 Task: Research Airbnb properties in Lugazi, Uganda from 8th December, 2023 to 15th December, 2023 for 9 adults. Place can be shared room with 5 bedrooms having 9 beds and 5 bathrooms. Property type can be flat. Amenities needed are: wifi, TV, free parkinig on premises, gym, breakfast. Look for 4 properties as per requirement.
Action: Mouse moved to (405, 92)
Screenshot: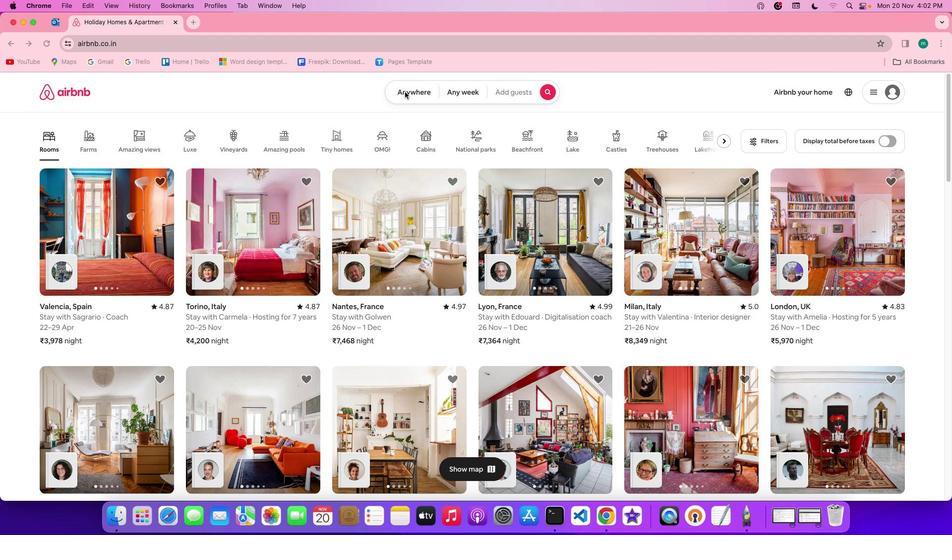 
Action: Mouse pressed left at (405, 92)
Screenshot: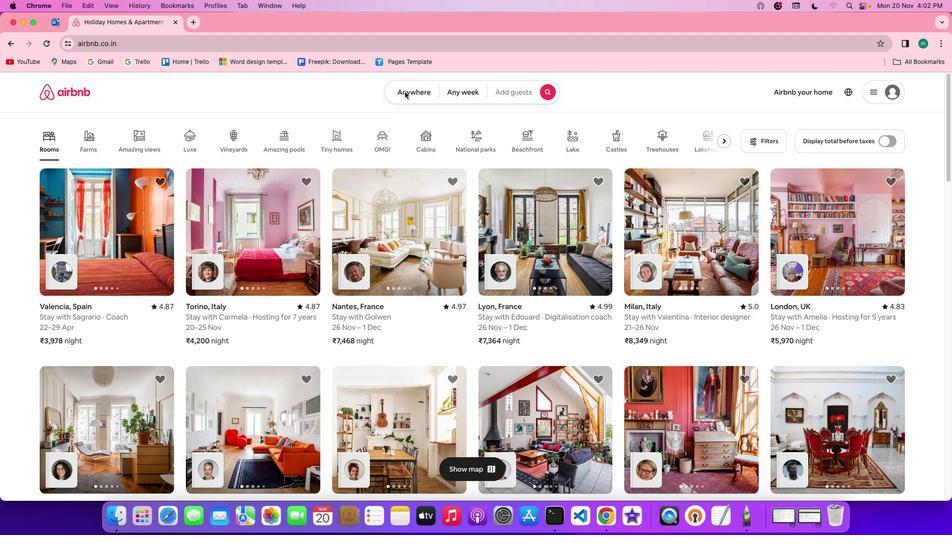
Action: Mouse pressed left at (405, 92)
Screenshot: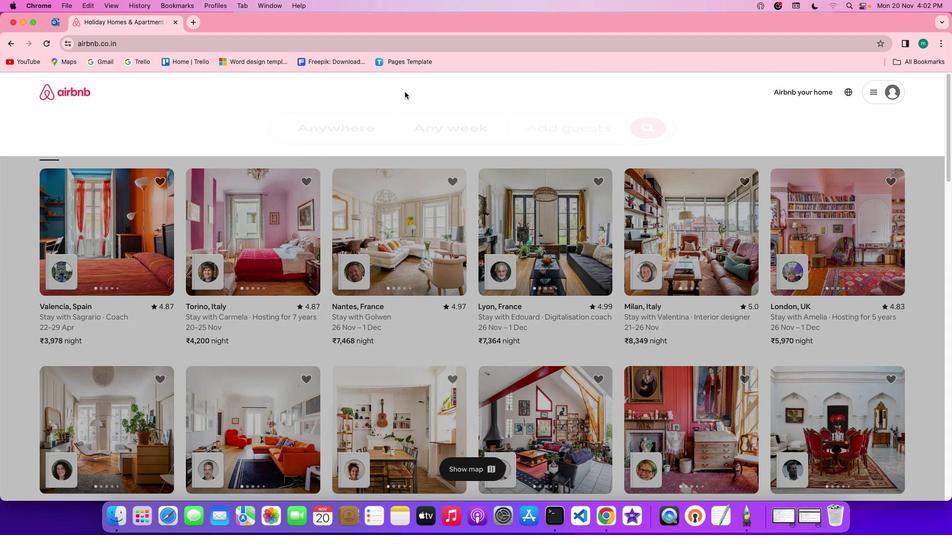 
Action: Mouse moved to (384, 135)
Screenshot: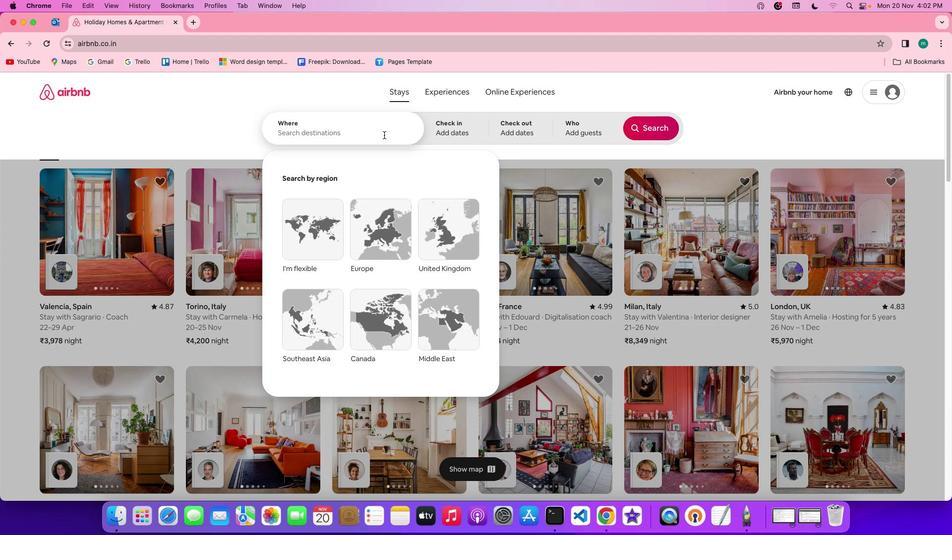 
Action: Mouse pressed left at (384, 135)
Screenshot: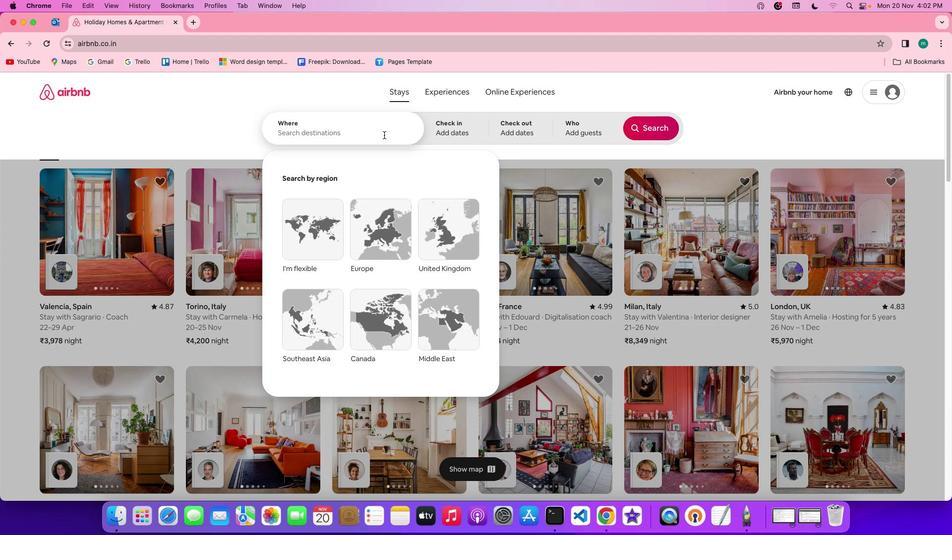 
Action: Key pressed Key.shift'L''u''g''a''z''i'','Key.spaceKey.shift'U''g''a''n''d''a'
Screenshot: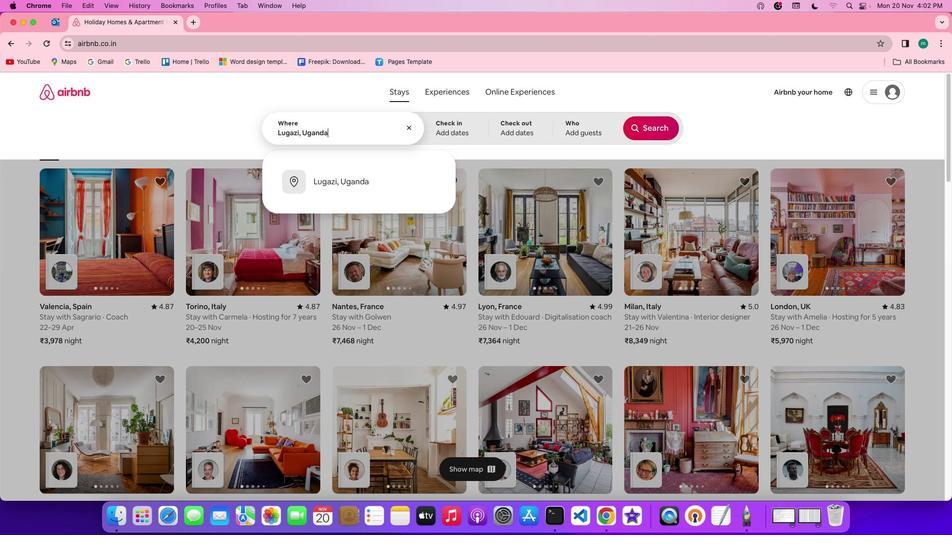 
Action: Mouse moved to (470, 128)
Screenshot: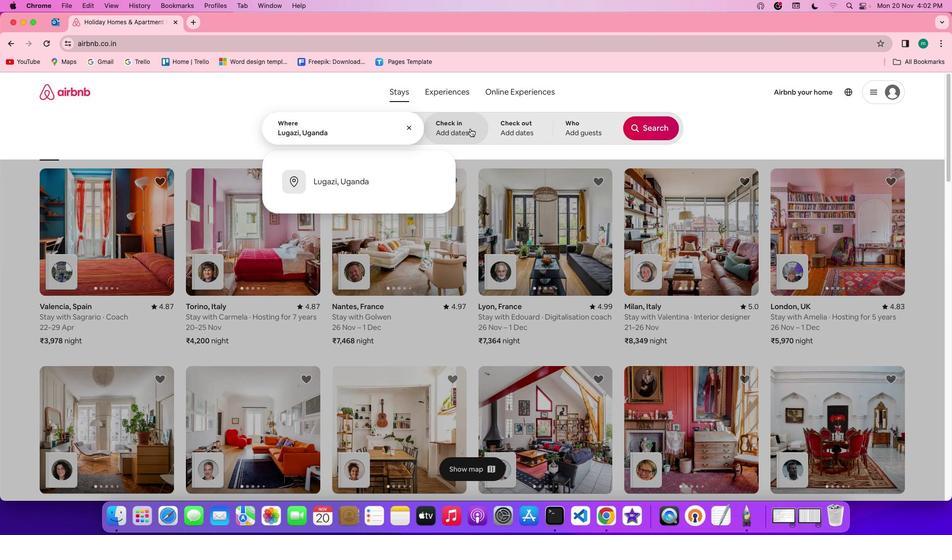 
Action: Mouse pressed left at (470, 128)
Screenshot: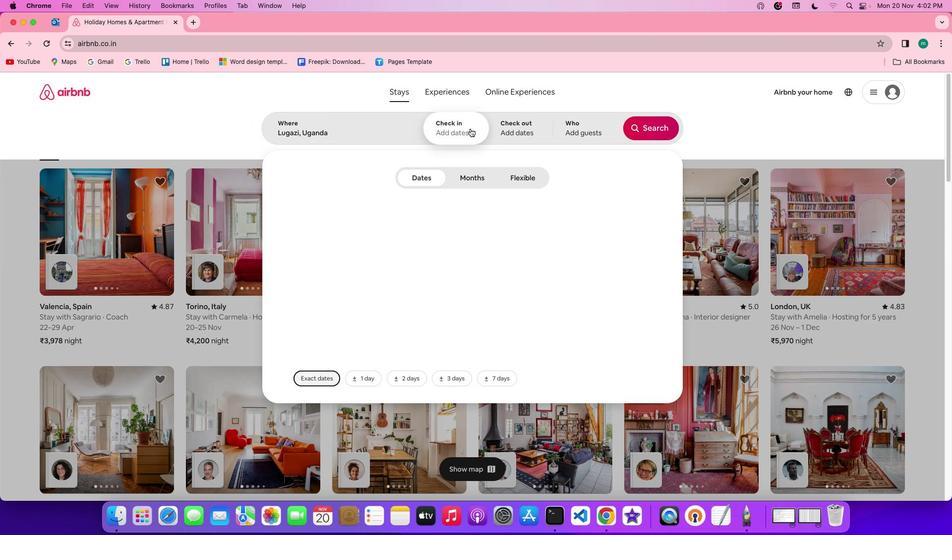 
Action: Mouse moved to (610, 268)
Screenshot: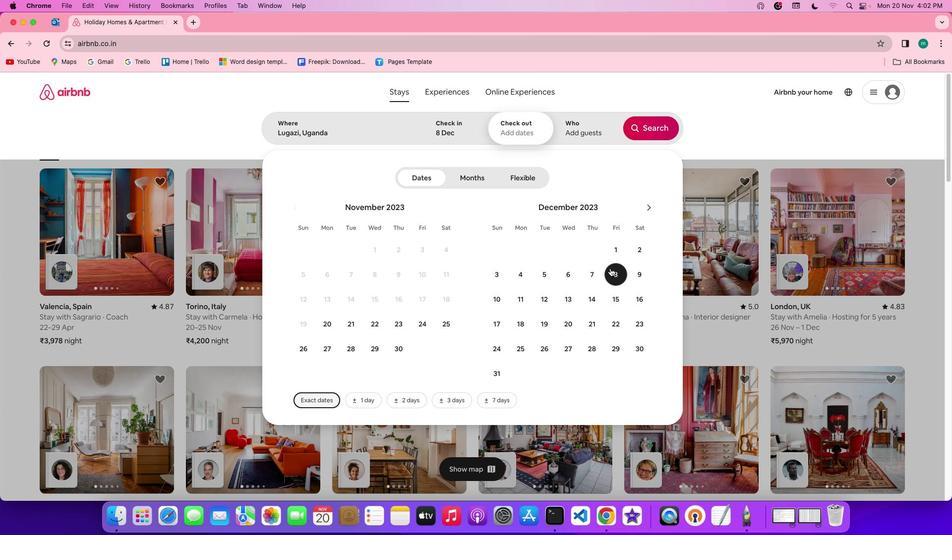 
Action: Mouse pressed left at (610, 268)
Screenshot: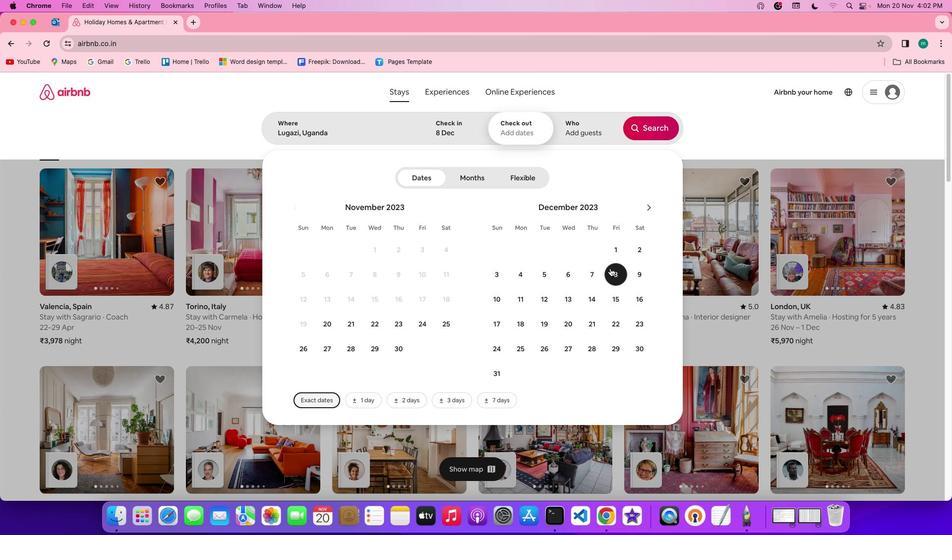 
Action: Mouse moved to (618, 303)
Screenshot: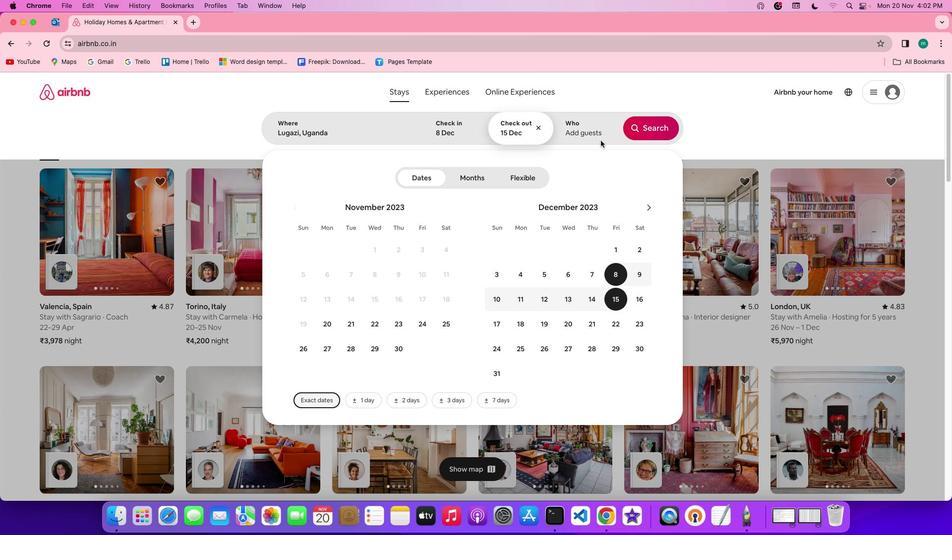 
Action: Mouse pressed left at (618, 303)
Screenshot: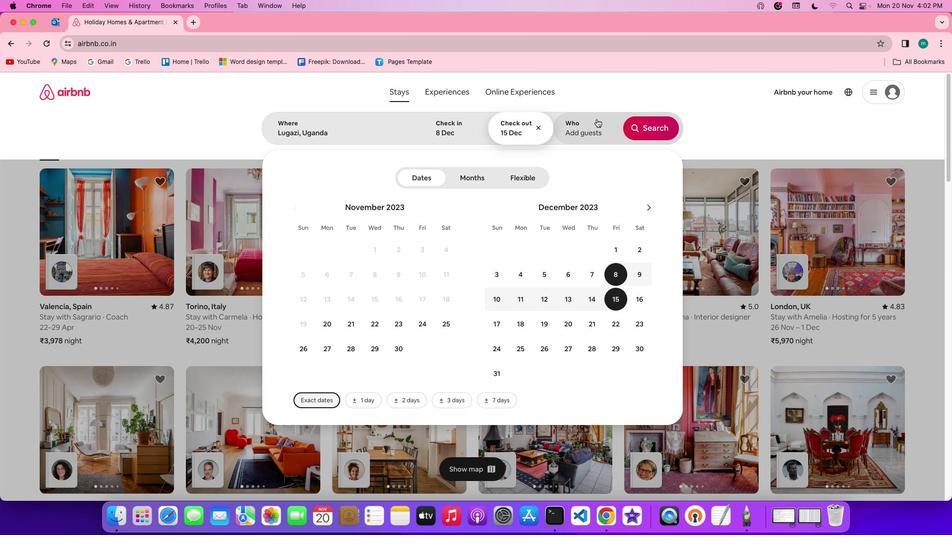 
Action: Mouse moved to (596, 117)
Screenshot: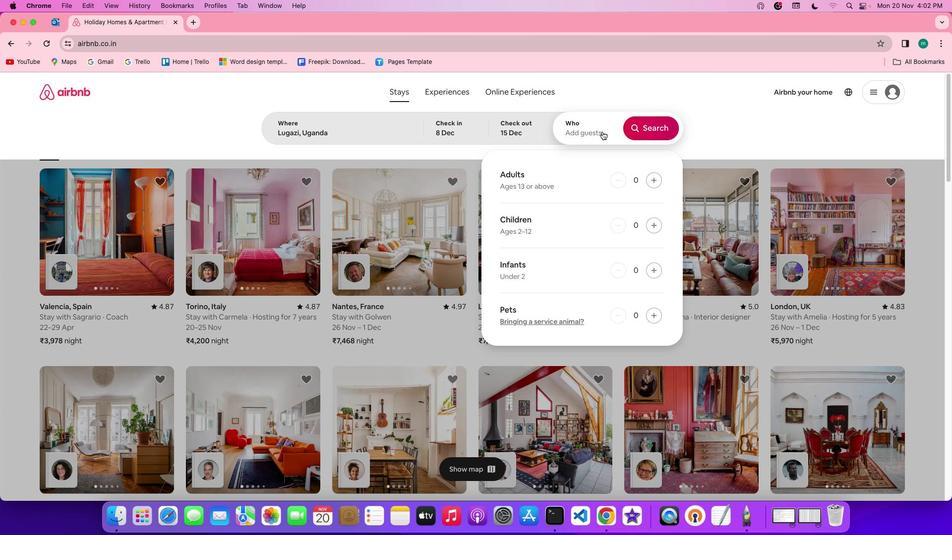 
Action: Mouse pressed left at (596, 117)
Screenshot: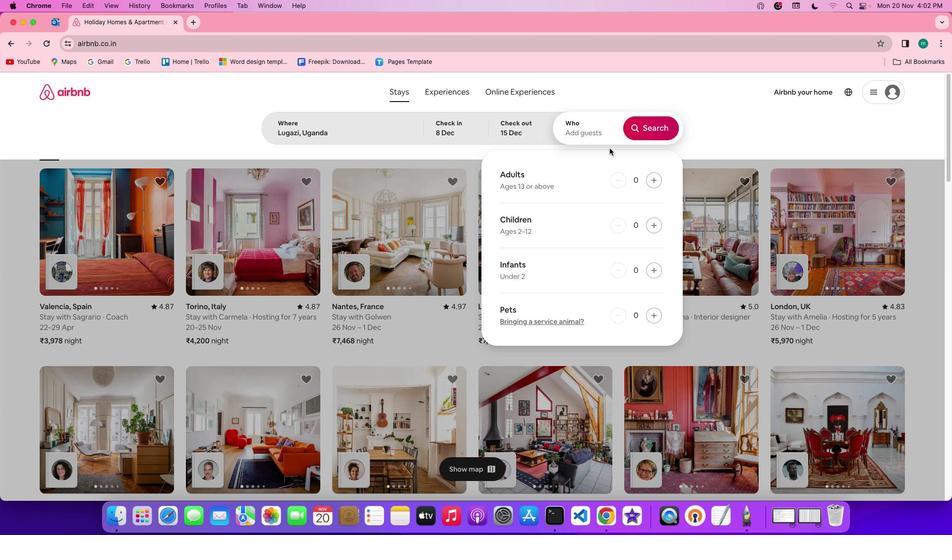 
Action: Mouse moved to (657, 181)
Screenshot: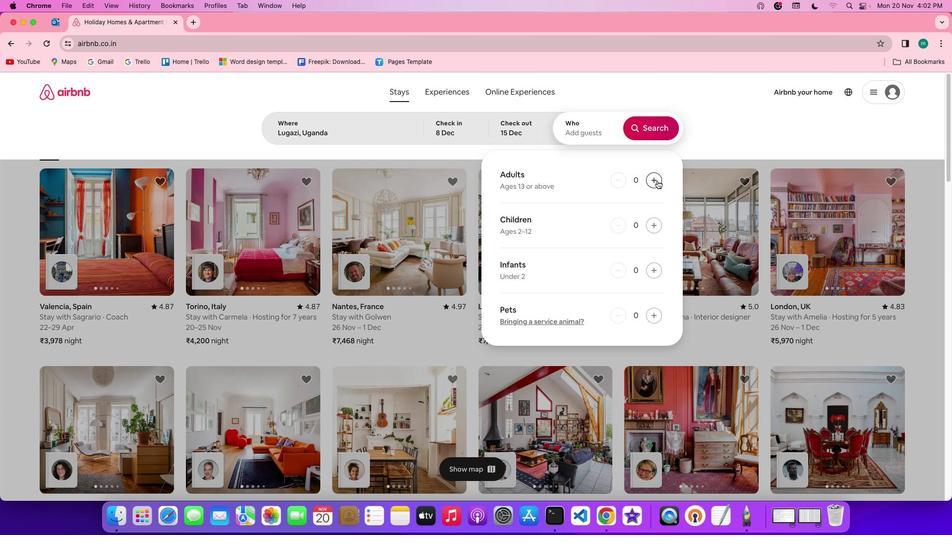 
Action: Mouse pressed left at (657, 181)
Screenshot: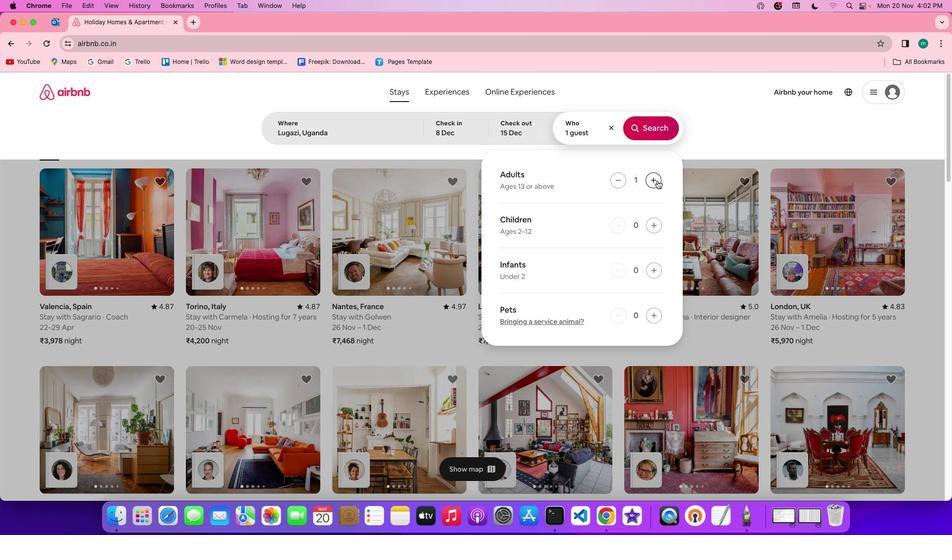 
Action: Mouse pressed left at (657, 181)
Screenshot: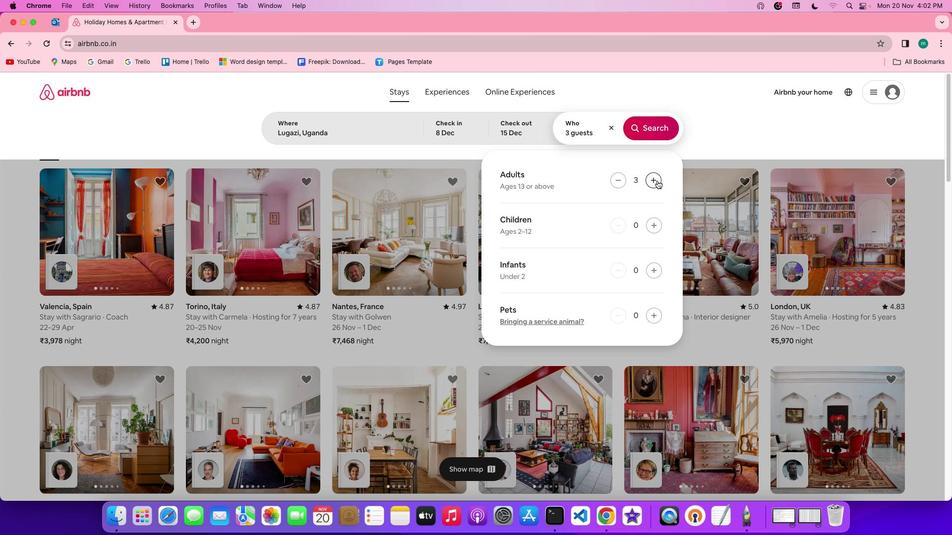 
Action: Mouse pressed left at (657, 181)
Screenshot: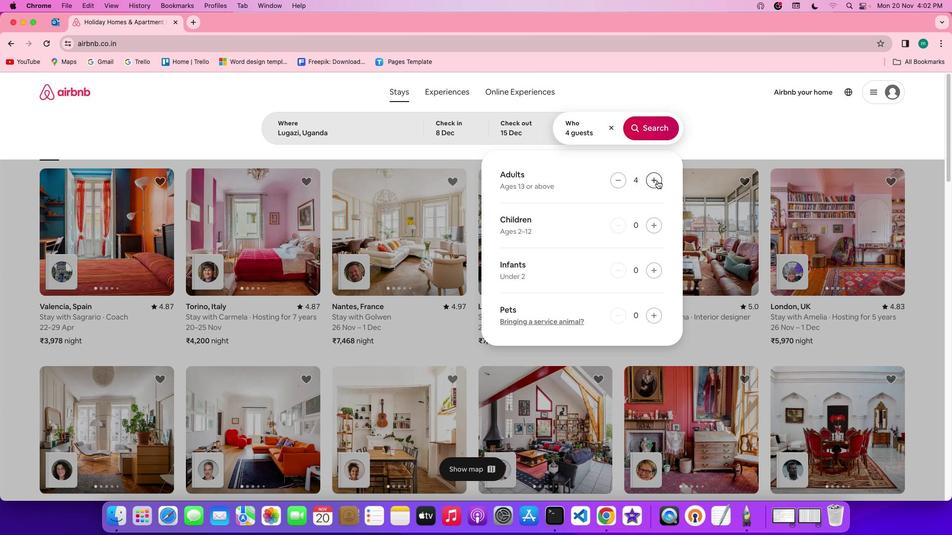 
Action: Mouse pressed left at (657, 181)
Screenshot: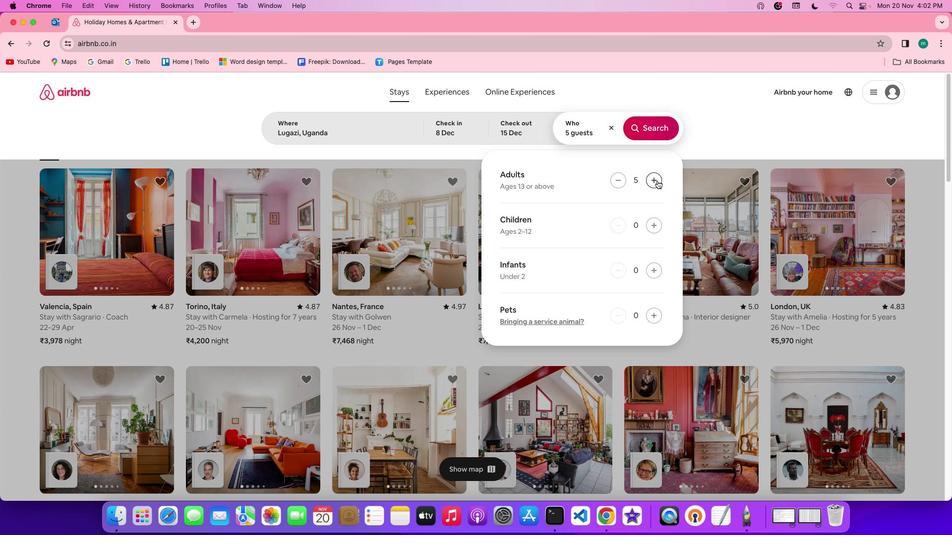 
Action: Mouse pressed left at (657, 181)
Screenshot: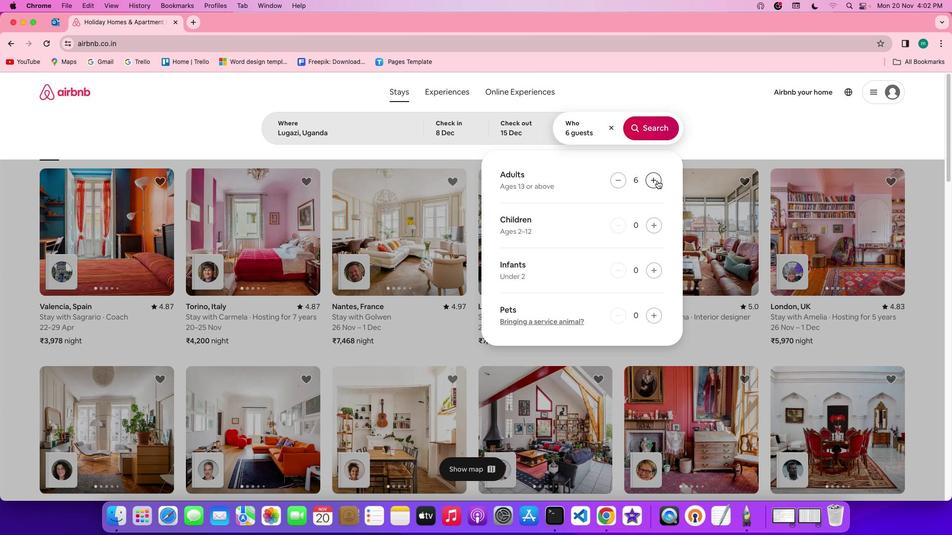 
Action: Mouse pressed left at (657, 181)
Screenshot: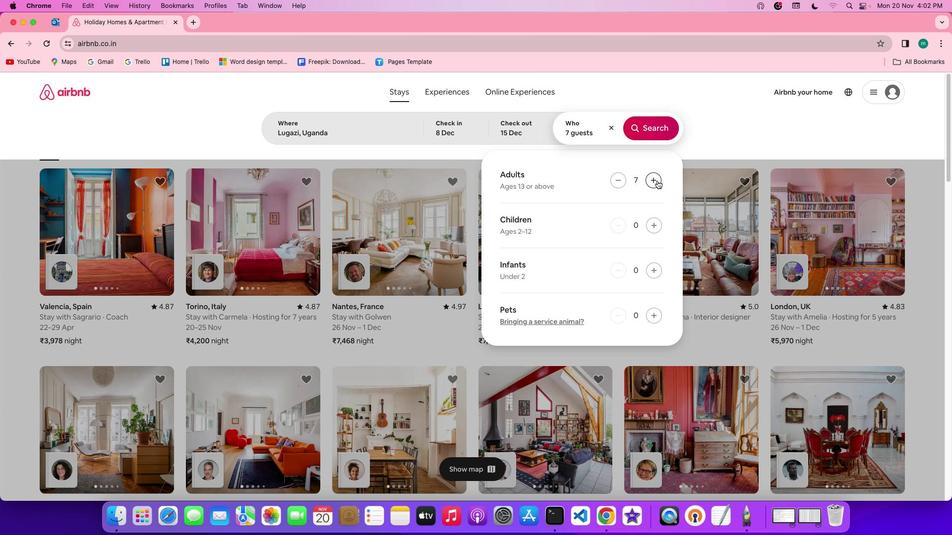 
Action: Mouse pressed left at (657, 181)
Screenshot: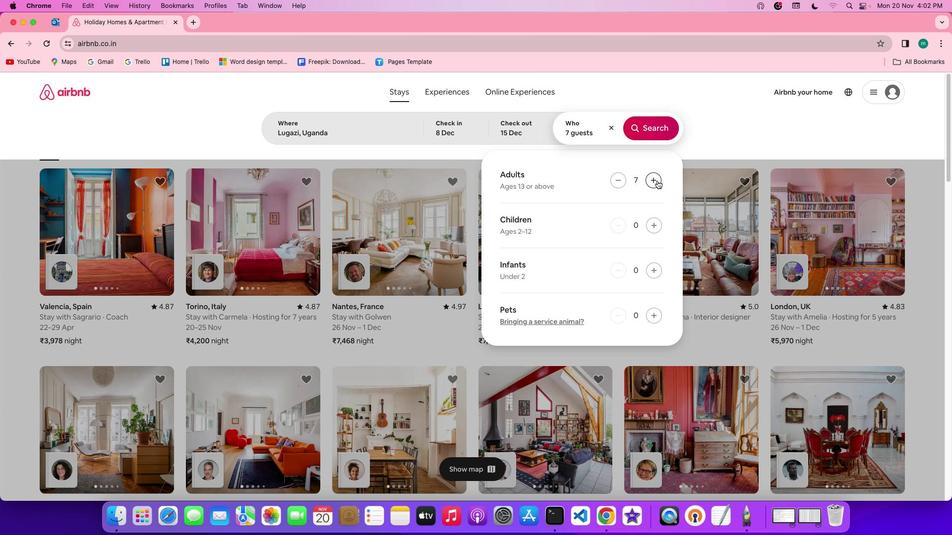 
Action: Mouse pressed left at (657, 181)
Screenshot: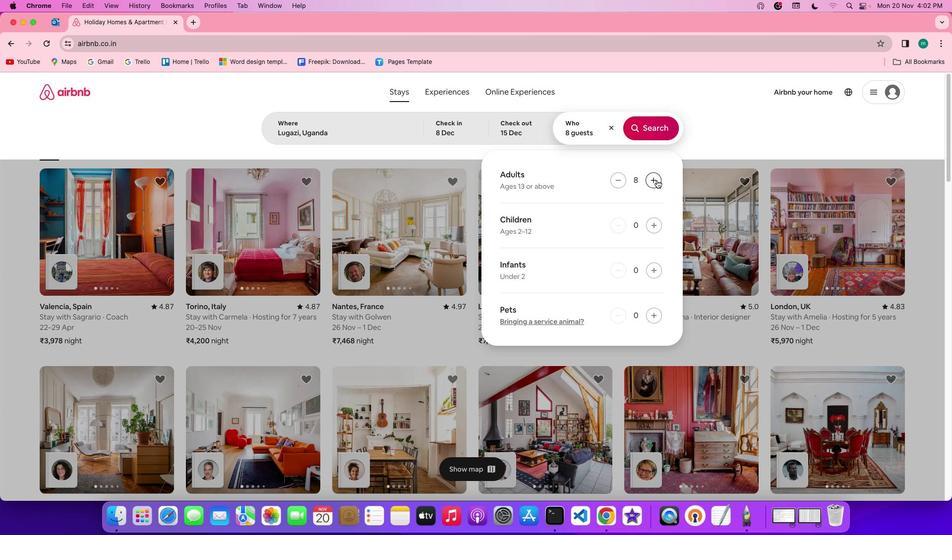 
Action: Mouse moved to (657, 180)
Screenshot: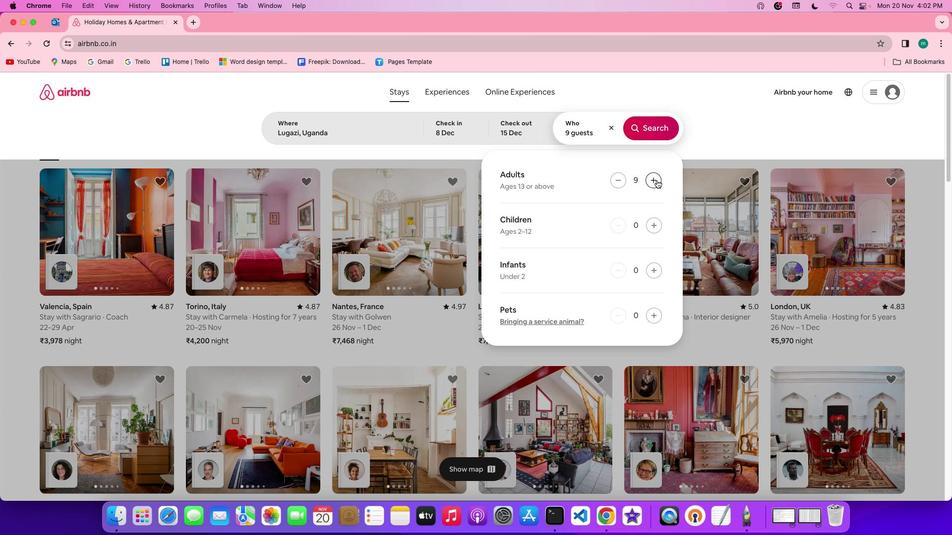 
Action: Mouse pressed left at (657, 180)
Screenshot: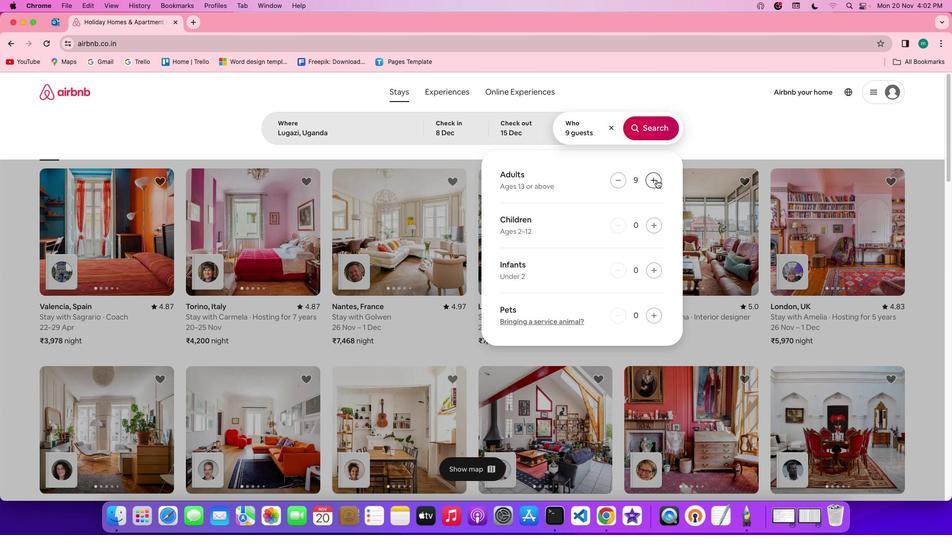 
Action: Mouse moved to (670, 132)
Screenshot: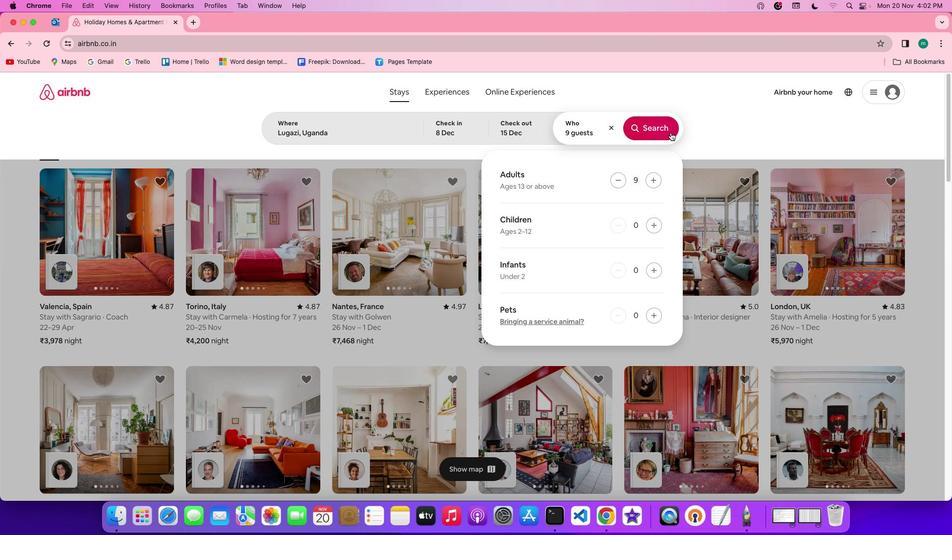 
Action: Mouse pressed left at (670, 132)
Screenshot: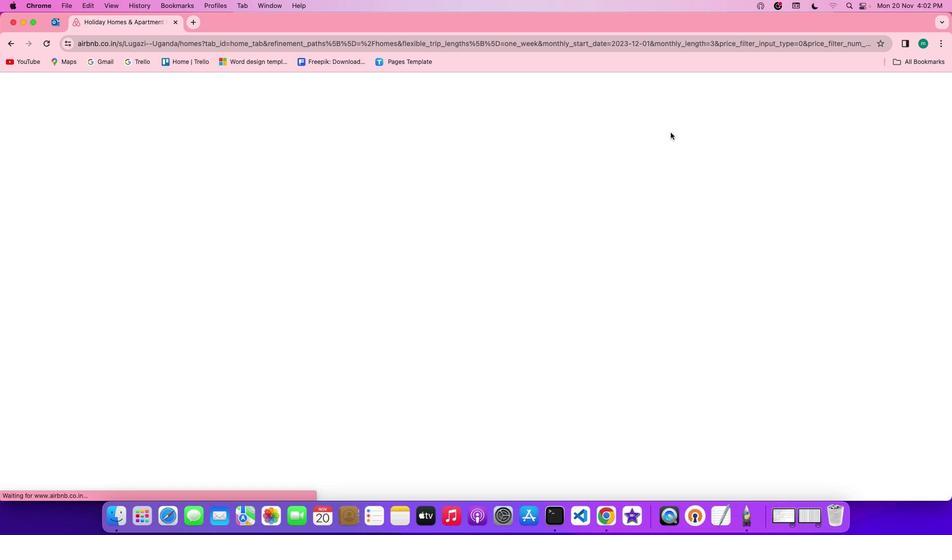 
Action: Mouse moved to (802, 128)
Screenshot: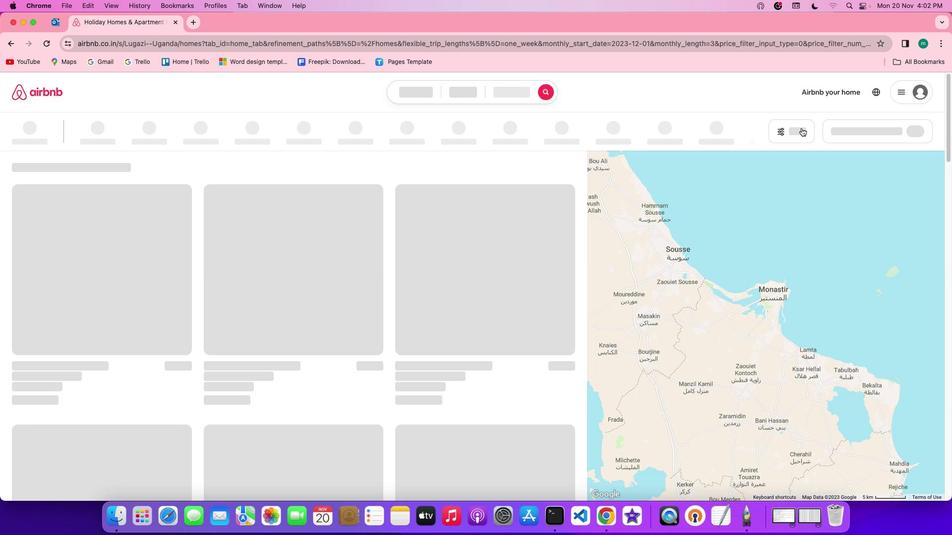 
Action: Mouse pressed left at (802, 128)
Screenshot: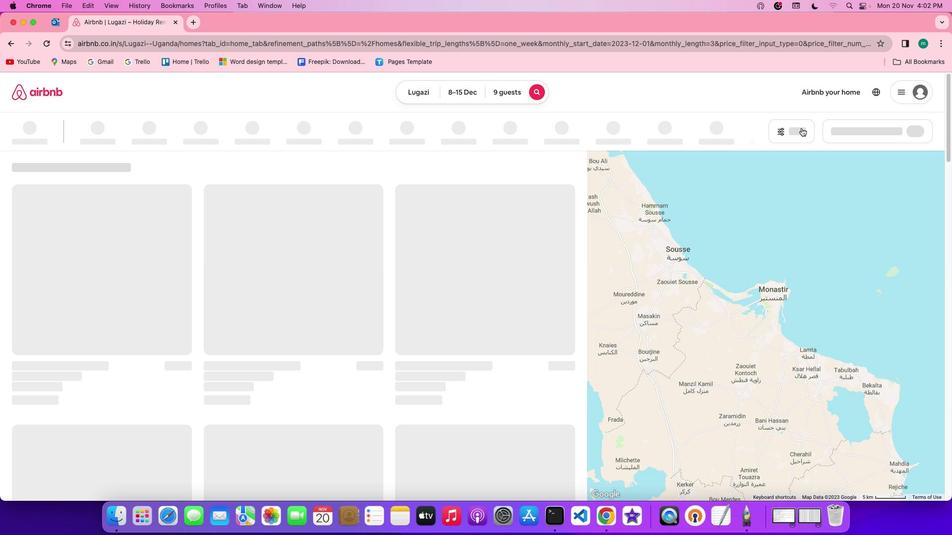 
Action: Mouse moved to (795, 130)
Screenshot: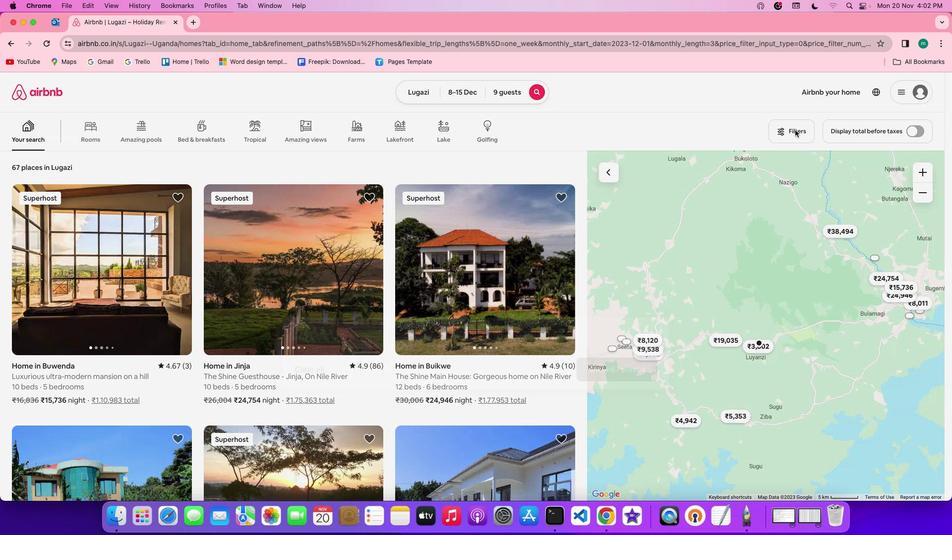 
Action: Mouse pressed left at (795, 130)
Screenshot: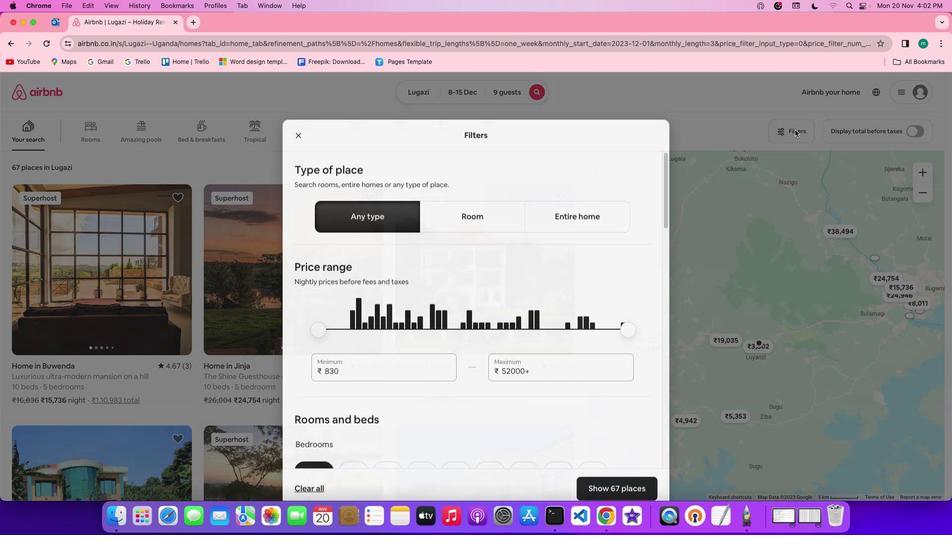 
Action: Mouse moved to (794, 130)
Screenshot: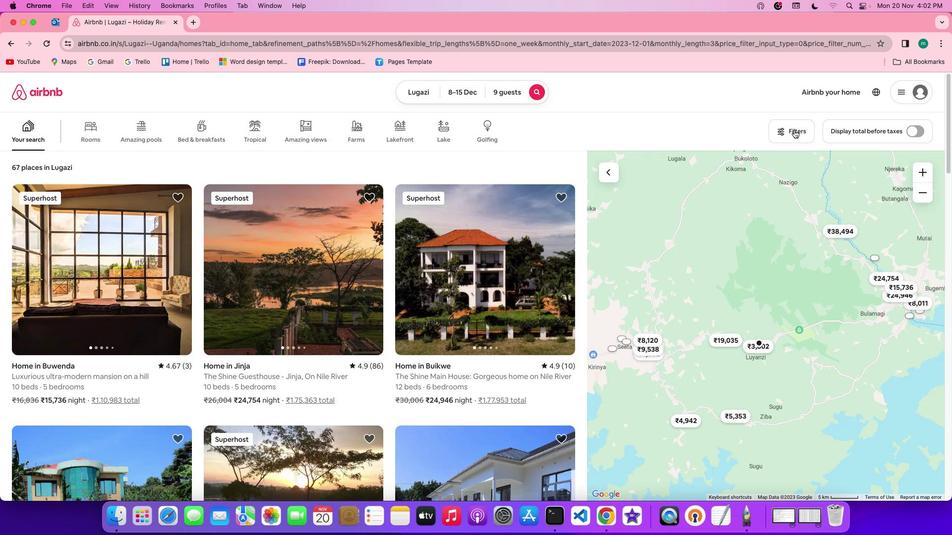 
Action: Mouse pressed left at (794, 130)
Screenshot: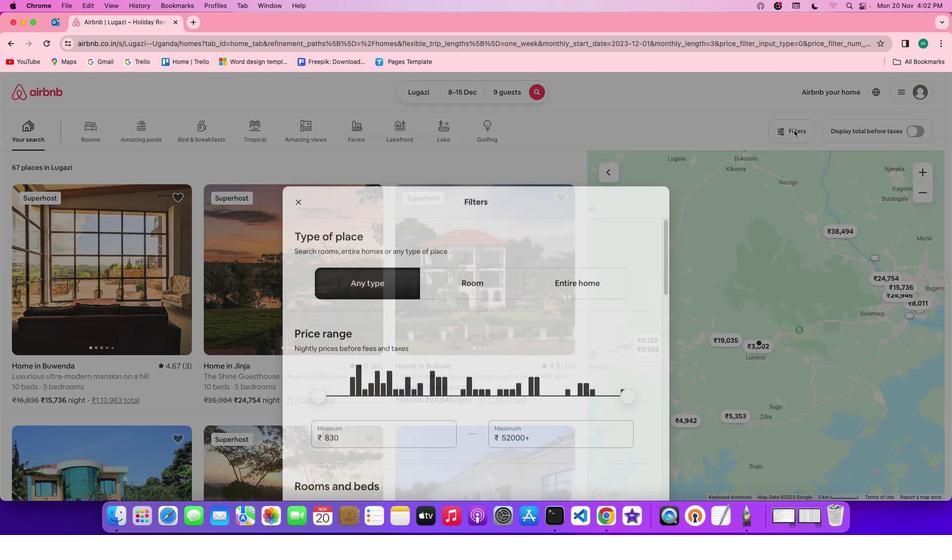 
Action: Mouse moved to (516, 288)
Screenshot: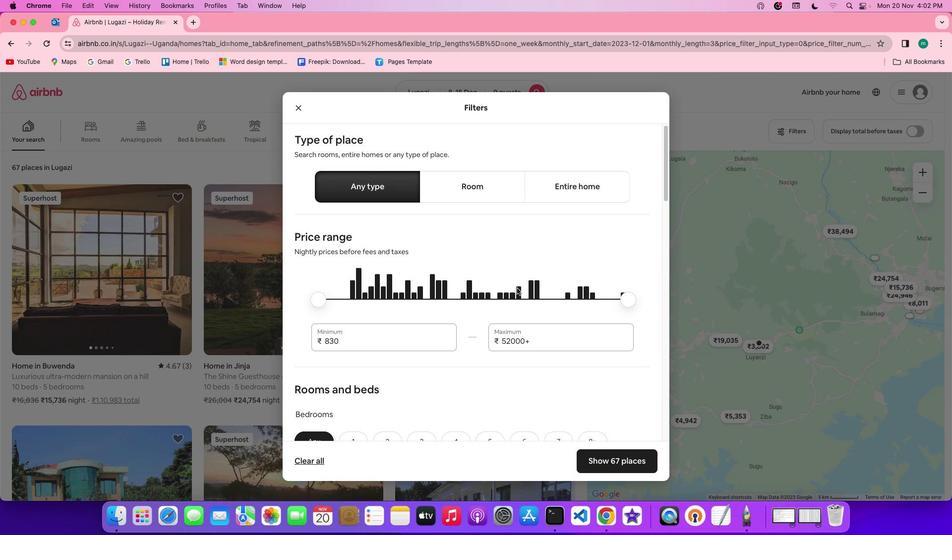 
Action: Mouse scrolled (516, 288) with delta (0, 0)
Screenshot: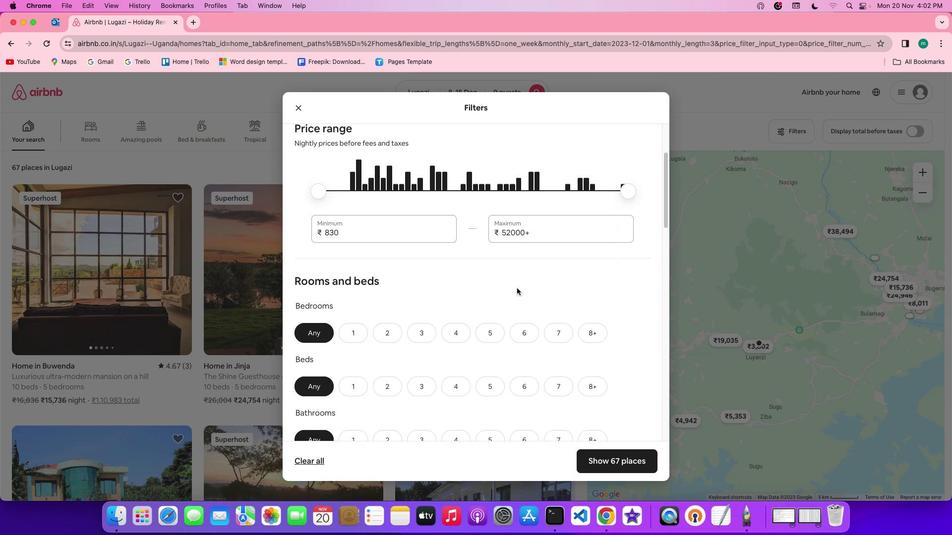 
Action: Mouse scrolled (516, 288) with delta (0, 0)
Screenshot: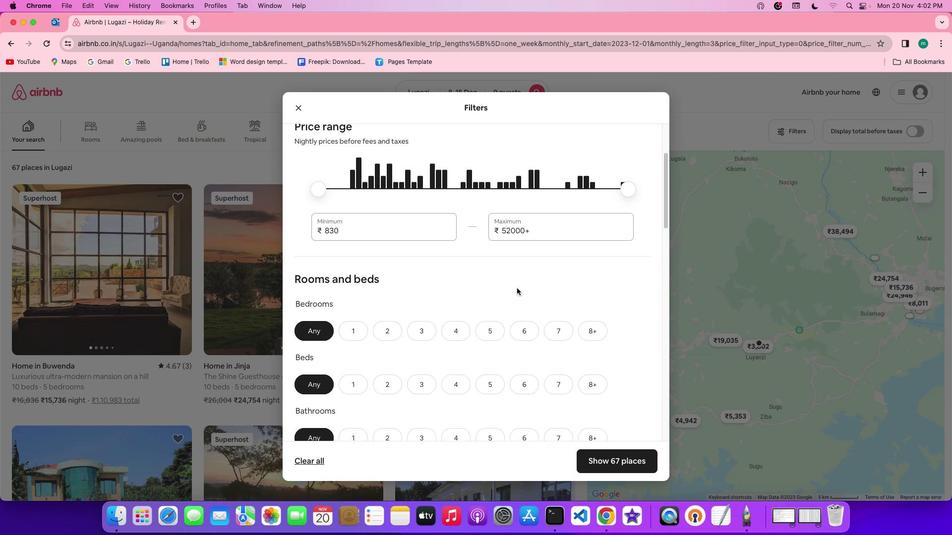 
Action: Mouse scrolled (516, 288) with delta (0, 0)
Screenshot: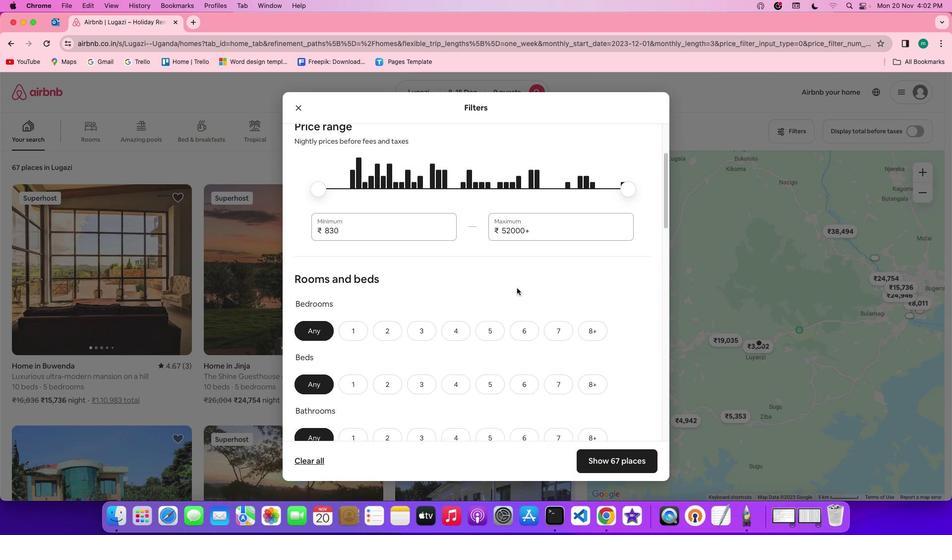 
Action: Mouse scrolled (516, 288) with delta (0, 0)
Screenshot: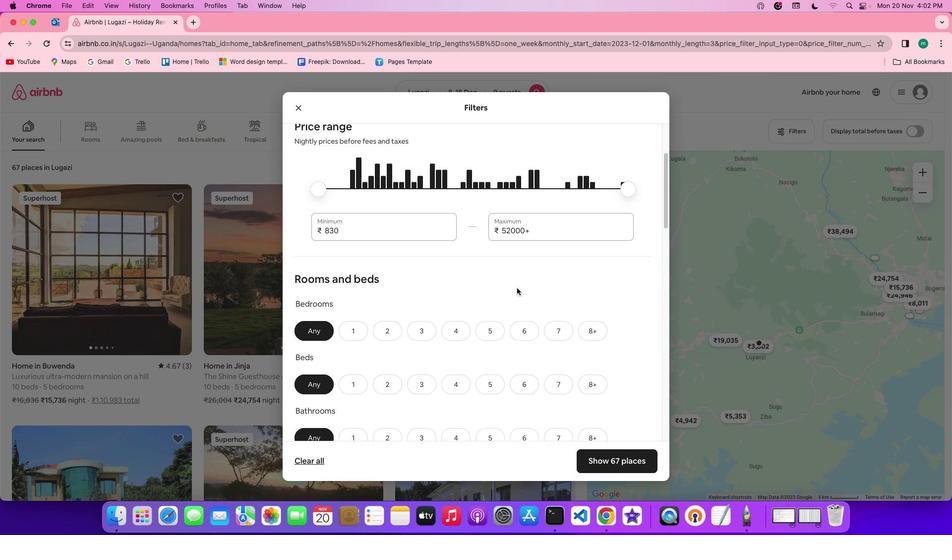
Action: Mouse scrolled (516, 288) with delta (0, 0)
Screenshot: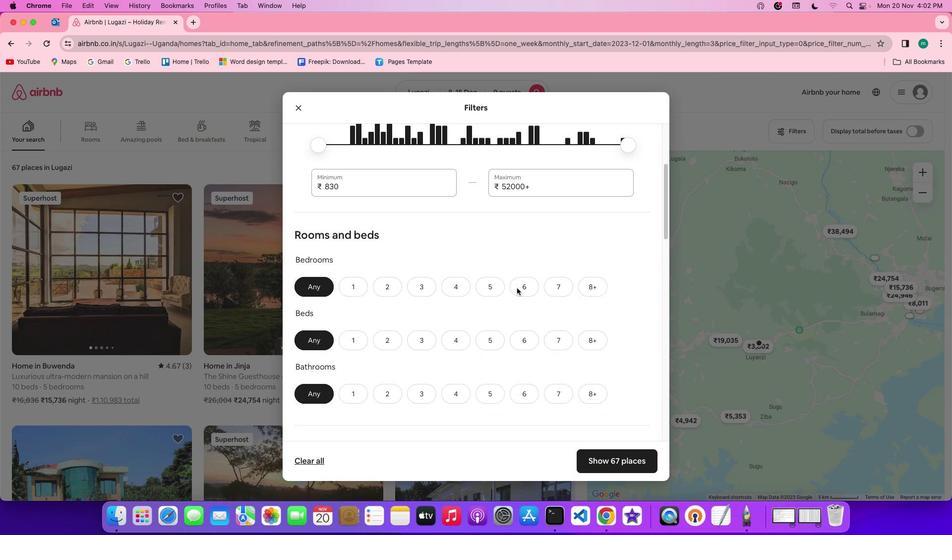 
Action: Mouse scrolled (516, 288) with delta (0, 0)
Screenshot: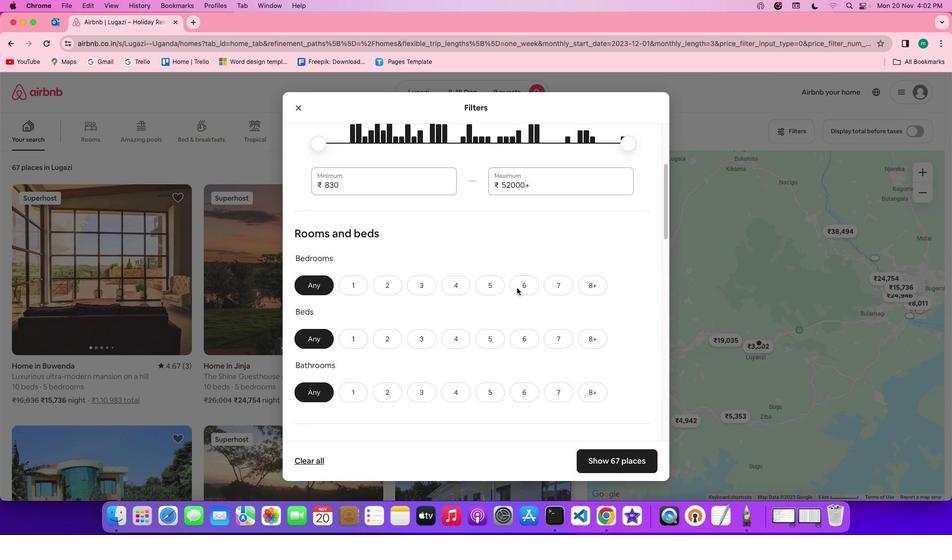 
Action: Mouse scrolled (516, 288) with delta (0, 0)
Screenshot: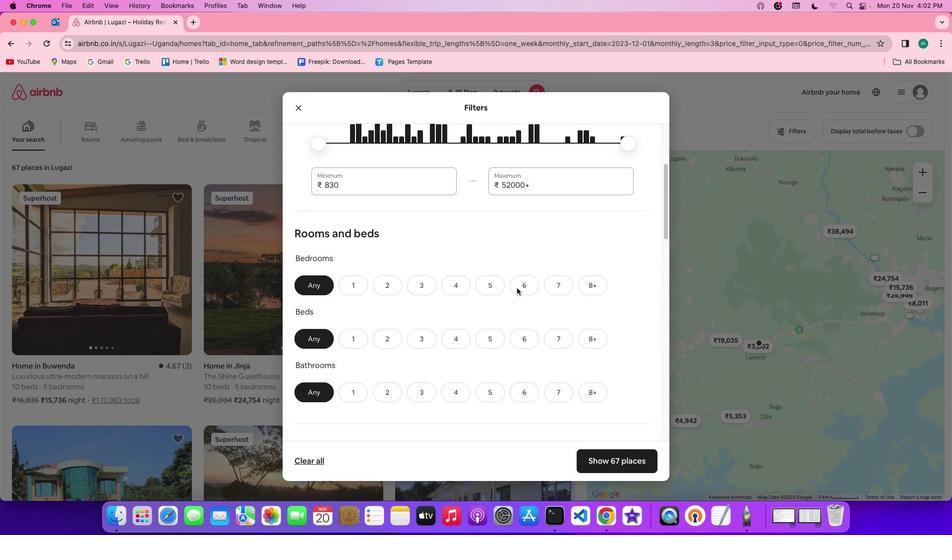 
Action: Mouse scrolled (516, 288) with delta (0, 0)
Screenshot: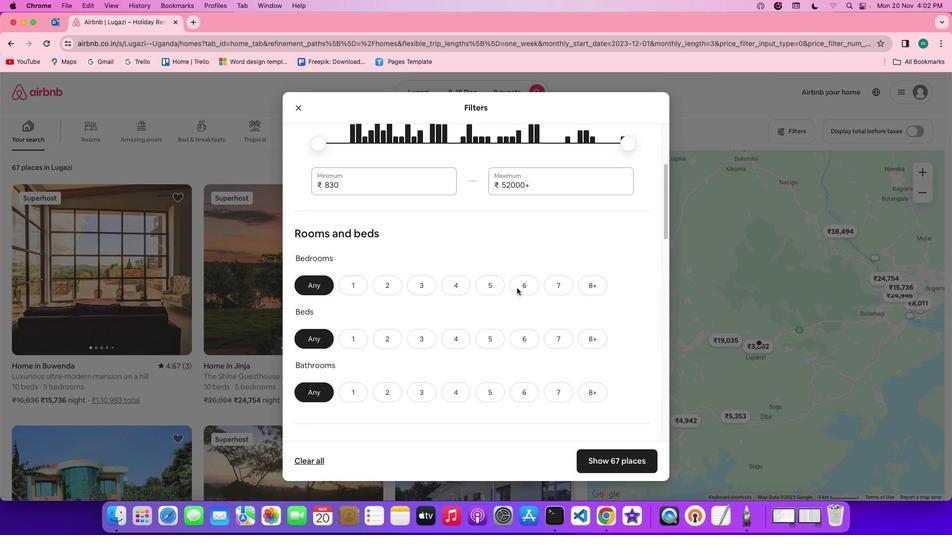
Action: Mouse scrolled (516, 288) with delta (0, 0)
Screenshot: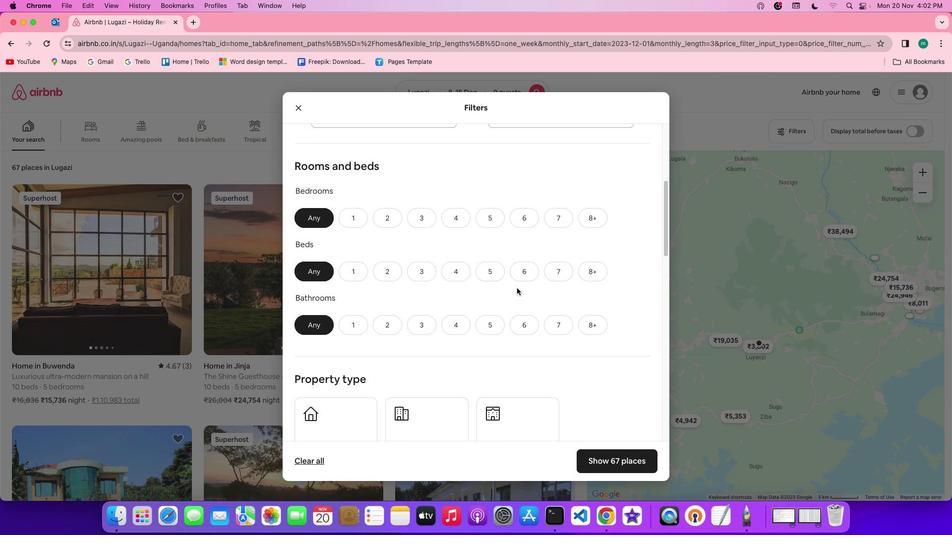 
Action: Mouse scrolled (516, 288) with delta (0, 0)
Screenshot: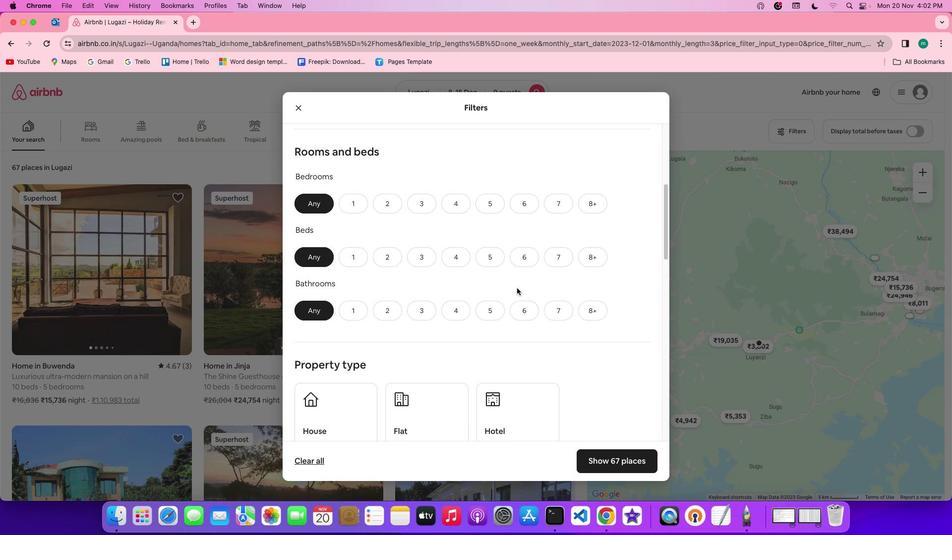 
Action: Mouse scrolled (516, 288) with delta (0, 0)
Screenshot: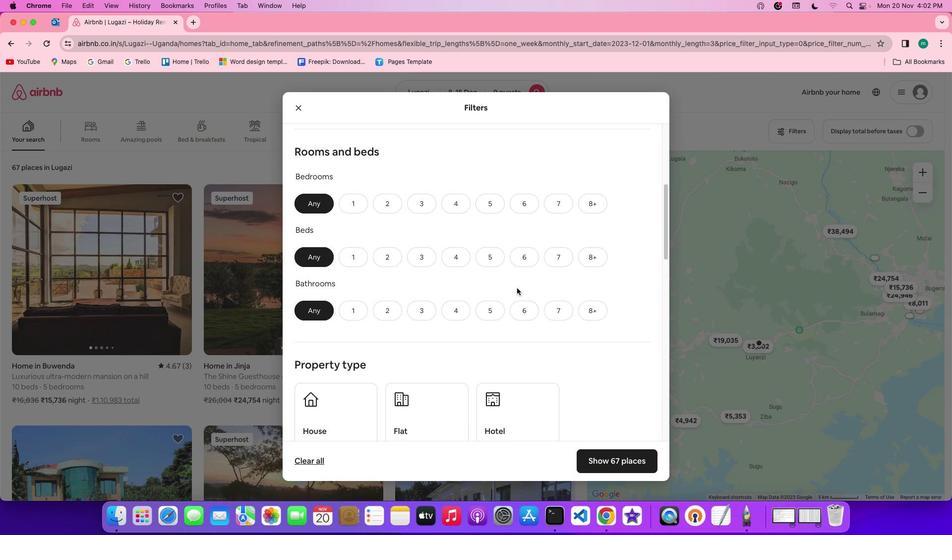 
Action: Mouse scrolled (516, 288) with delta (0, 0)
Screenshot: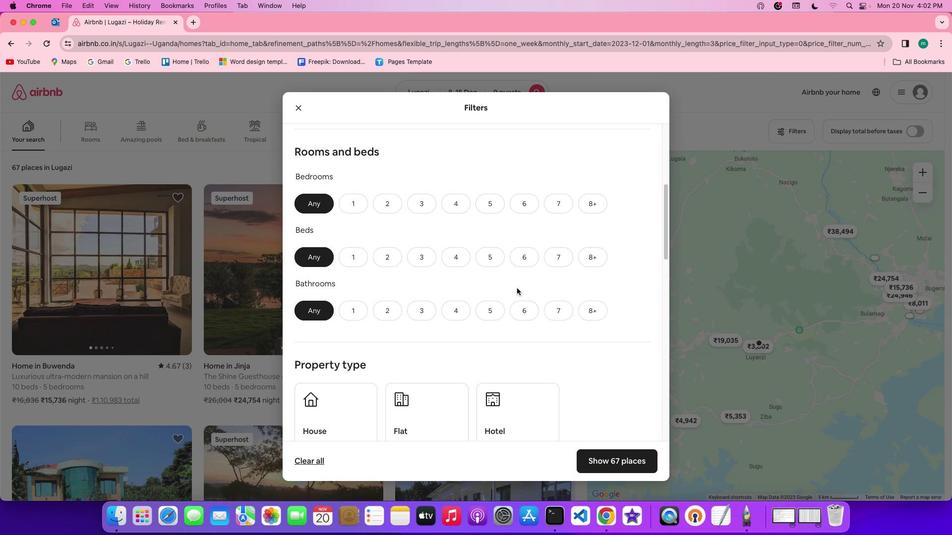 
Action: Mouse scrolled (516, 288) with delta (0, 0)
Screenshot: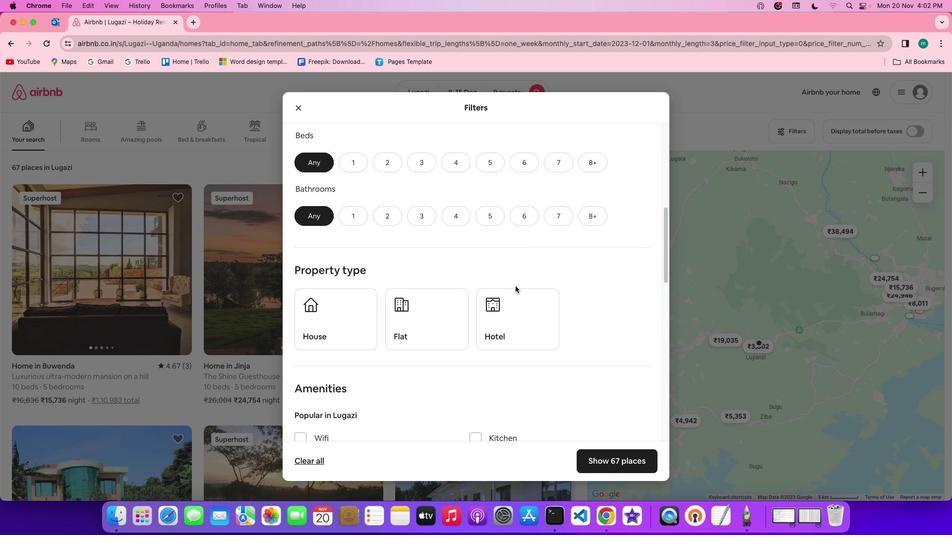 
Action: Mouse scrolled (516, 288) with delta (0, 0)
Screenshot: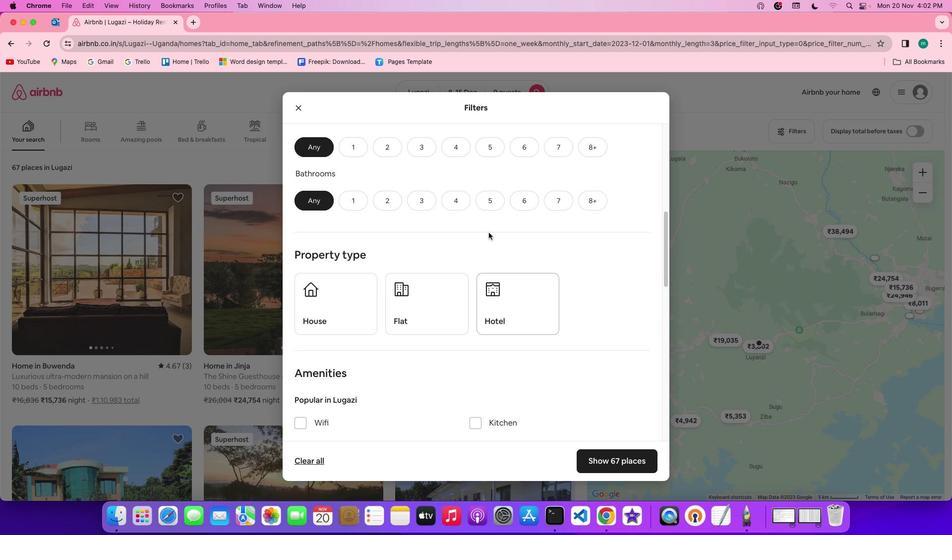 
Action: Mouse scrolled (516, 288) with delta (0, 0)
Screenshot: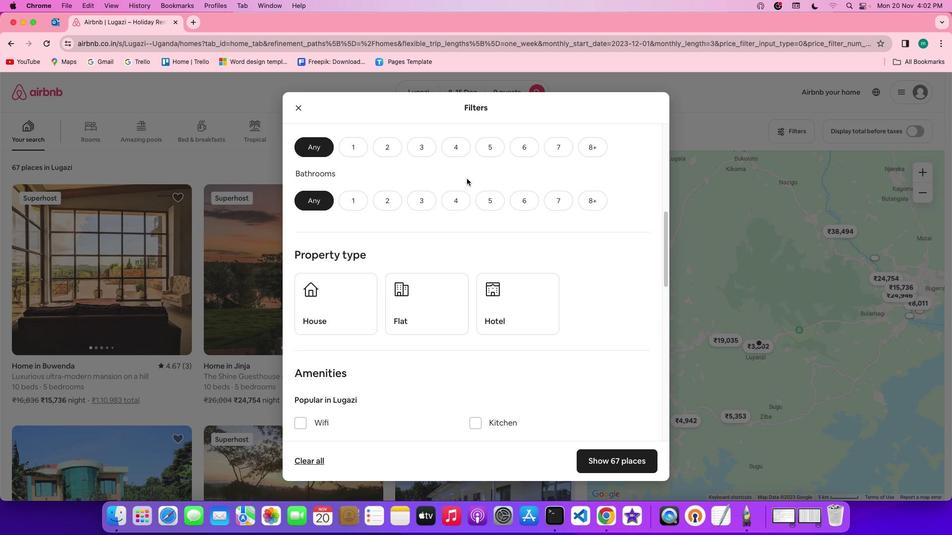 
Action: Mouse scrolled (516, 288) with delta (0, 0)
Screenshot: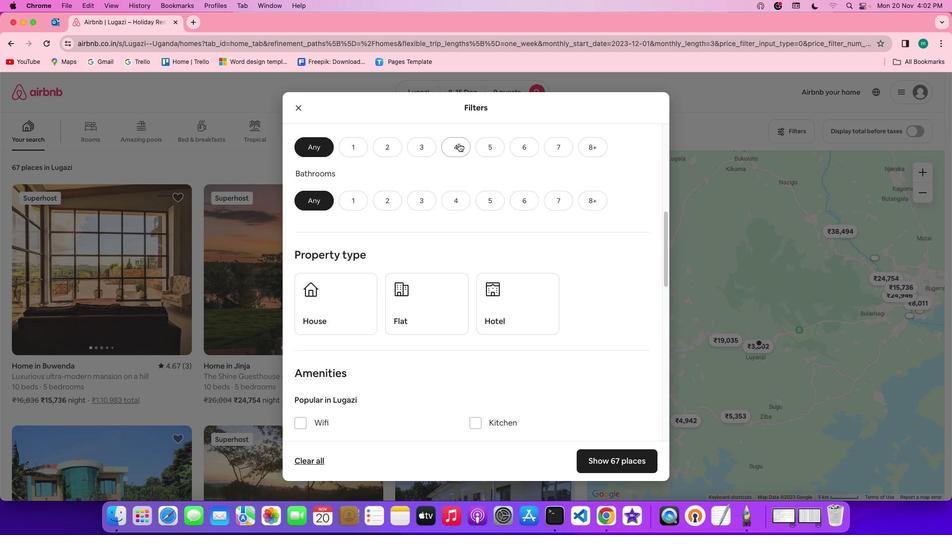 
Action: Mouse moved to (460, 153)
Screenshot: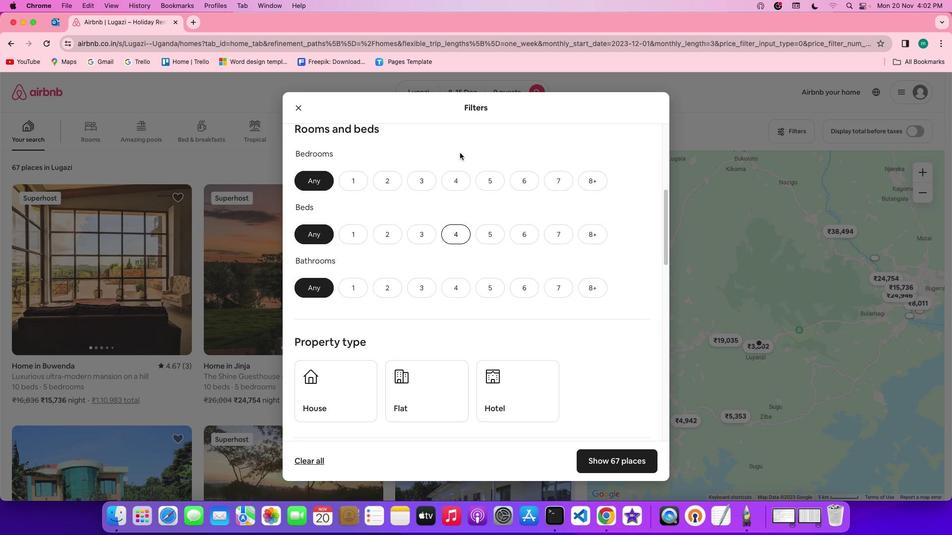 
Action: Mouse scrolled (460, 153) with delta (0, 0)
Screenshot: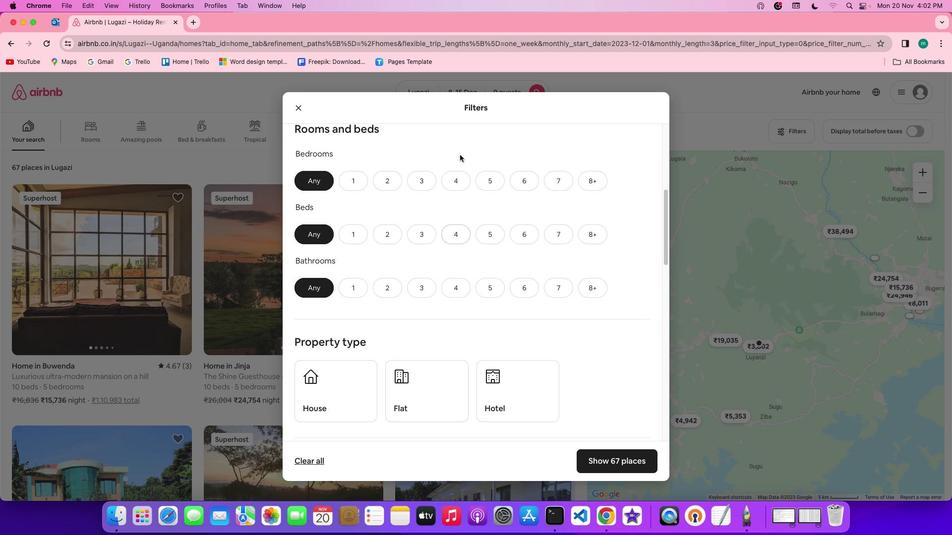 
Action: Mouse scrolled (460, 153) with delta (0, 0)
Screenshot: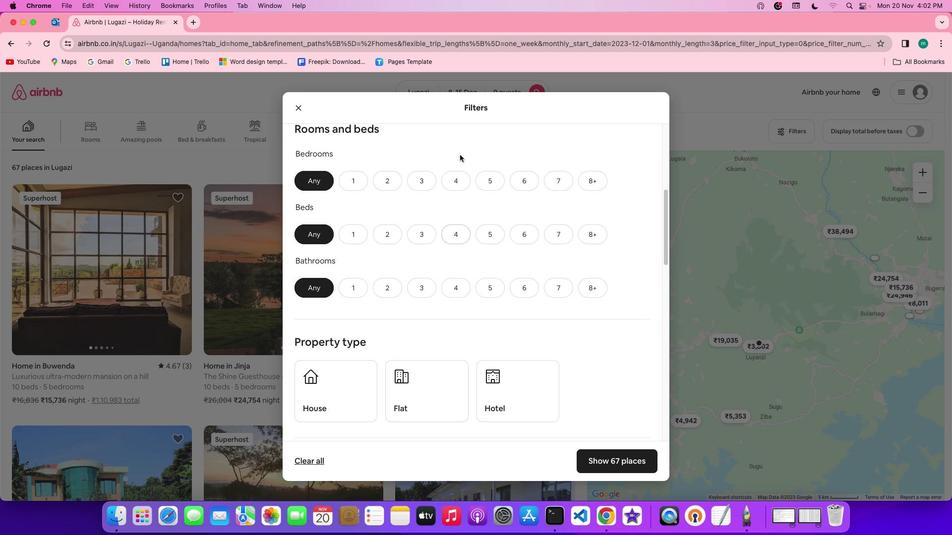 
Action: Mouse scrolled (460, 153) with delta (0, 1)
Screenshot: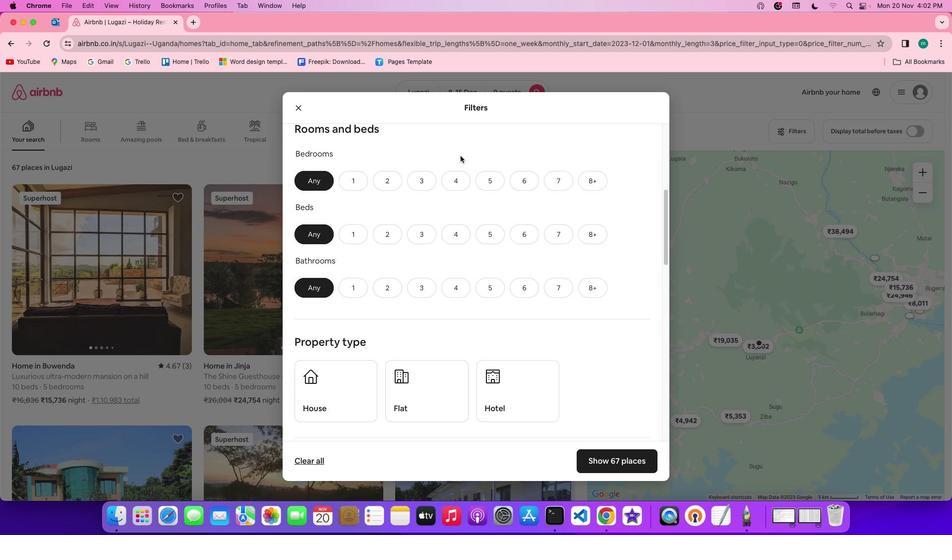 
Action: Mouse moved to (484, 179)
Screenshot: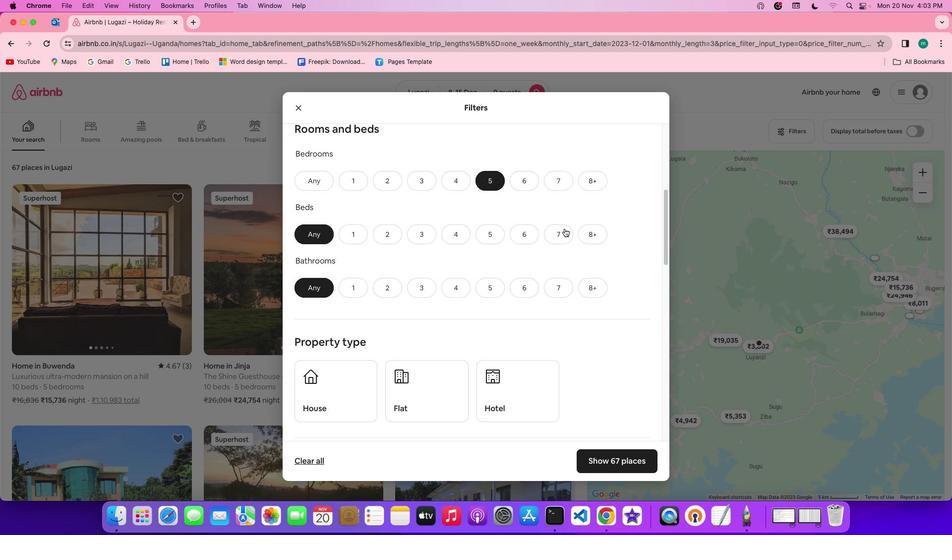
Action: Mouse pressed left at (484, 179)
Screenshot: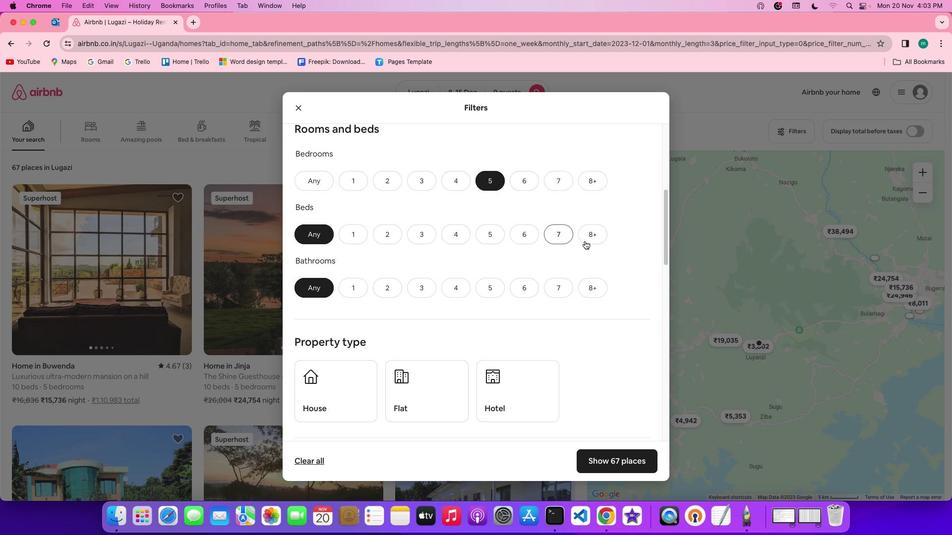 
Action: Mouse moved to (589, 241)
Screenshot: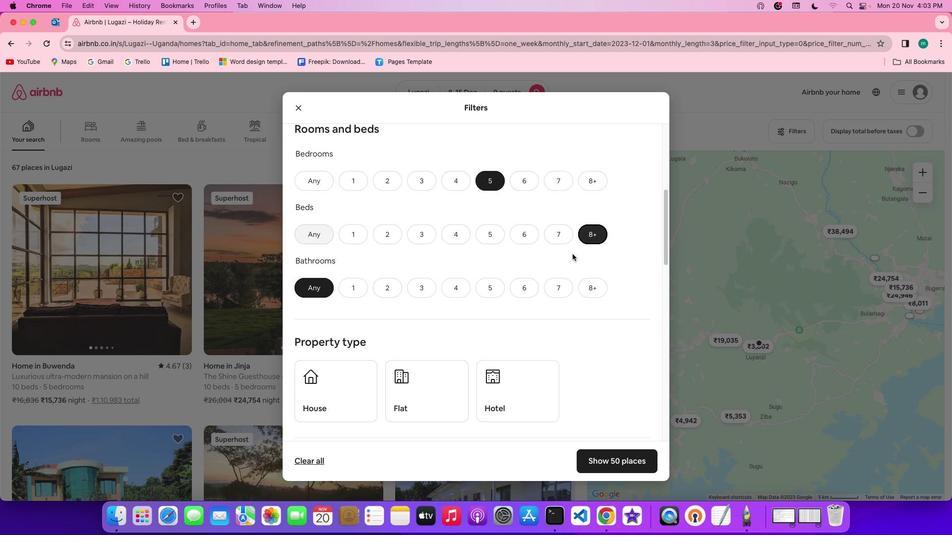 
Action: Mouse pressed left at (589, 241)
Screenshot: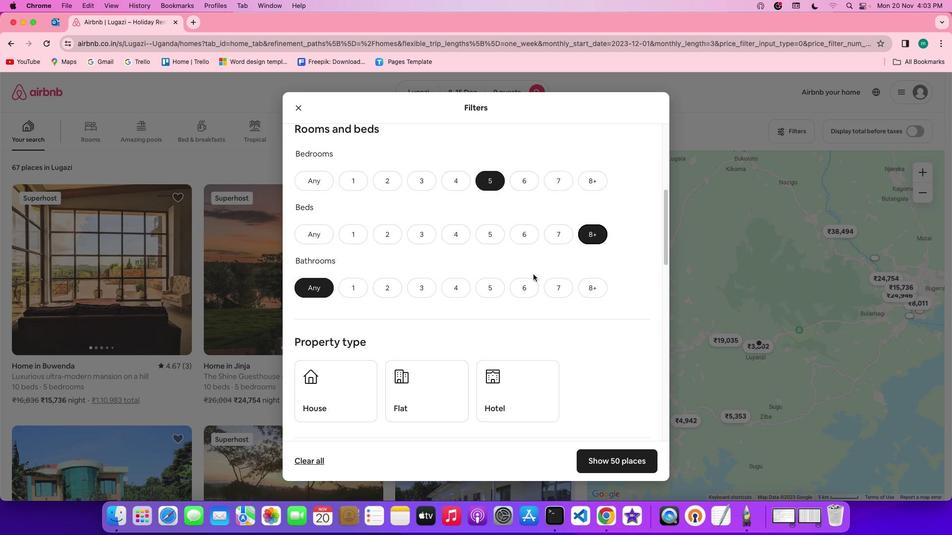 
Action: Mouse moved to (496, 289)
Screenshot: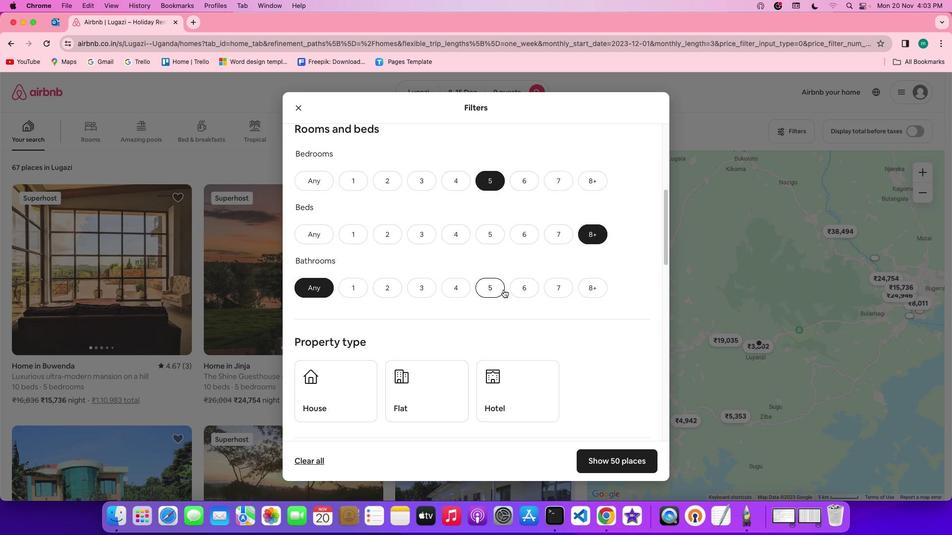
Action: Mouse pressed left at (496, 289)
Screenshot: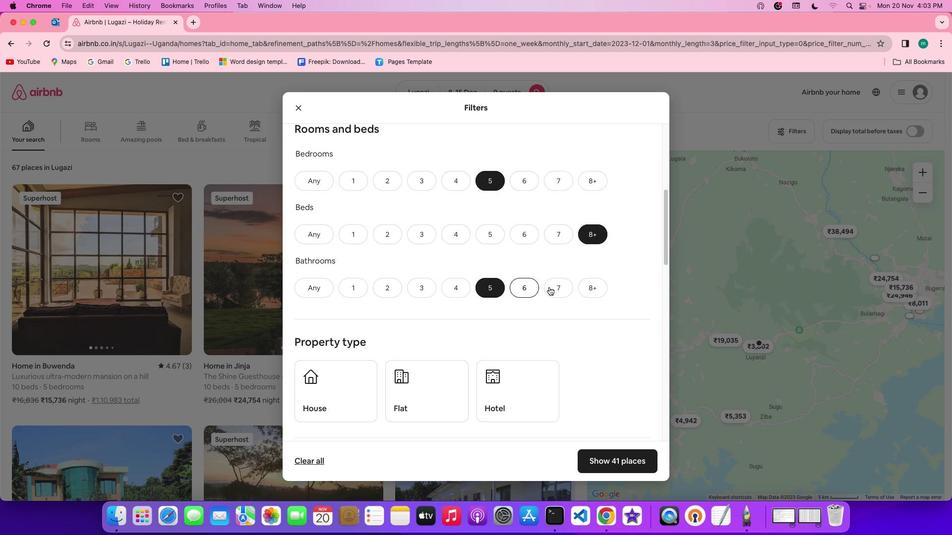 
Action: Mouse moved to (549, 287)
Screenshot: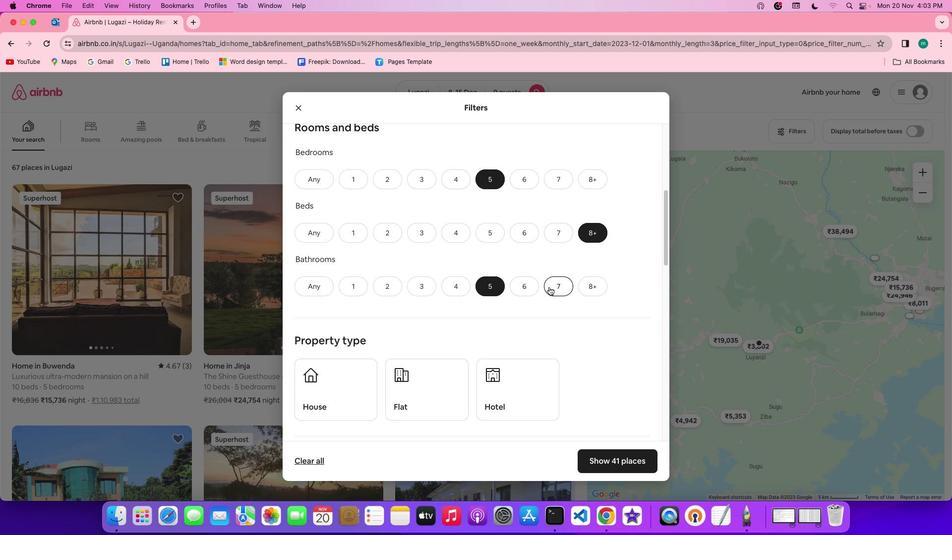
Action: Mouse scrolled (549, 287) with delta (0, 0)
Screenshot: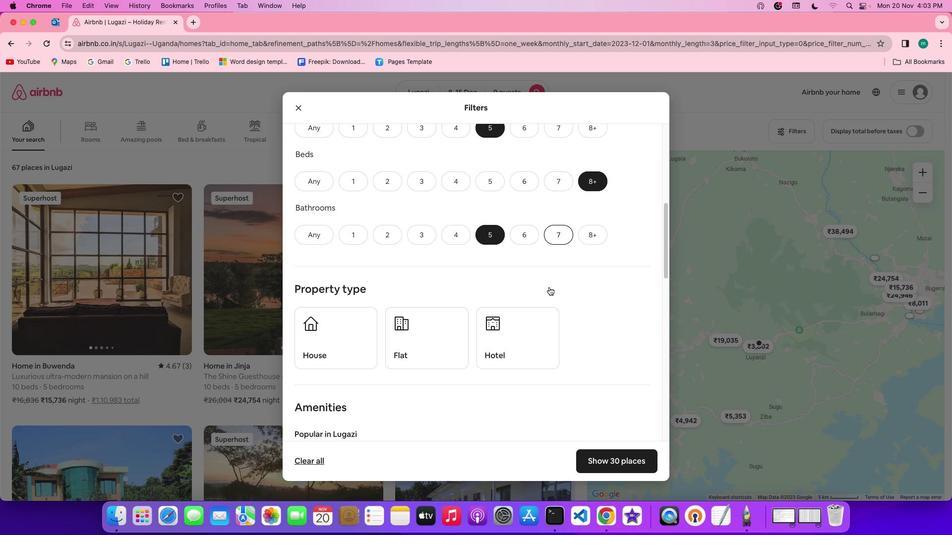 
Action: Mouse scrolled (549, 287) with delta (0, 0)
Screenshot: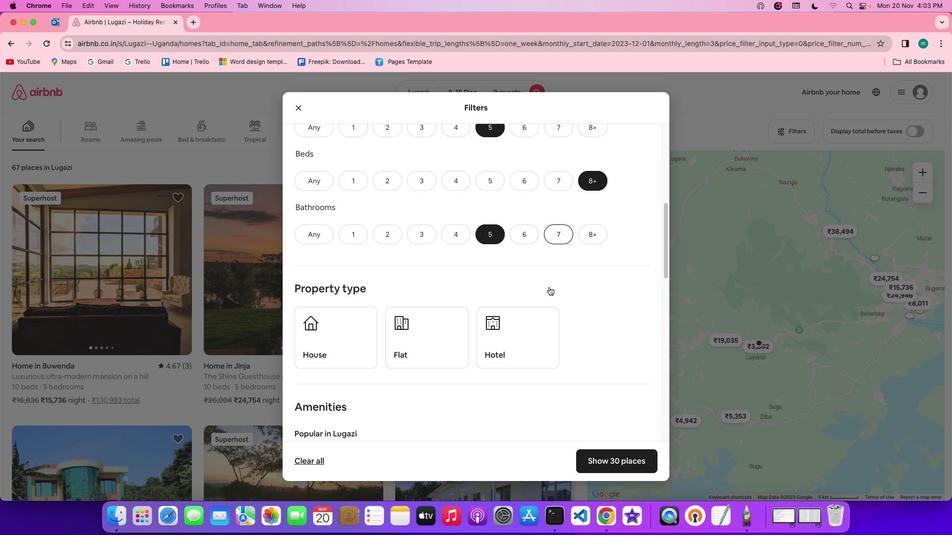 
Action: Mouse scrolled (549, 287) with delta (0, 0)
Screenshot: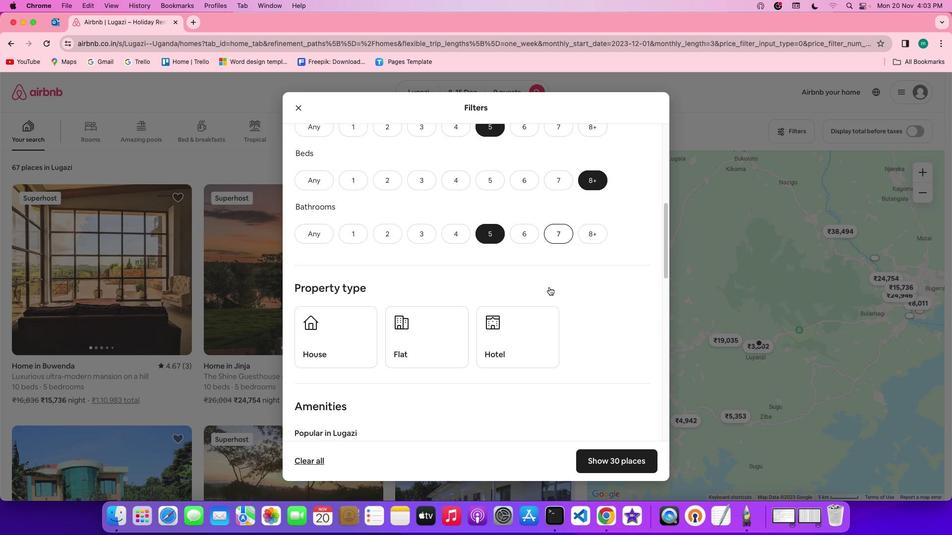 
Action: Mouse scrolled (549, 287) with delta (0, 0)
Screenshot: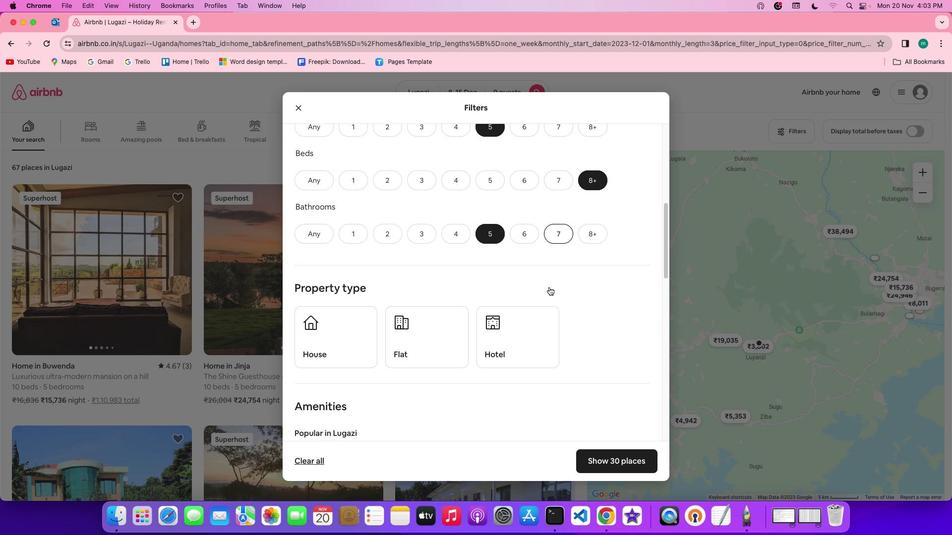 
Action: Mouse scrolled (549, 287) with delta (0, 0)
Screenshot: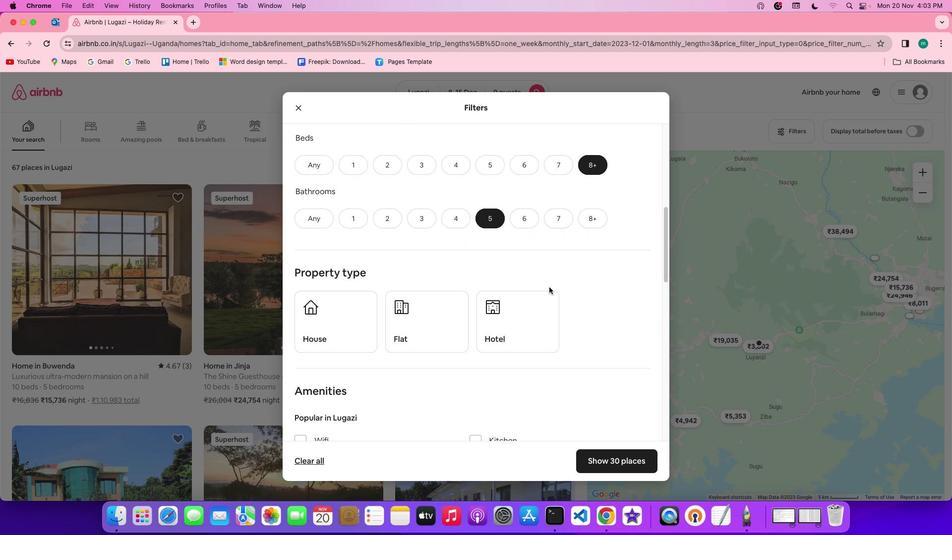 
Action: Mouse scrolled (549, 287) with delta (0, 0)
Screenshot: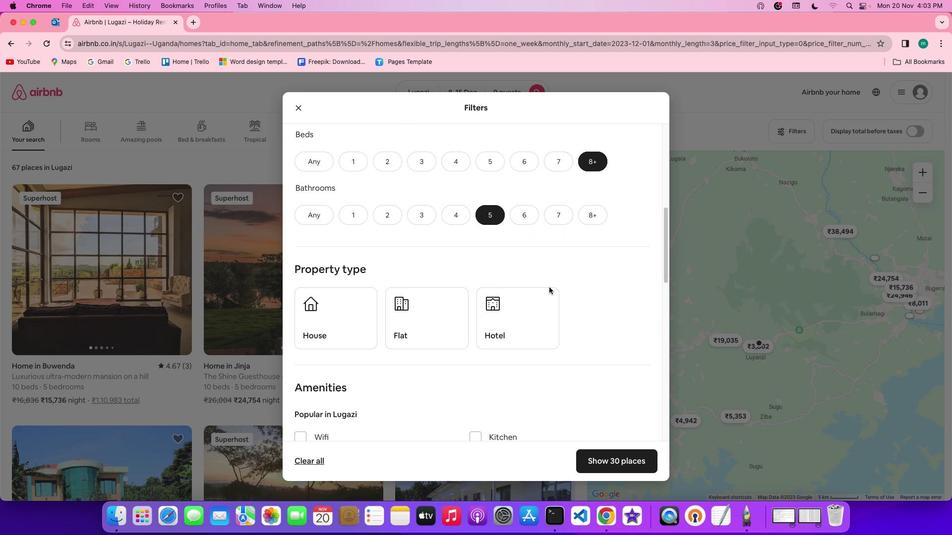 
Action: Mouse scrolled (549, 287) with delta (0, 0)
Screenshot: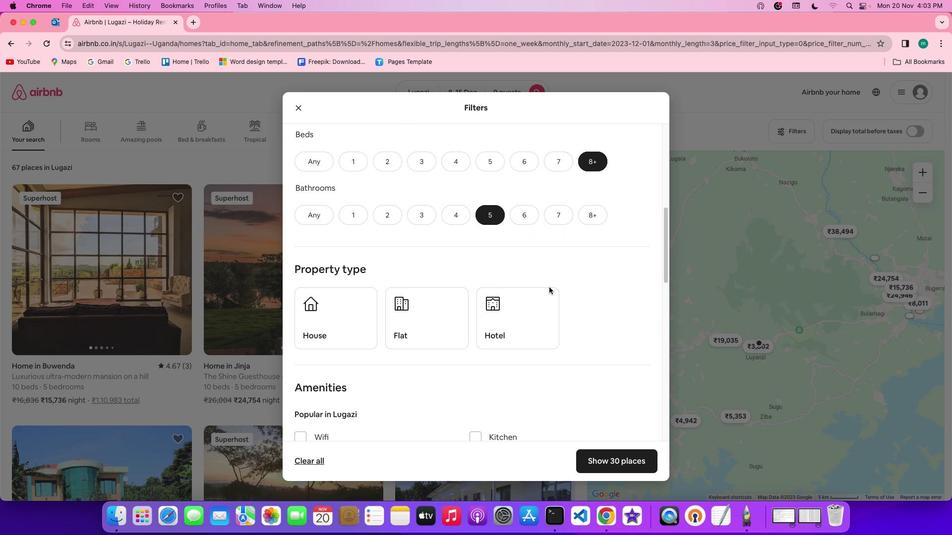 
Action: Mouse scrolled (549, 287) with delta (0, 0)
Screenshot: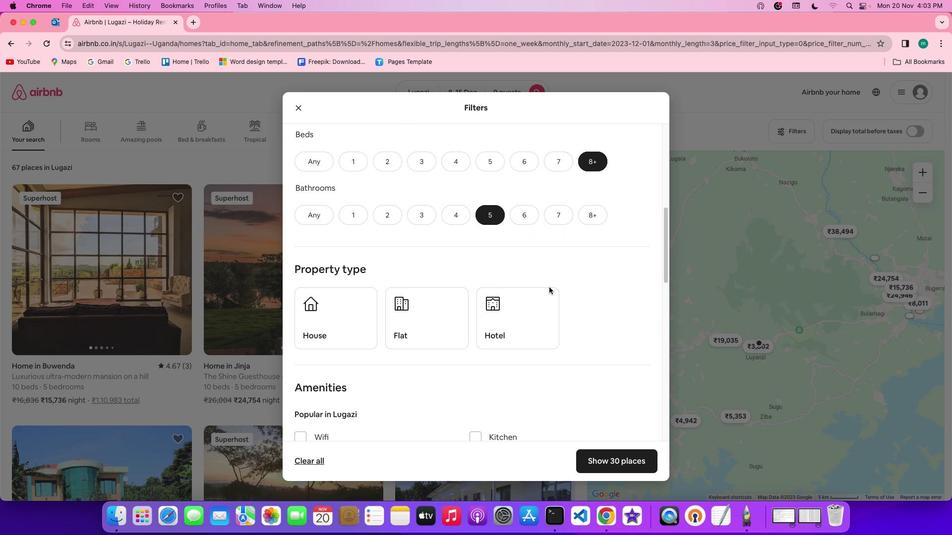 
Action: Mouse scrolled (549, 287) with delta (0, 0)
Screenshot: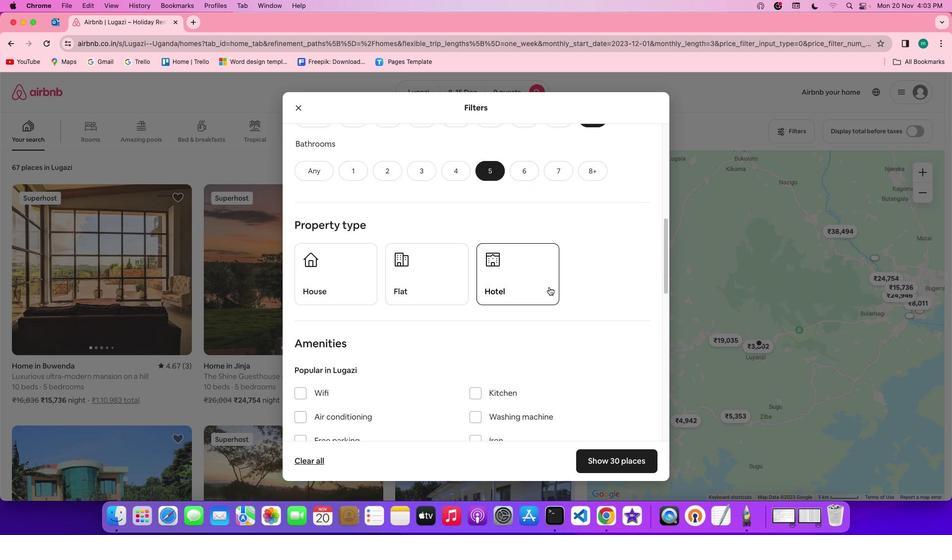 
Action: Mouse scrolled (549, 287) with delta (0, 0)
Screenshot: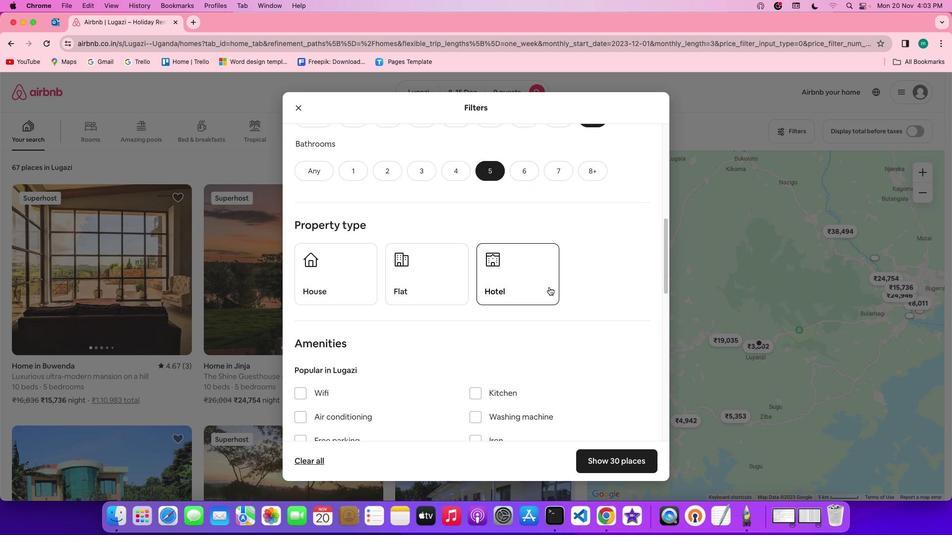 
Action: Mouse scrolled (549, 287) with delta (0, 0)
Screenshot: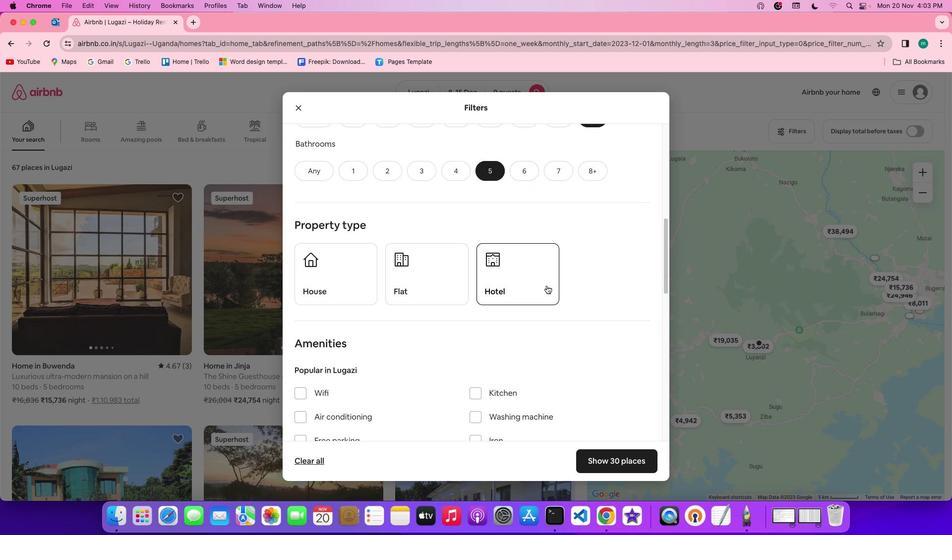 
Action: Mouse moved to (414, 269)
Screenshot: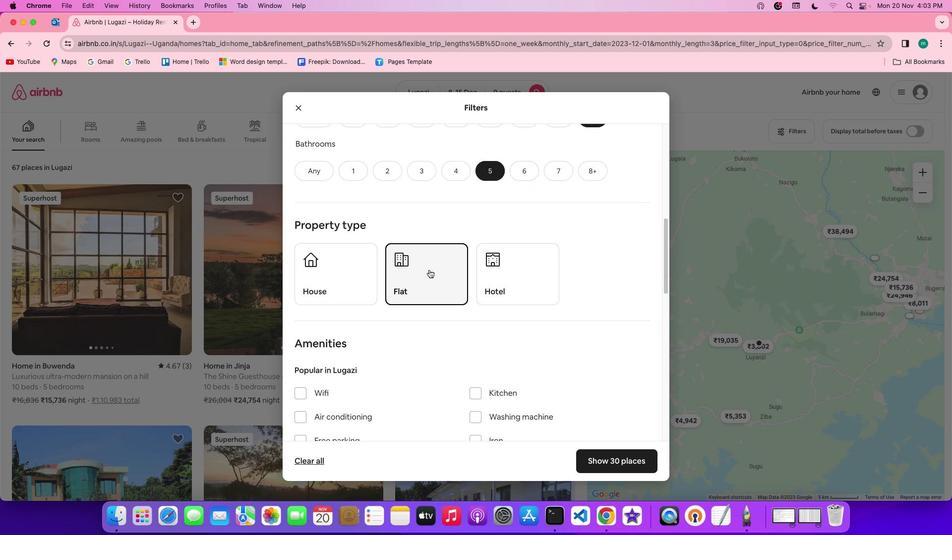 
Action: Mouse pressed left at (414, 269)
Screenshot: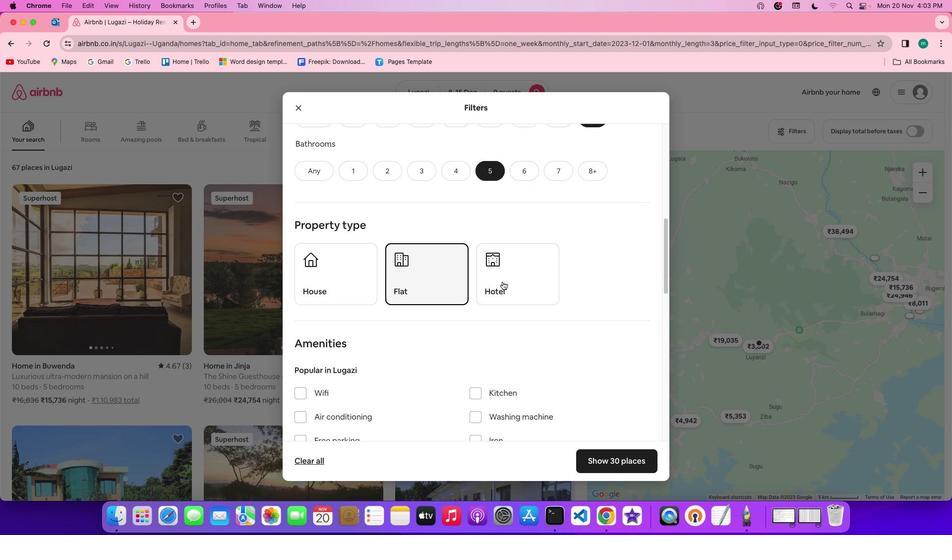 
Action: Mouse moved to (544, 295)
Screenshot: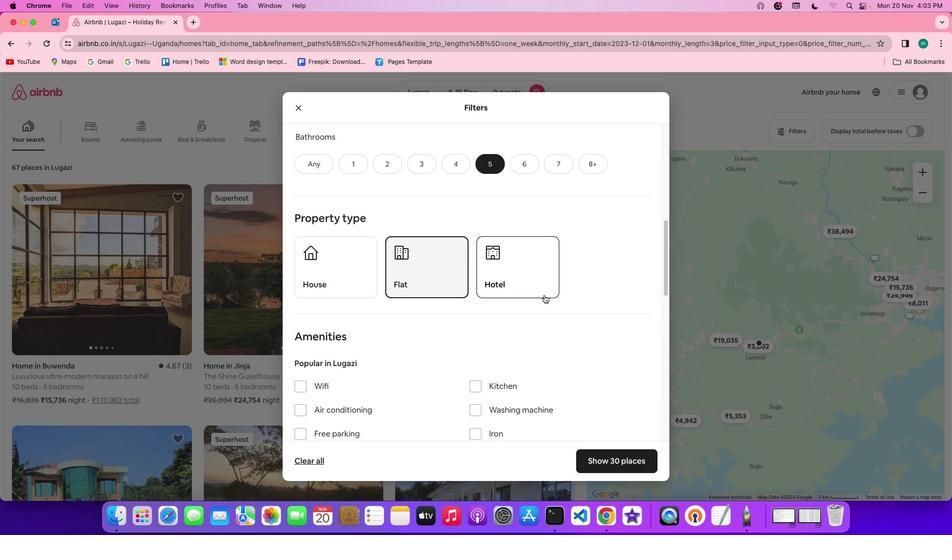 
Action: Mouse scrolled (544, 295) with delta (0, 0)
Screenshot: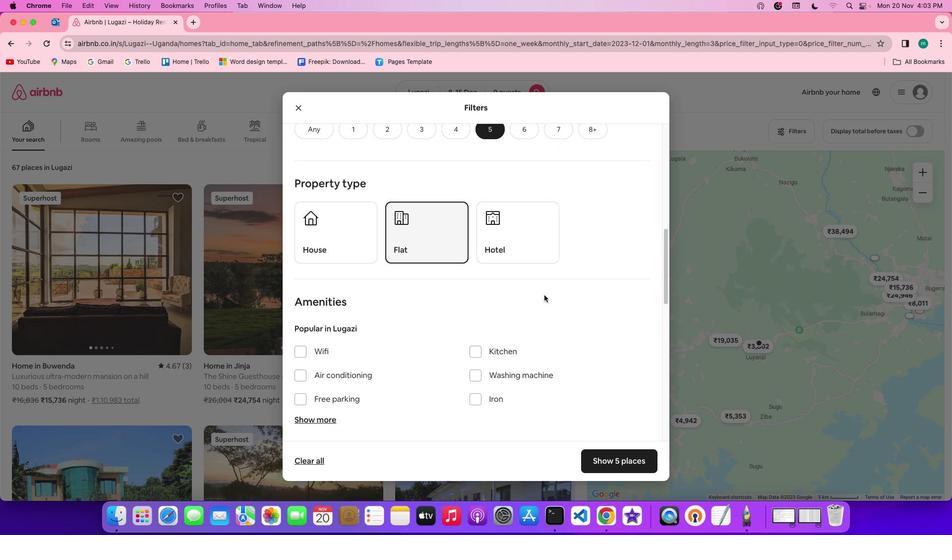 
Action: Mouse scrolled (544, 295) with delta (0, 0)
Screenshot: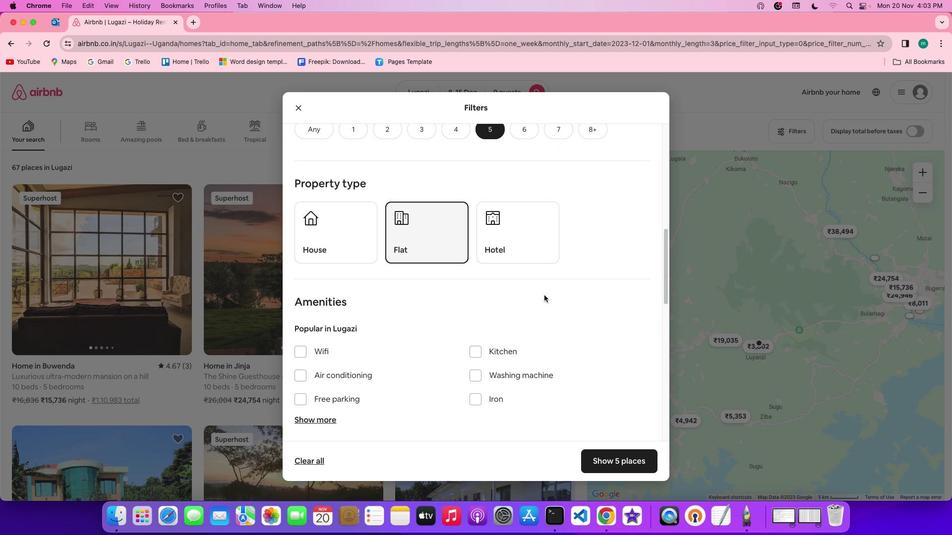 
Action: Mouse scrolled (544, 295) with delta (0, 0)
Screenshot: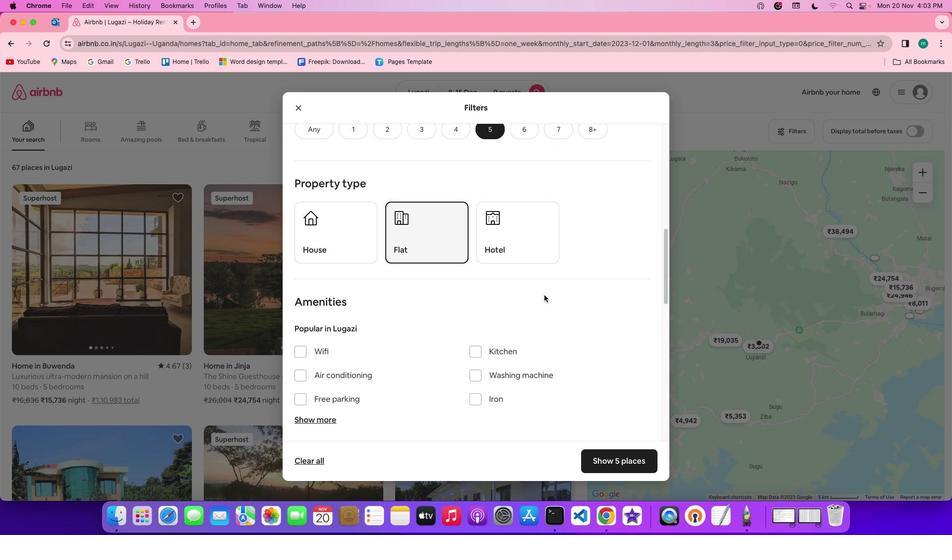 
Action: Mouse scrolled (544, 295) with delta (0, 0)
Screenshot: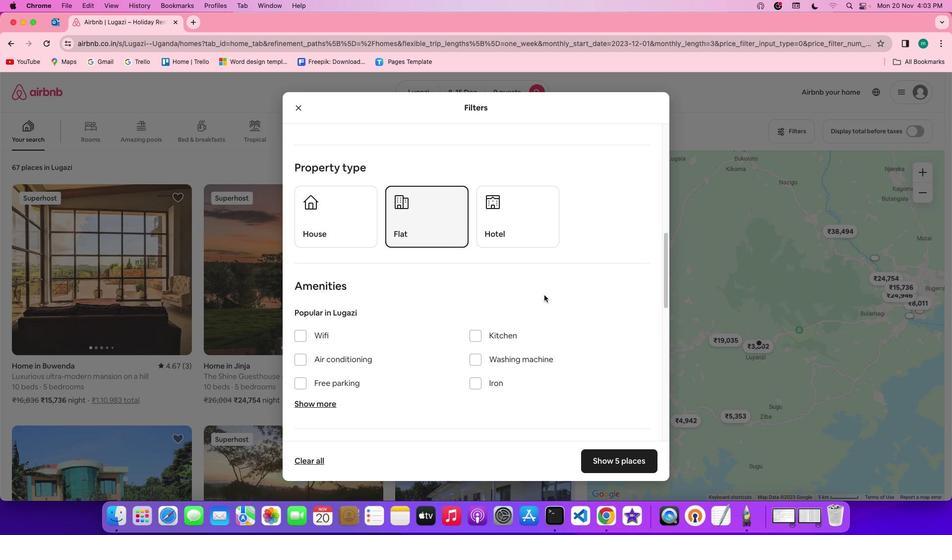 
Action: Mouse scrolled (544, 295) with delta (0, 0)
Screenshot: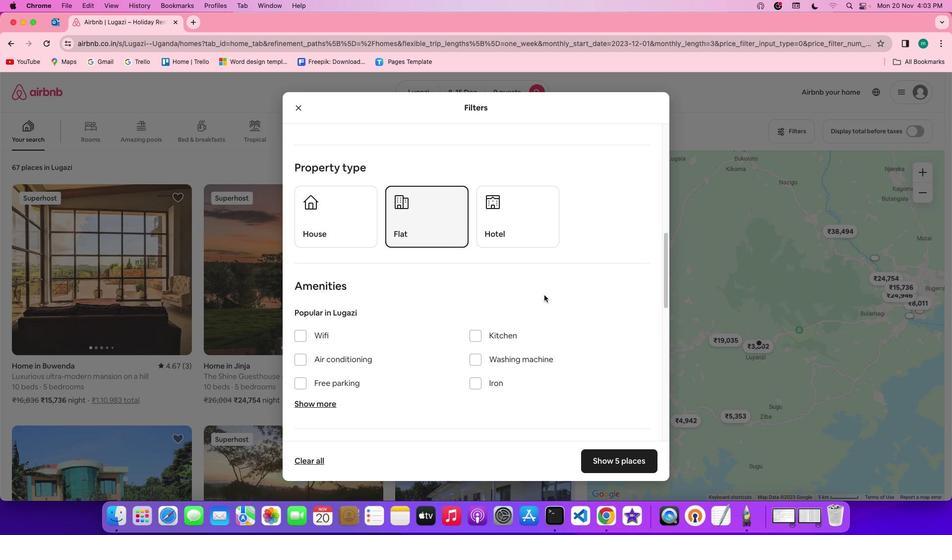 
Action: Mouse scrolled (544, 295) with delta (0, 0)
Screenshot: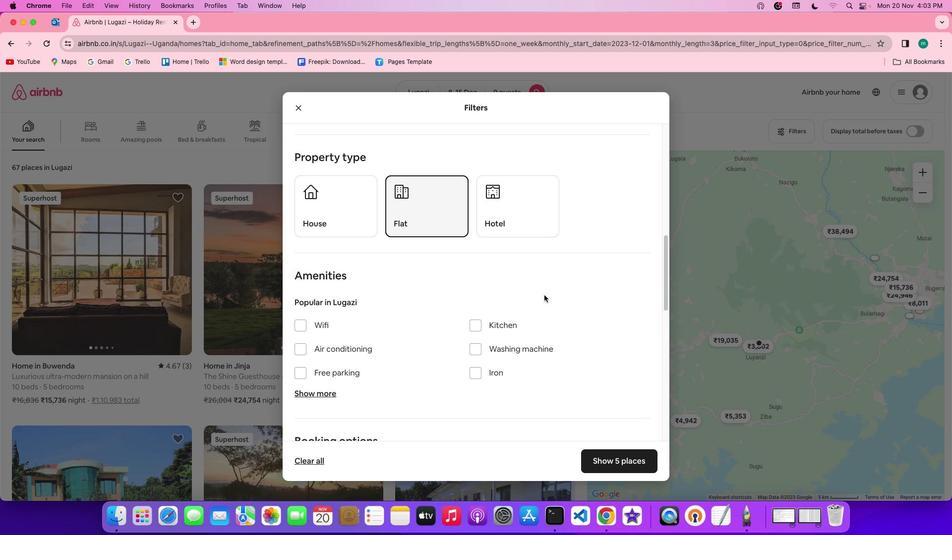 
Action: Mouse scrolled (544, 295) with delta (0, 0)
Screenshot: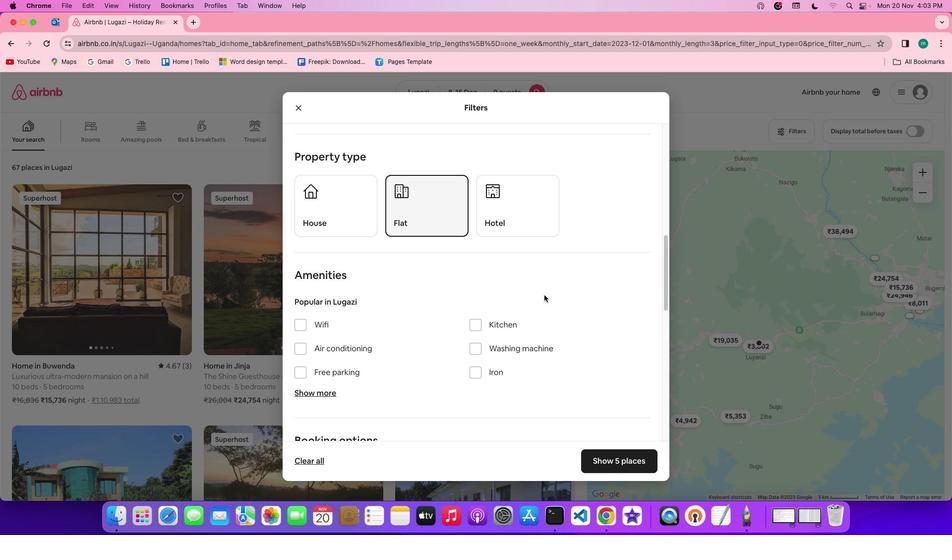 
Action: Mouse scrolled (544, 295) with delta (0, 0)
Screenshot: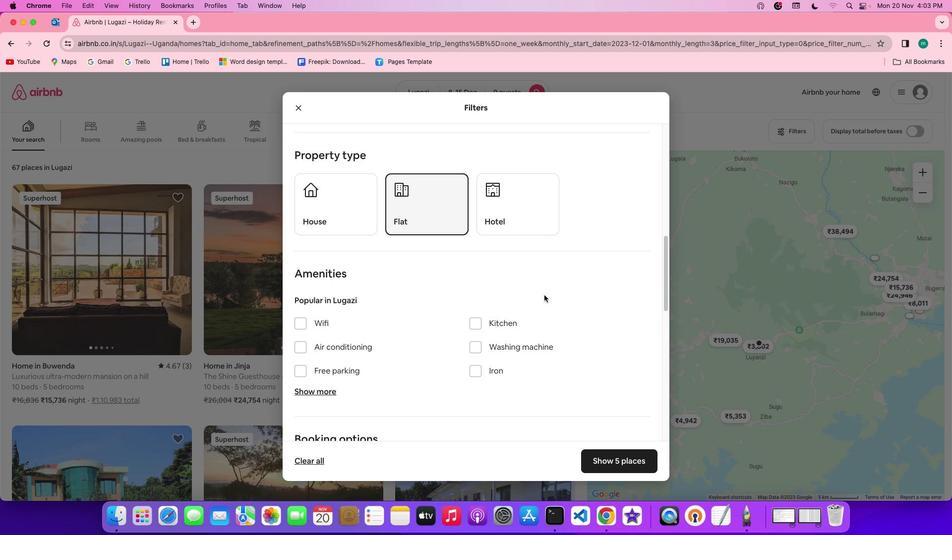 
Action: Mouse scrolled (544, 295) with delta (0, 0)
Screenshot: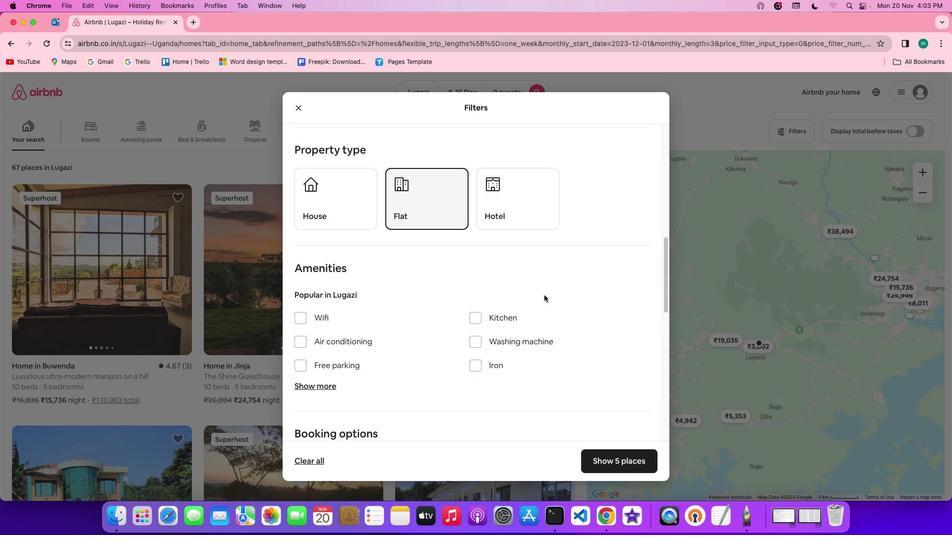 
Action: Mouse scrolled (544, 295) with delta (0, 0)
Screenshot: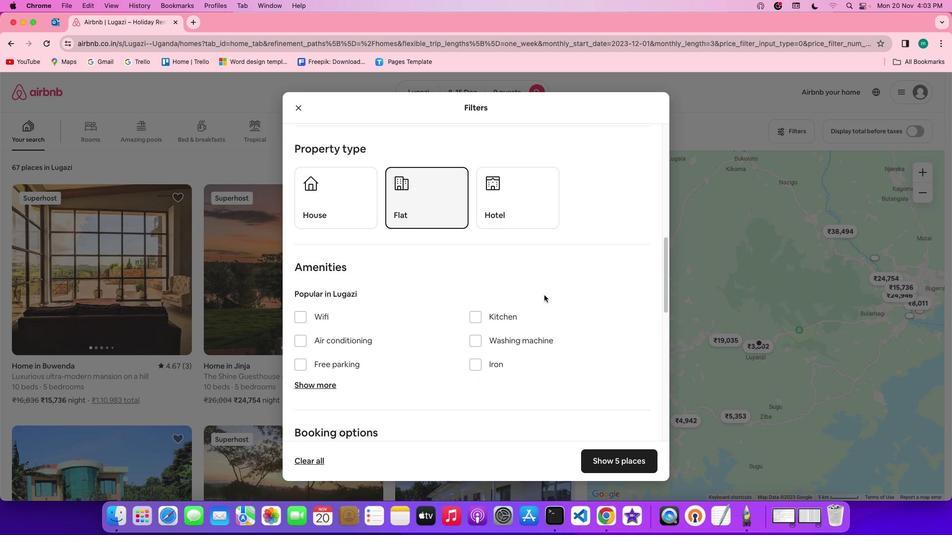 
Action: Mouse scrolled (544, 295) with delta (0, 0)
Screenshot: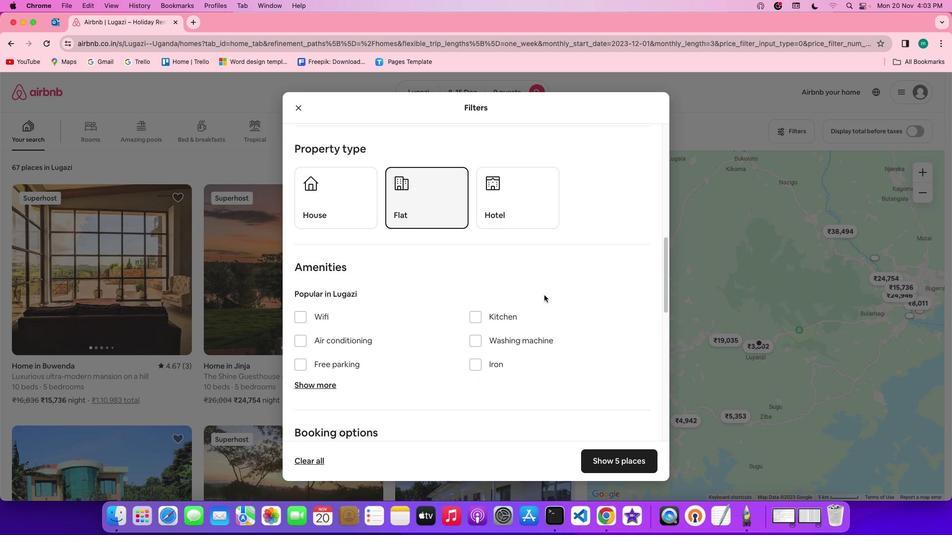 
Action: Mouse scrolled (544, 295) with delta (0, 0)
Screenshot: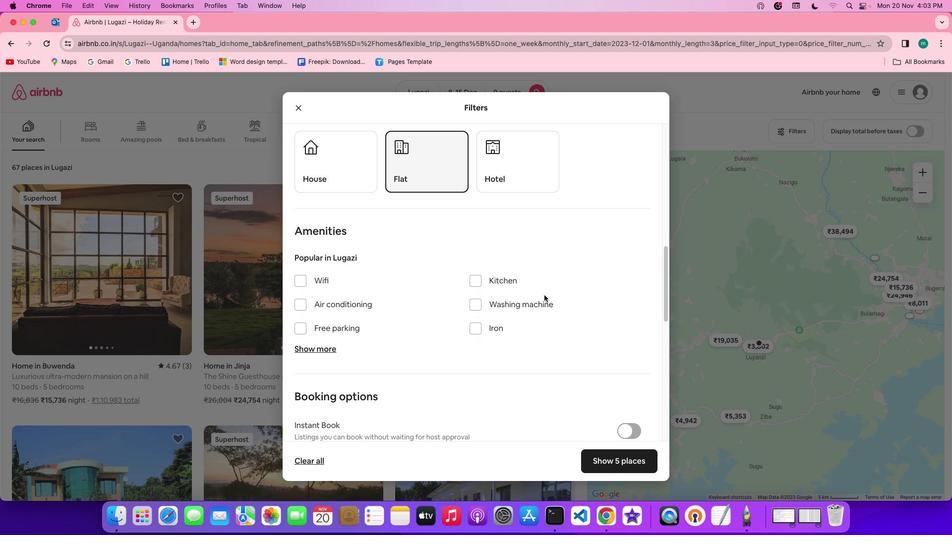
Action: Mouse scrolled (544, 295) with delta (0, 0)
Screenshot: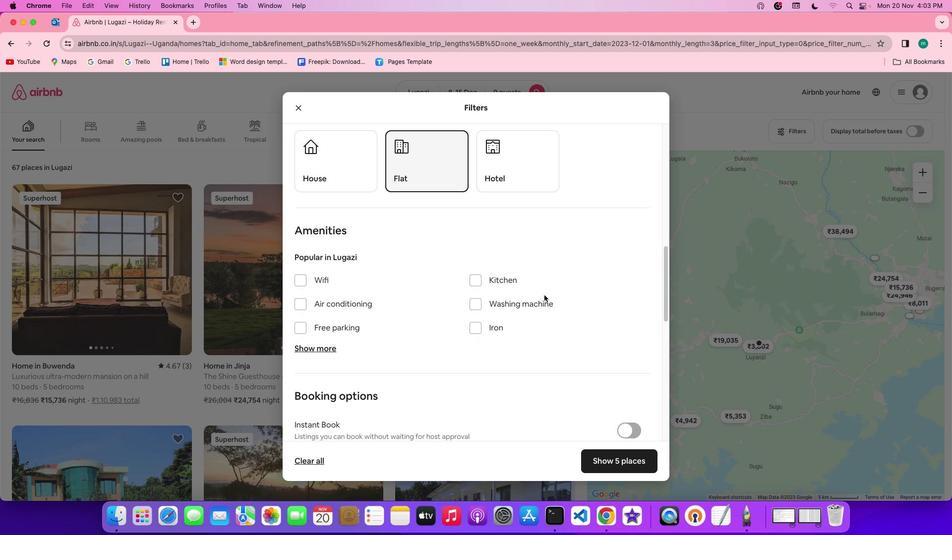
Action: Mouse scrolled (544, 295) with delta (0, 0)
Screenshot: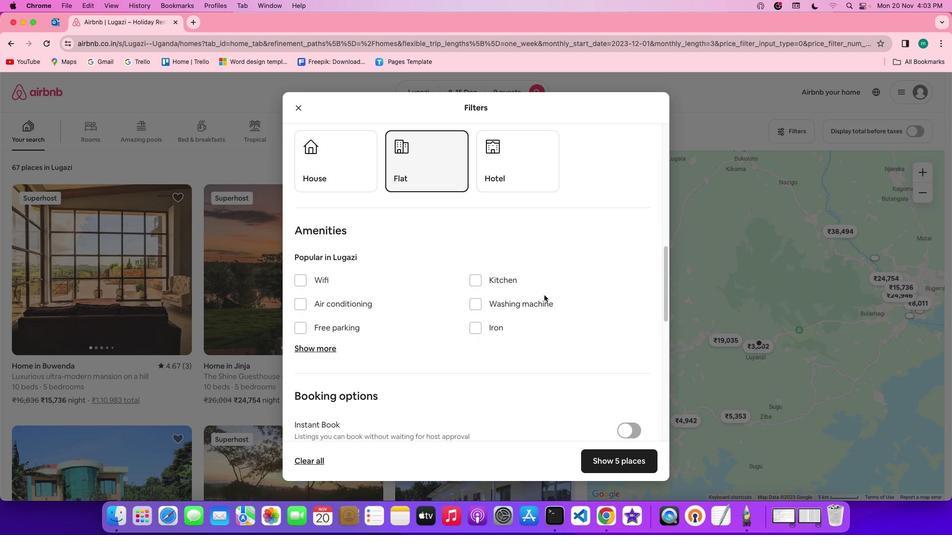 
Action: Mouse scrolled (544, 295) with delta (0, 0)
Screenshot: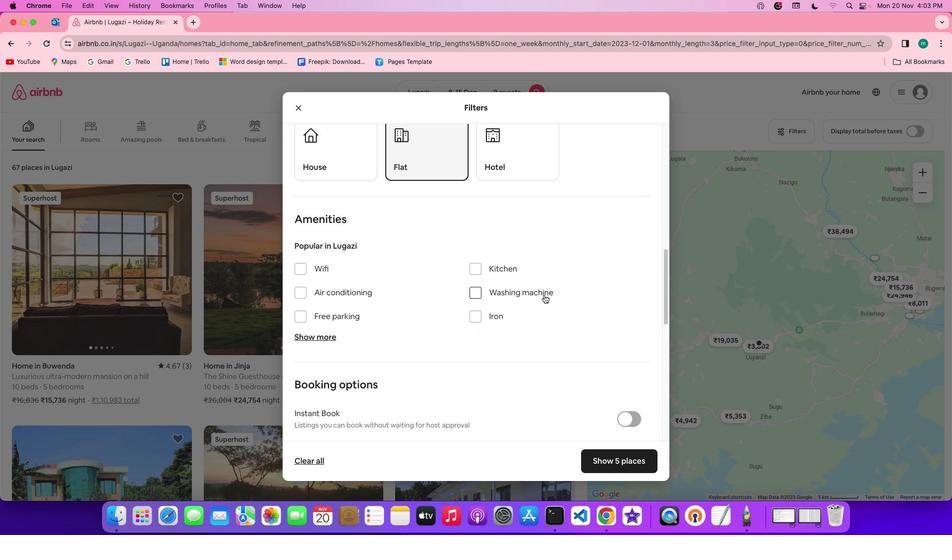 
Action: Mouse scrolled (544, 295) with delta (0, 0)
Screenshot: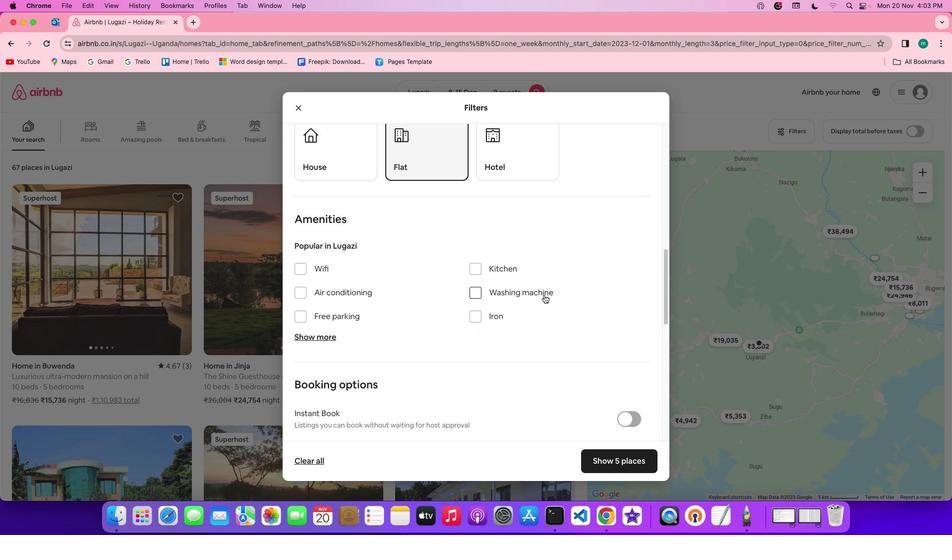 
Action: Mouse moved to (544, 295)
Screenshot: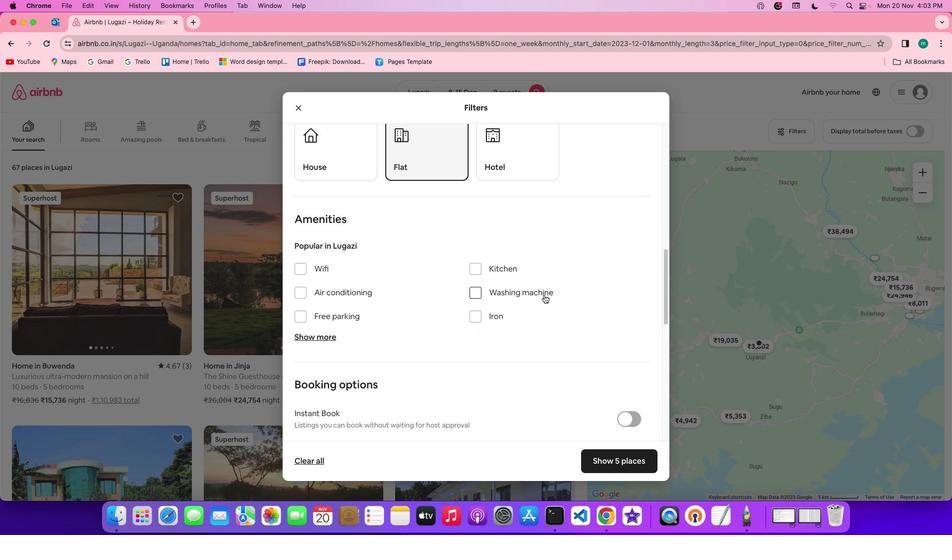 
Action: Mouse scrolled (544, 295) with delta (0, 0)
Screenshot: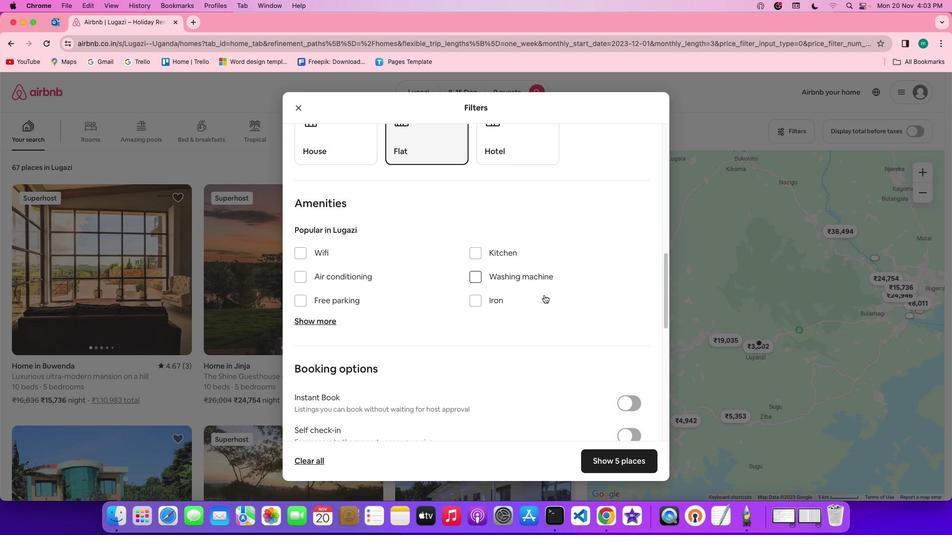 
Action: Mouse scrolled (544, 295) with delta (0, 0)
Screenshot: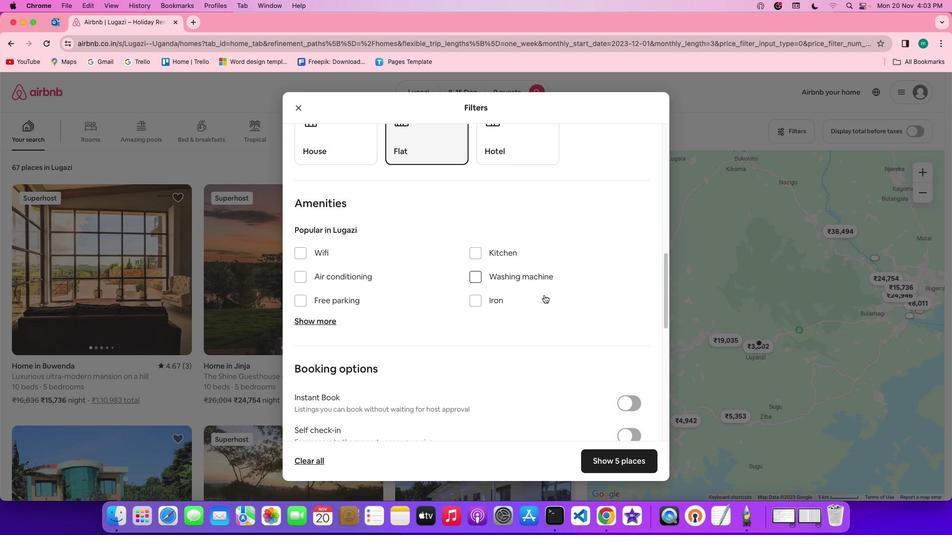 
Action: Mouse scrolled (544, 295) with delta (0, 0)
Screenshot: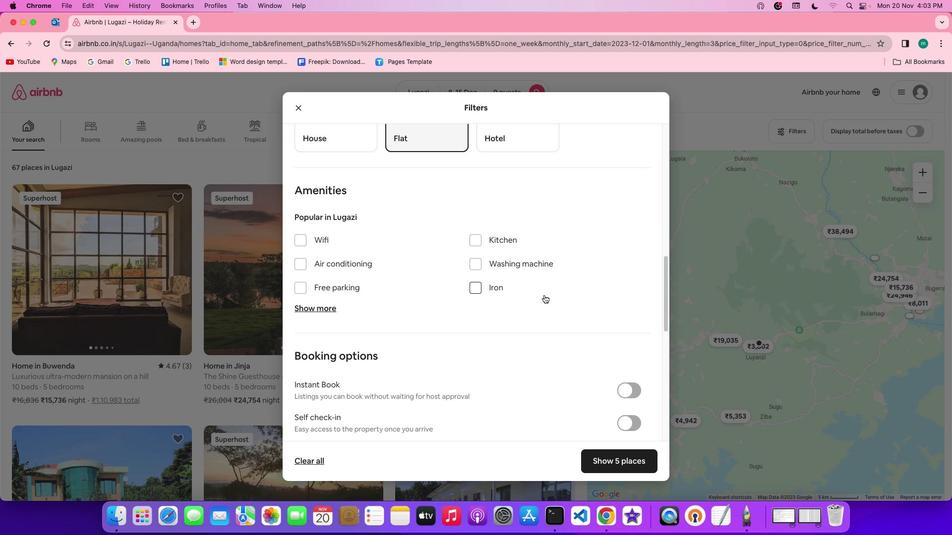 
Action: Mouse scrolled (544, 295) with delta (0, 0)
Screenshot: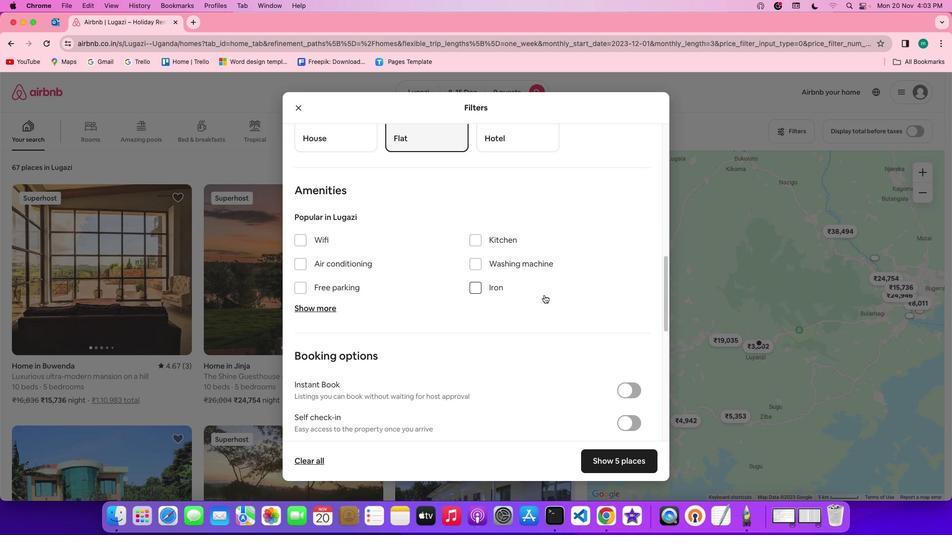 
Action: Mouse moved to (305, 240)
Screenshot: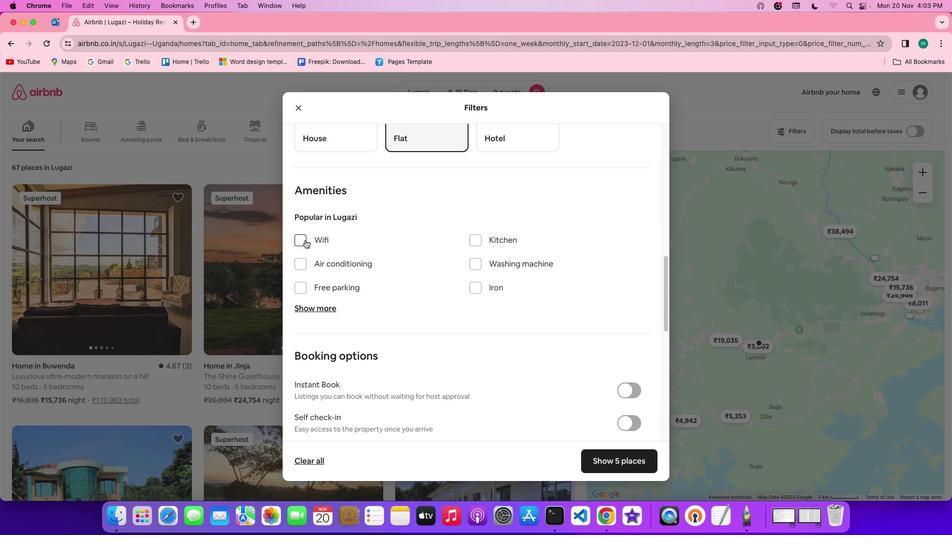 
Action: Mouse pressed left at (305, 240)
Screenshot: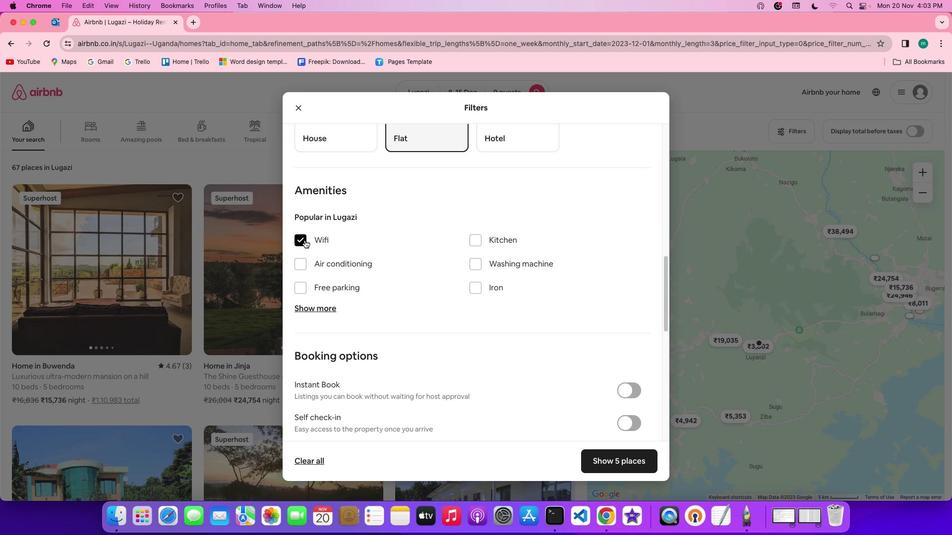 
Action: Mouse moved to (452, 266)
Screenshot: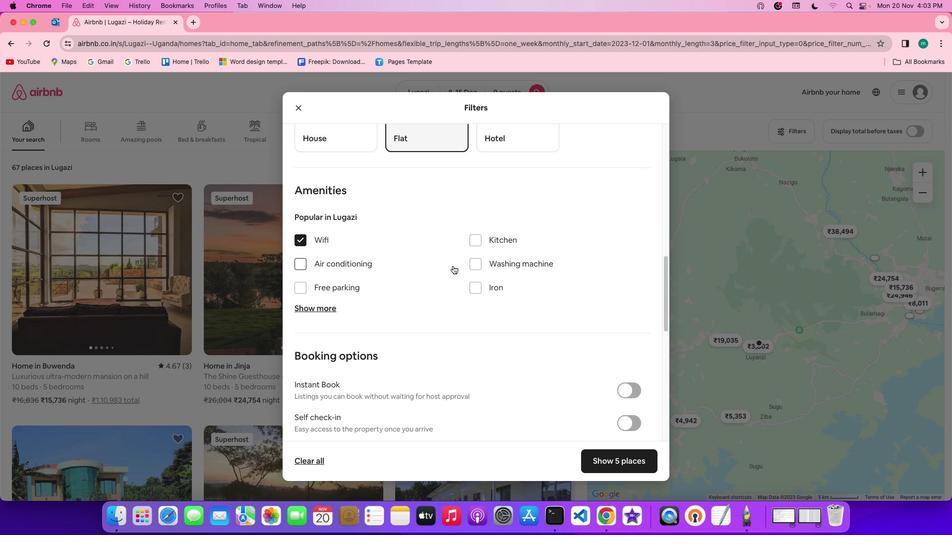 
Action: Mouse scrolled (452, 266) with delta (0, 0)
Screenshot: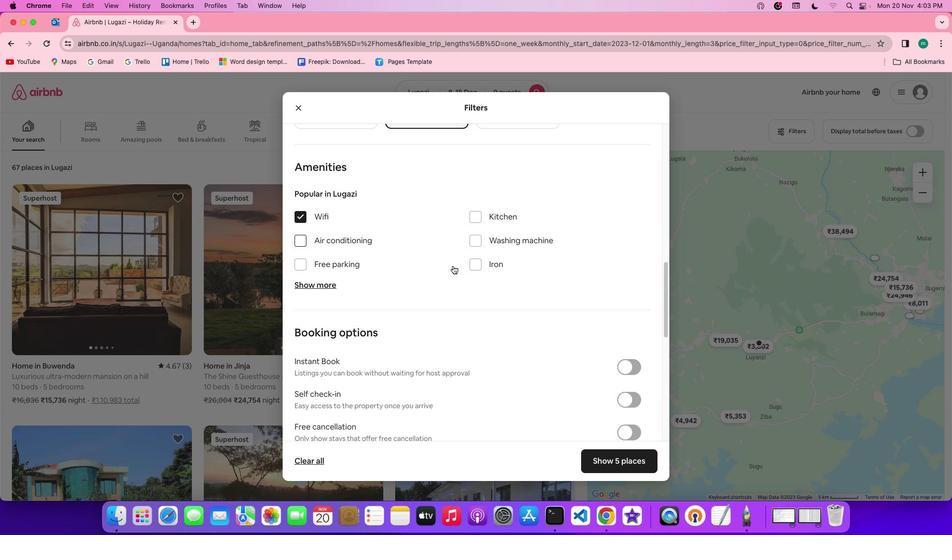 
Action: Mouse scrolled (452, 266) with delta (0, 0)
Screenshot: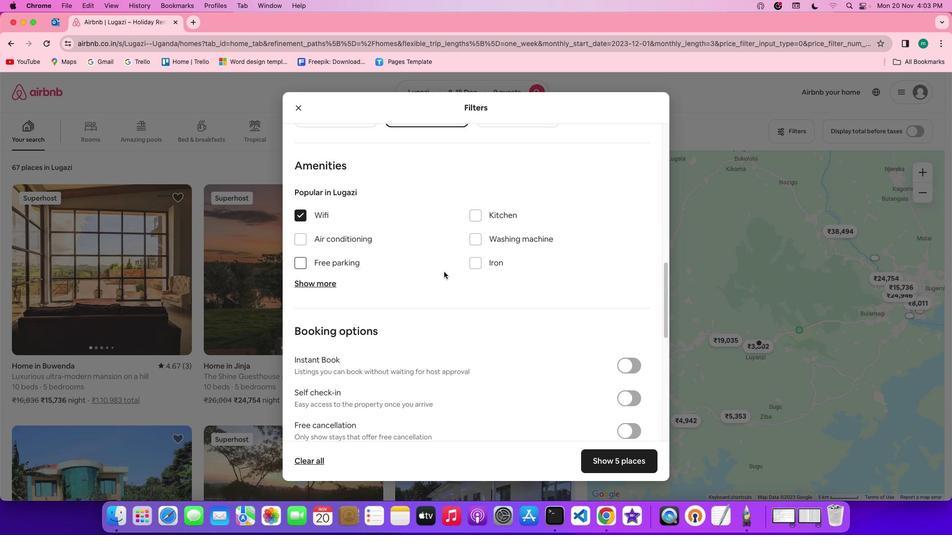 
Action: Mouse scrolled (452, 266) with delta (0, 0)
Screenshot: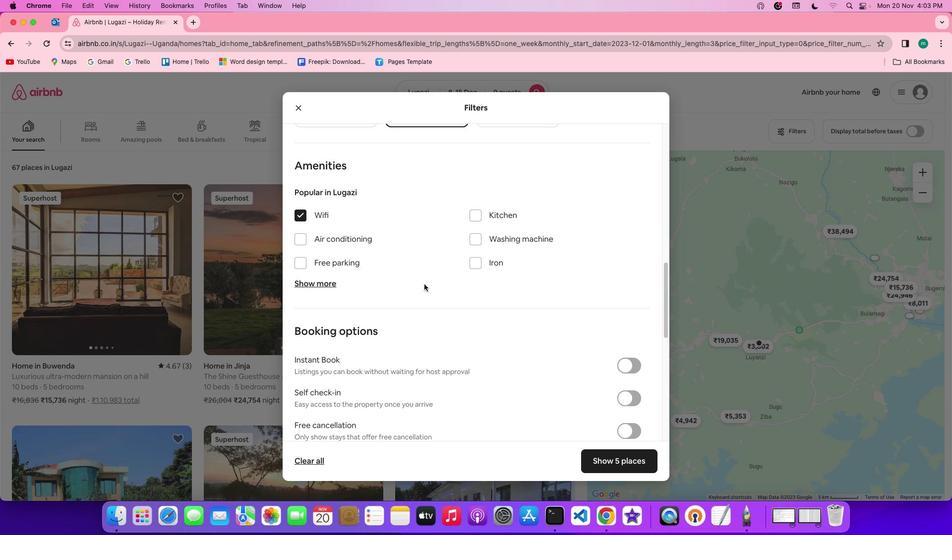 
Action: Mouse moved to (314, 283)
Screenshot: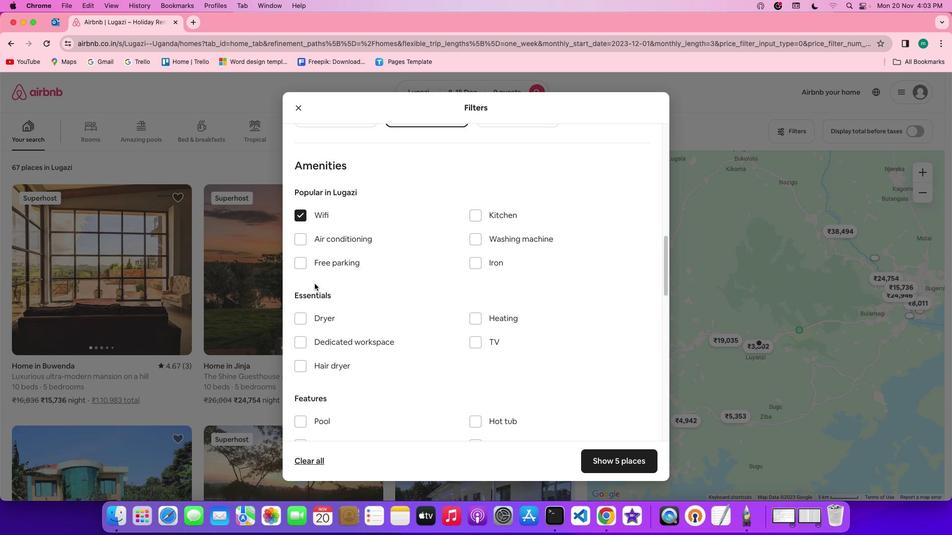 
Action: Mouse pressed left at (314, 283)
Screenshot: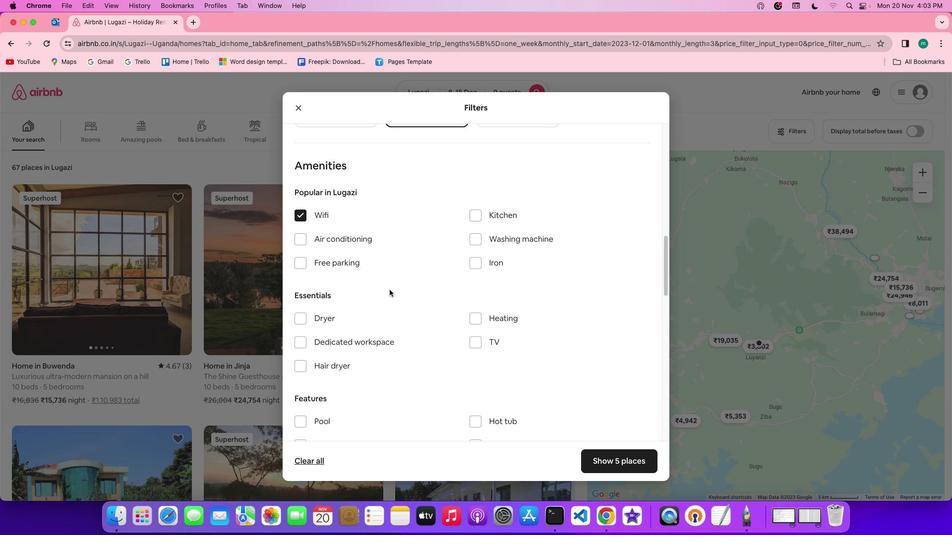 
Action: Mouse moved to (467, 302)
Screenshot: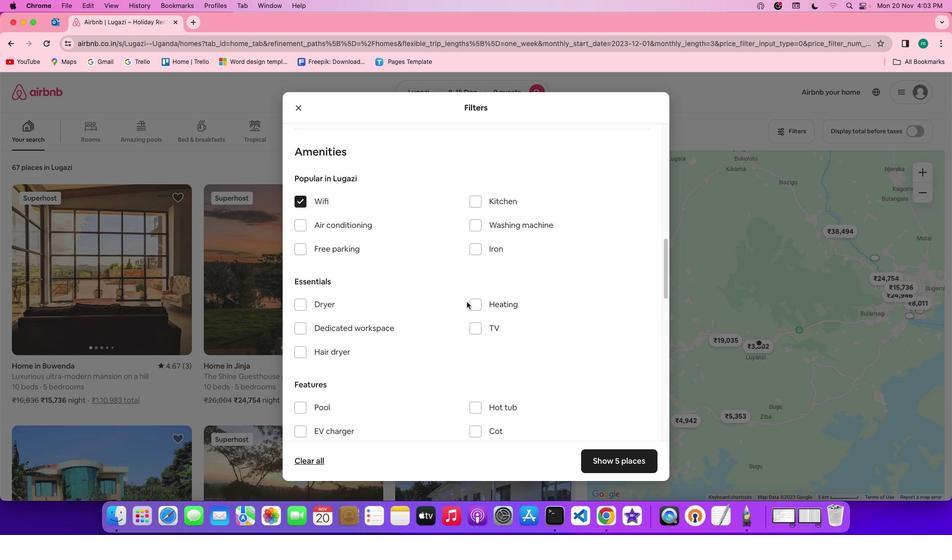 
Action: Mouse scrolled (467, 302) with delta (0, 0)
Screenshot: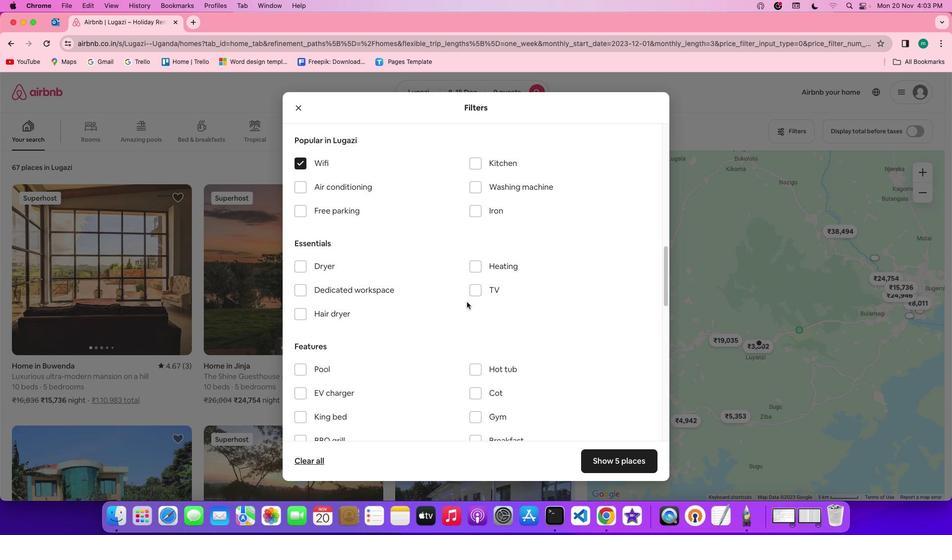 
Action: Mouse scrolled (467, 302) with delta (0, 0)
Screenshot: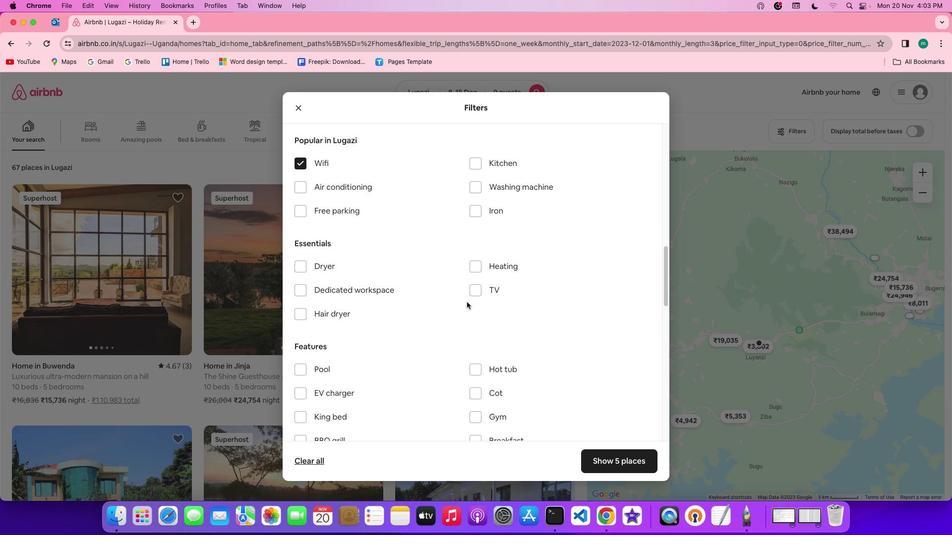 
Action: Mouse scrolled (467, 302) with delta (0, 0)
Screenshot: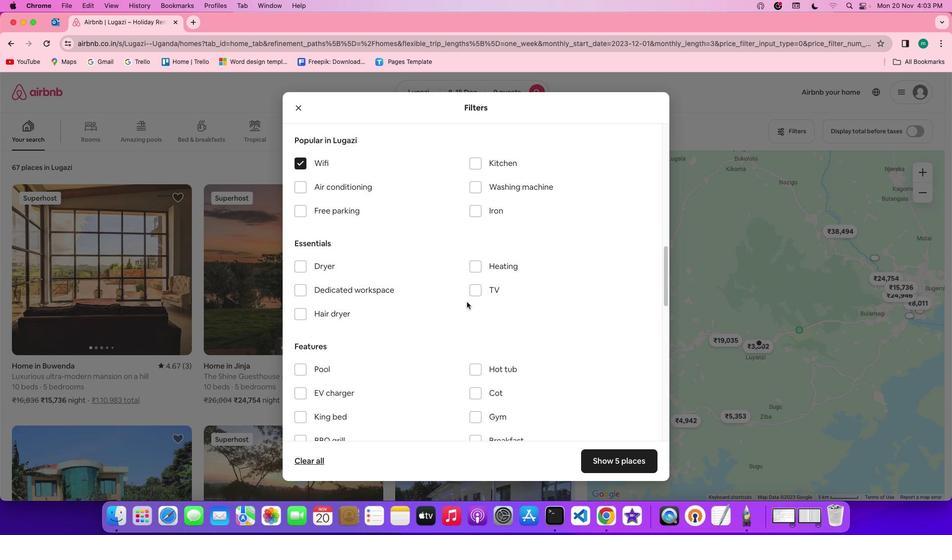 
Action: Mouse scrolled (467, 302) with delta (0, 0)
Screenshot: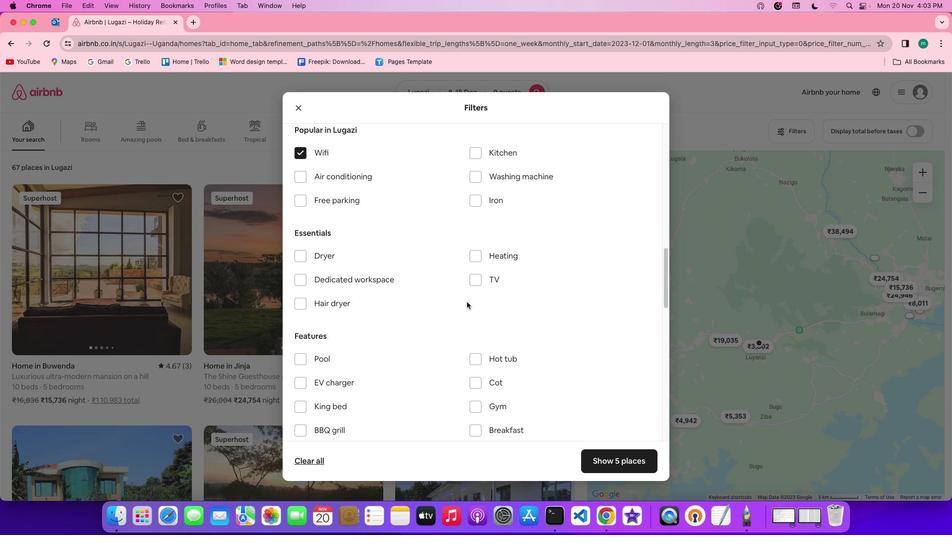 
Action: Mouse scrolled (467, 302) with delta (0, 0)
Screenshot: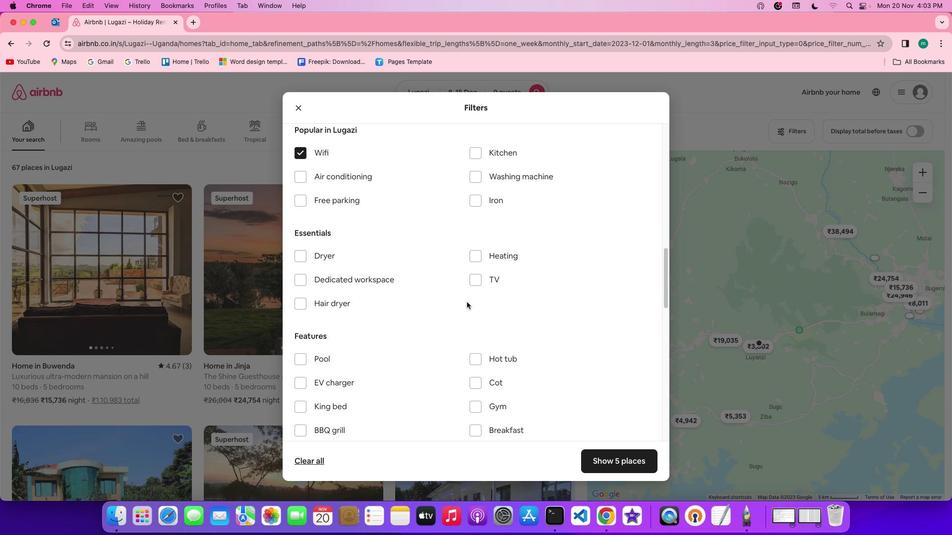 
Action: Mouse scrolled (467, 302) with delta (0, 0)
Screenshot: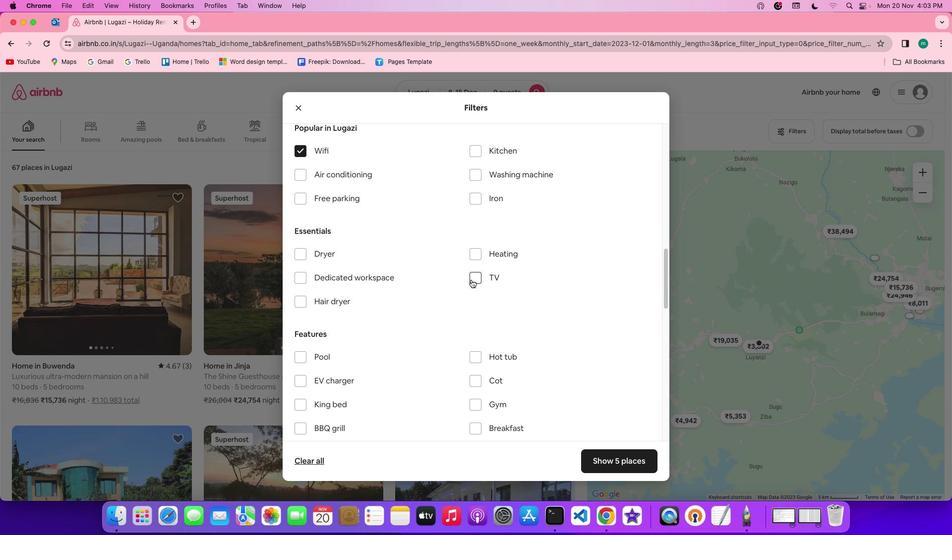 
Action: Mouse moved to (471, 279)
Screenshot: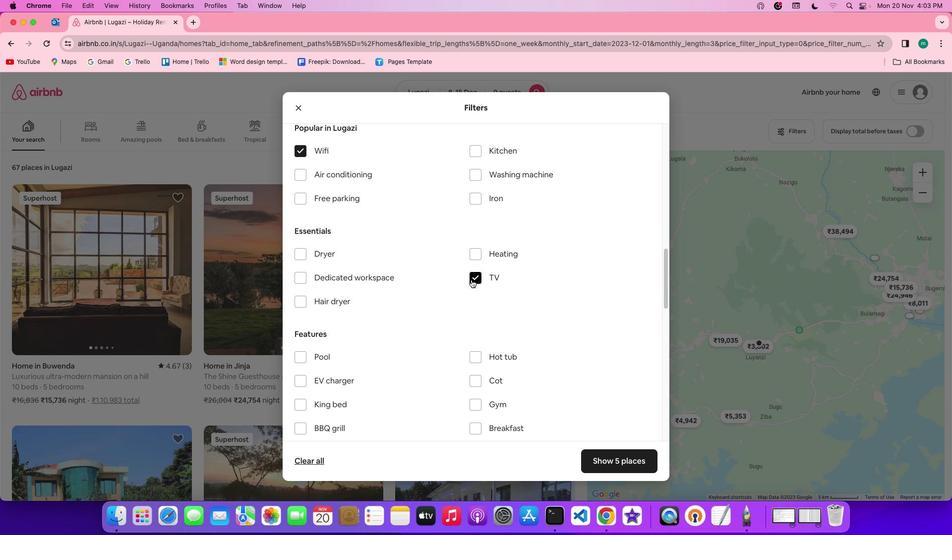 
Action: Mouse pressed left at (471, 279)
Screenshot: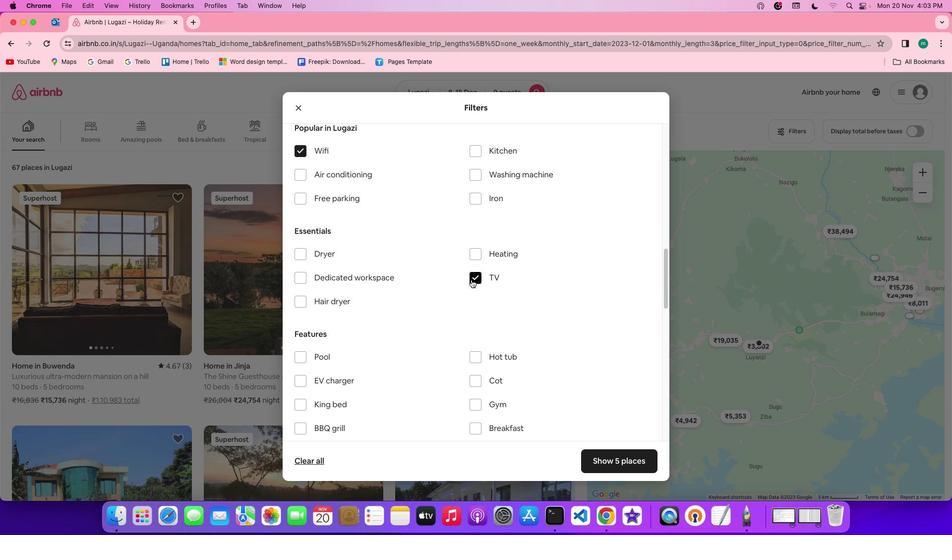 
Action: Mouse moved to (414, 291)
Screenshot: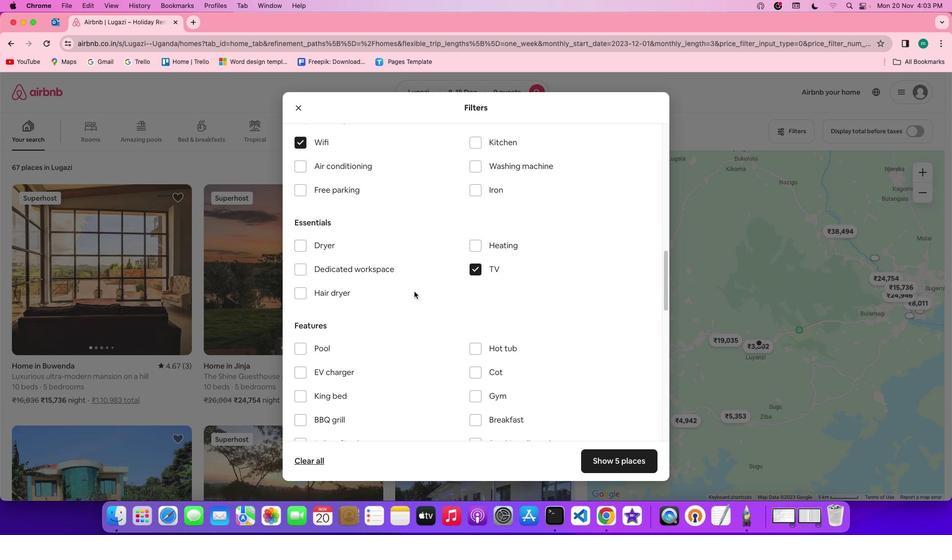 
Action: Mouse scrolled (414, 291) with delta (0, 0)
Screenshot: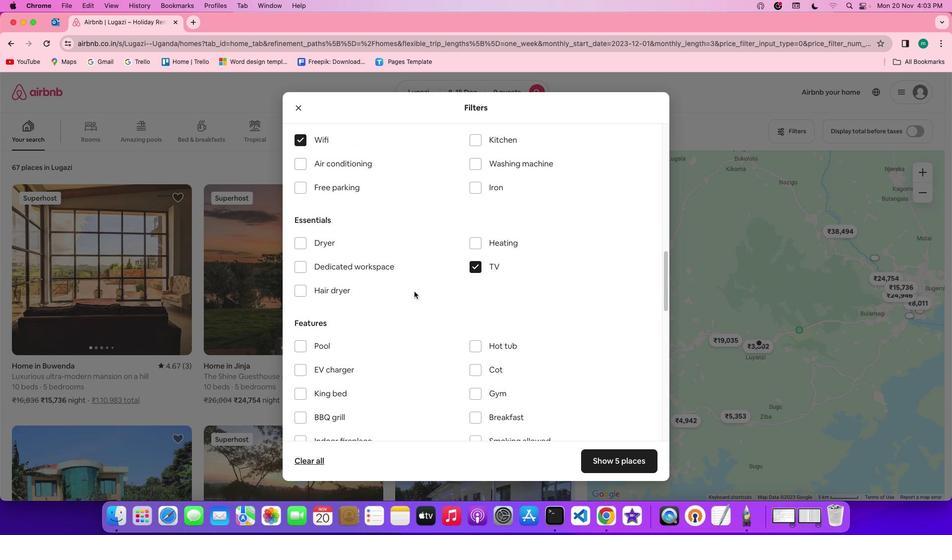 
Action: Mouse scrolled (414, 291) with delta (0, 0)
Screenshot: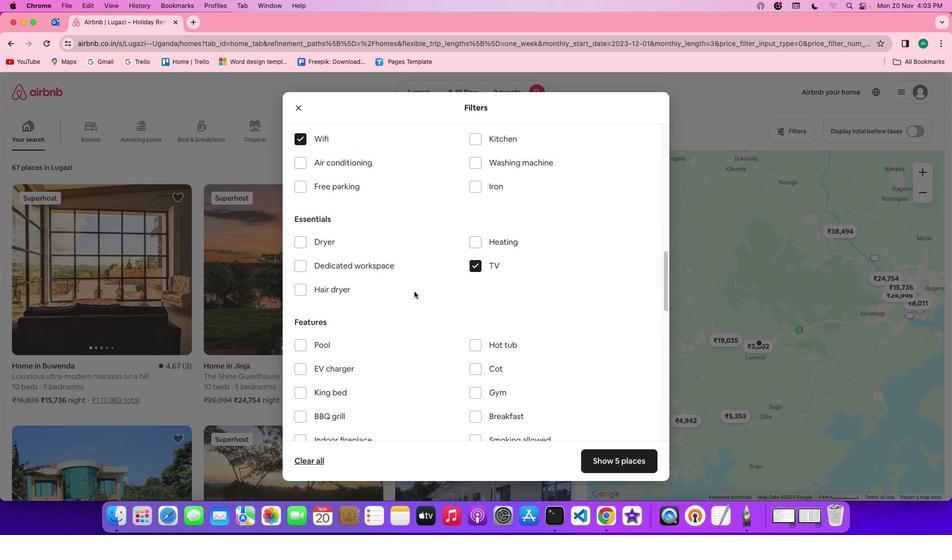 
Action: Mouse scrolled (414, 291) with delta (0, 0)
Screenshot: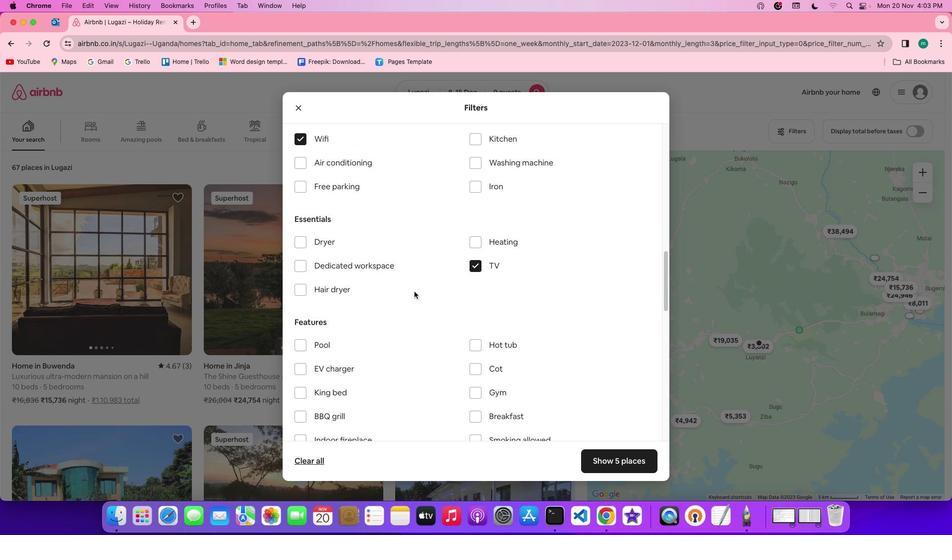 
Action: Mouse scrolled (414, 291) with delta (0, 0)
Screenshot: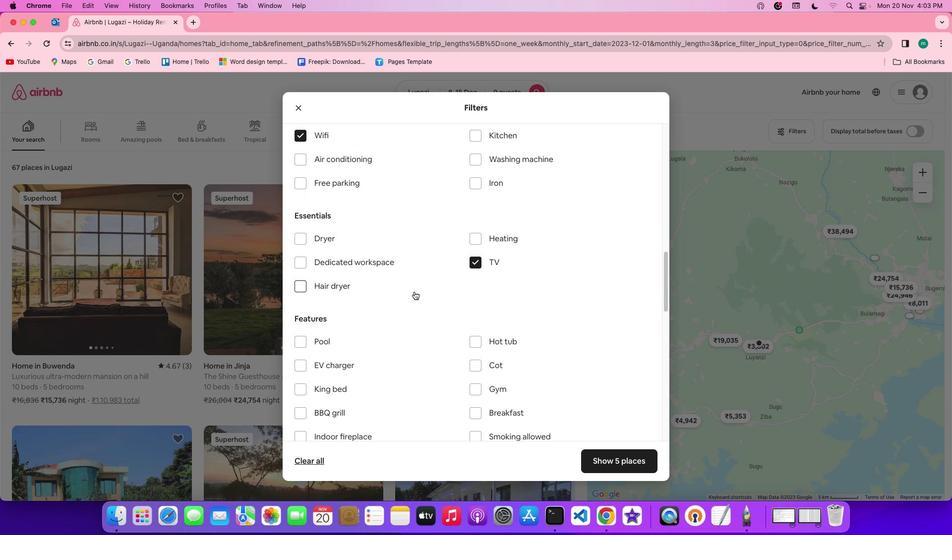 
Action: Mouse scrolled (414, 291) with delta (0, 0)
Screenshot: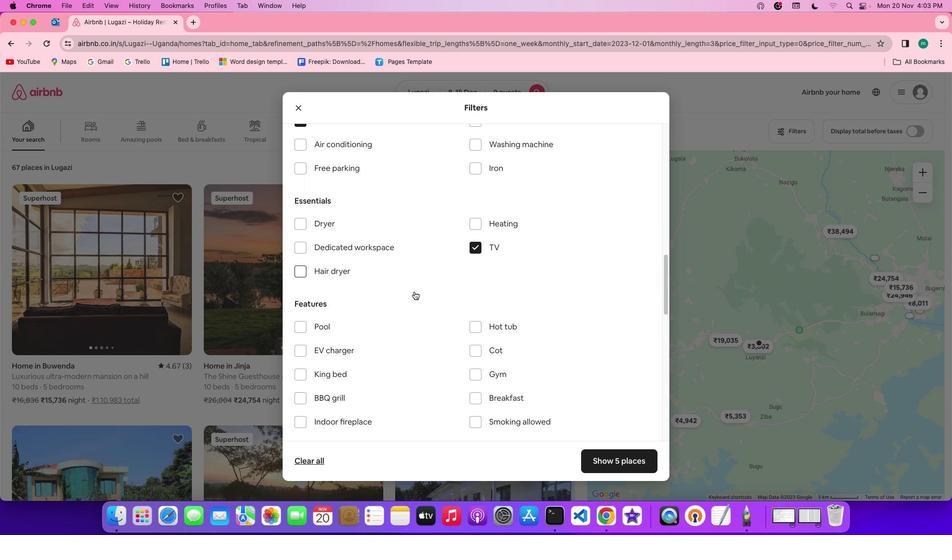 
Action: Mouse scrolled (414, 291) with delta (0, 0)
Screenshot: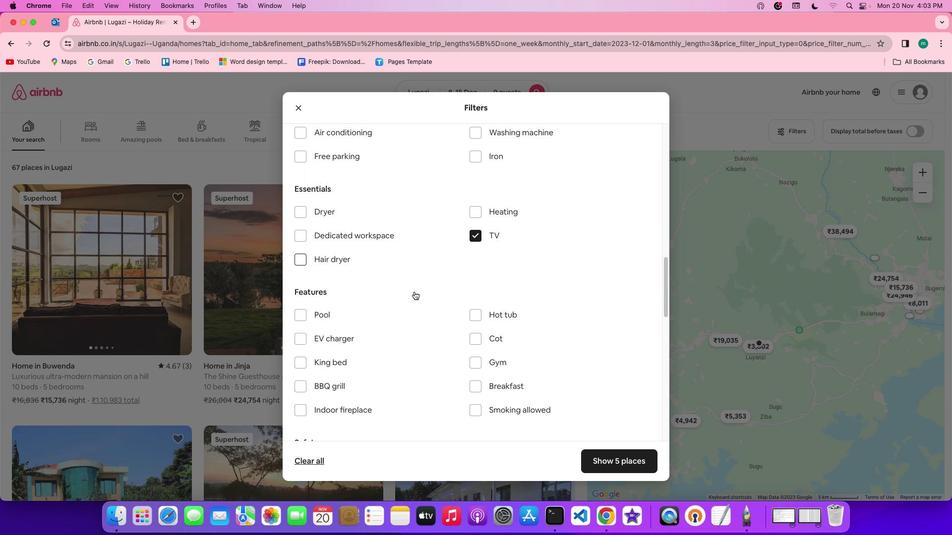 
Action: Mouse scrolled (414, 291) with delta (0, 0)
Screenshot: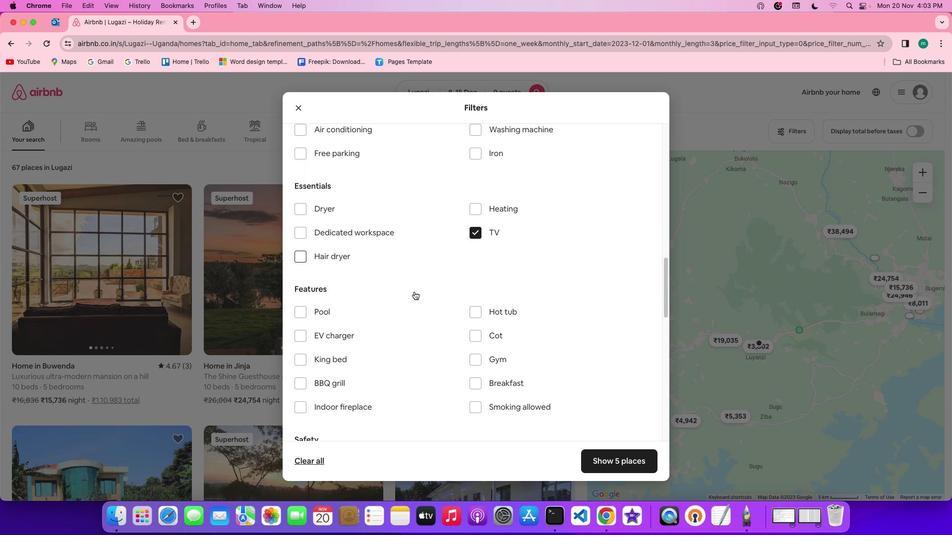 
Action: Mouse scrolled (414, 291) with delta (0, 0)
Screenshot: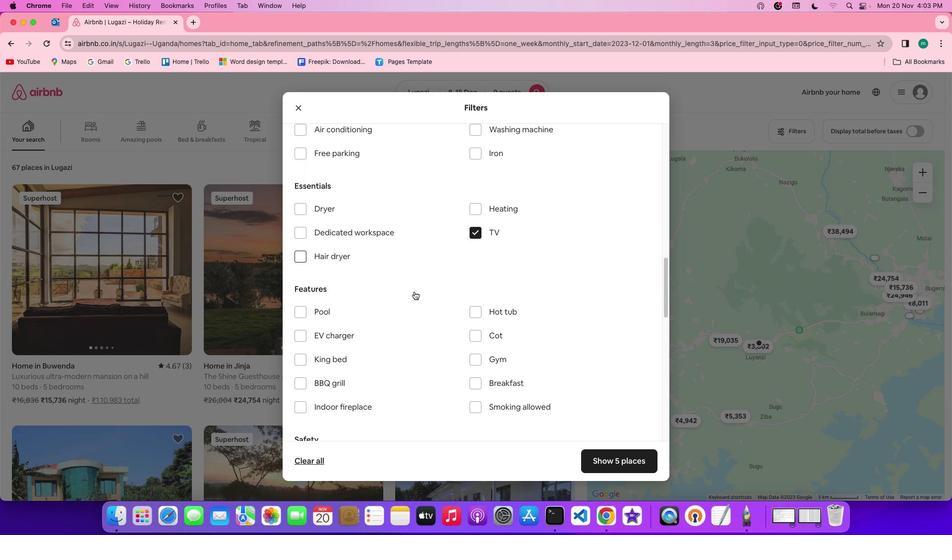 
Action: Mouse scrolled (414, 291) with delta (0, 0)
Screenshot: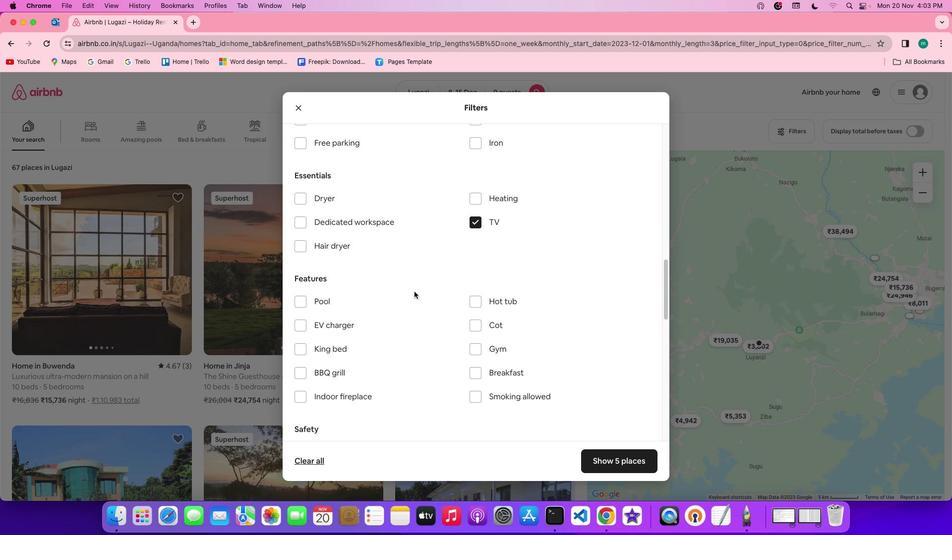 
Action: Mouse scrolled (414, 291) with delta (0, 0)
Screenshot: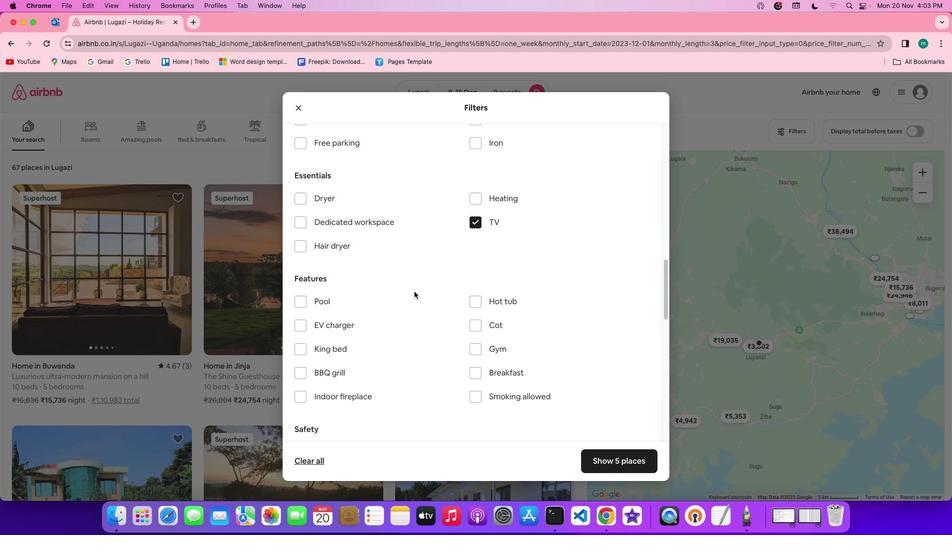 
Action: Mouse scrolled (414, 291) with delta (0, 0)
Screenshot: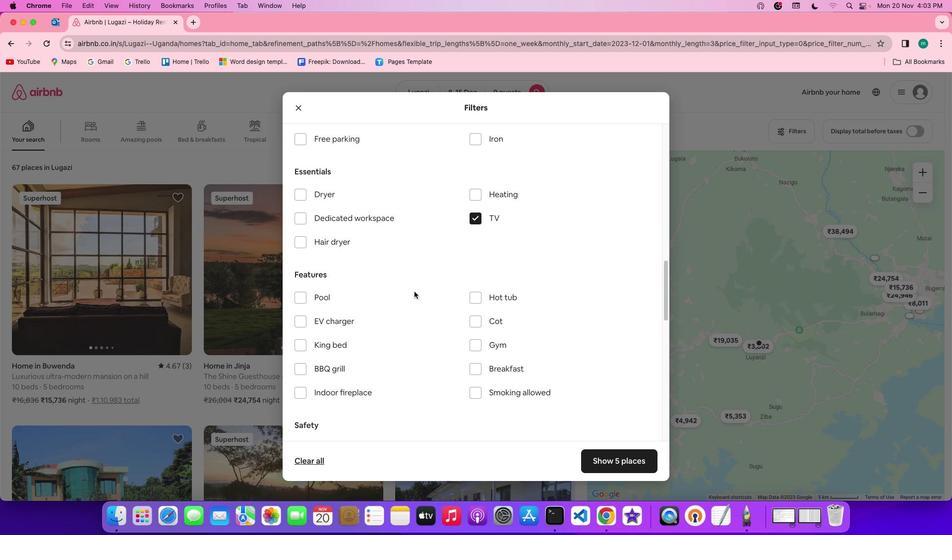 
Action: Mouse scrolled (414, 291) with delta (0, 0)
Screenshot: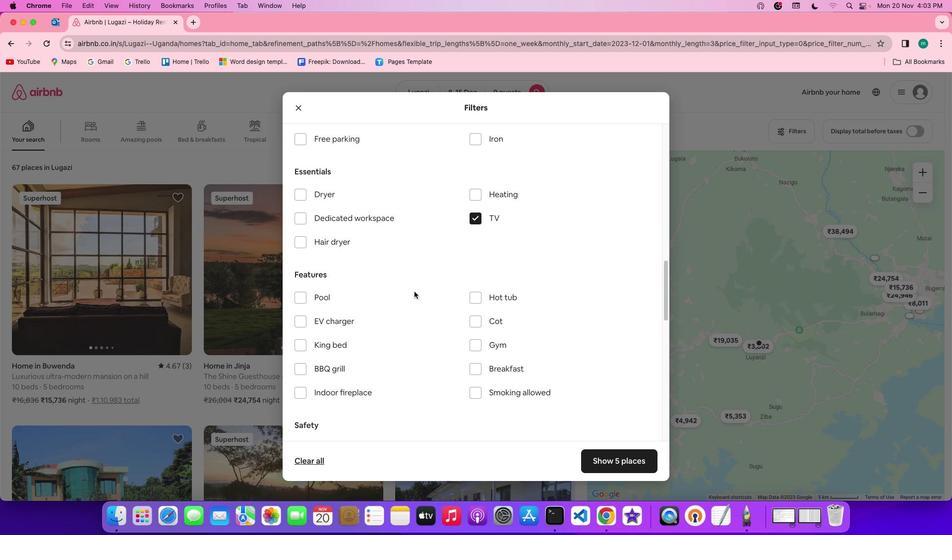
Action: Mouse scrolled (414, 291) with delta (0, 0)
Screenshot: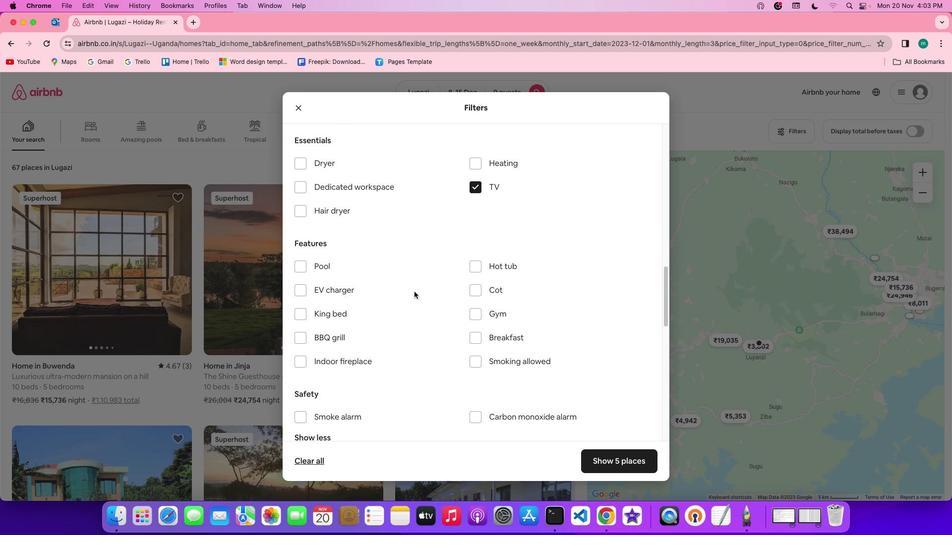 
Action: Mouse scrolled (414, 291) with delta (0, 0)
Screenshot: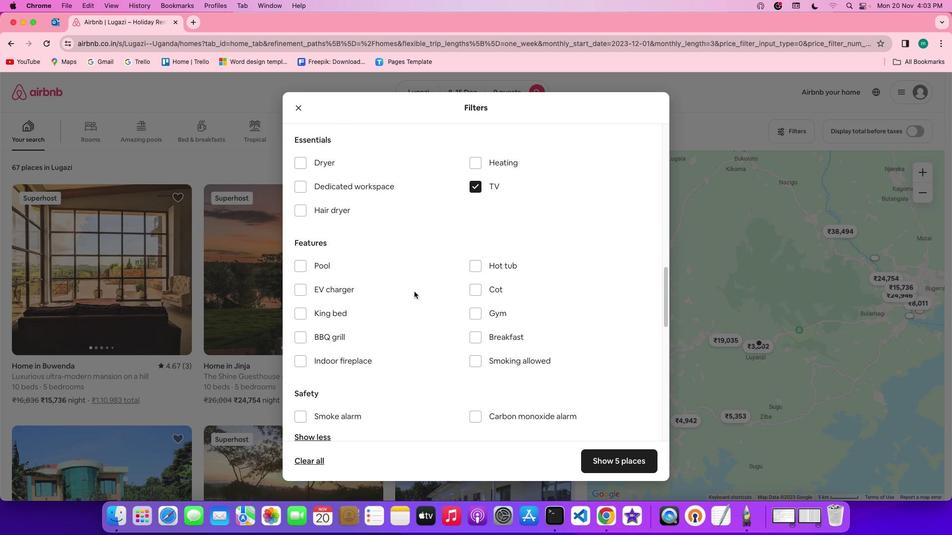 
Action: Mouse scrolled (414, 291) with delta (0, 0)
Screenshot: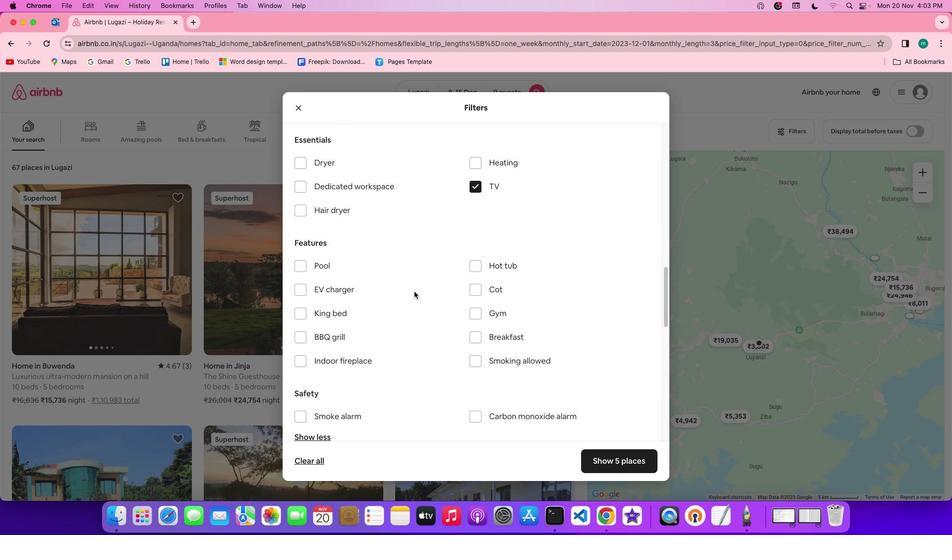 
Action: Mouse scrolled (414, 291) with delta (0, 0)
Screenshot: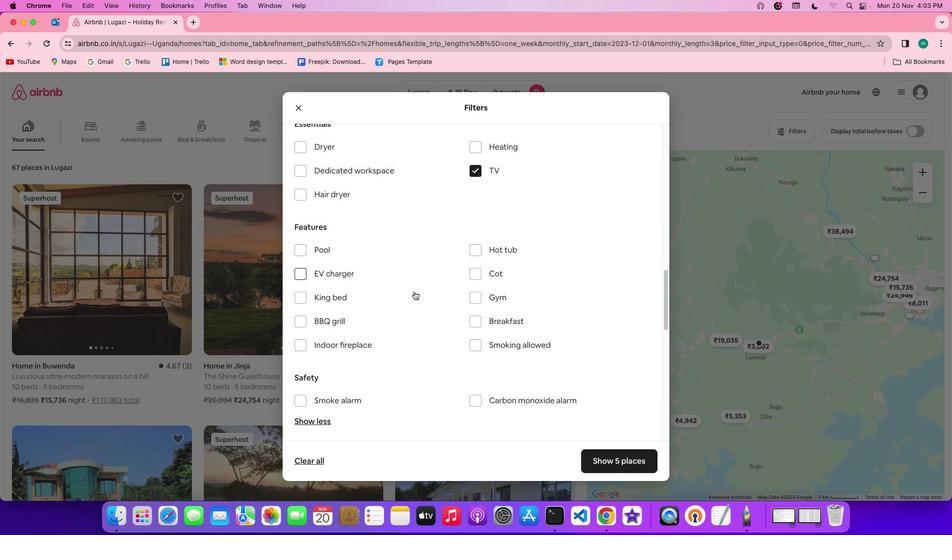 
Action: Mouse scrolled (414, 291) with delta (0, 0)
Screenshot: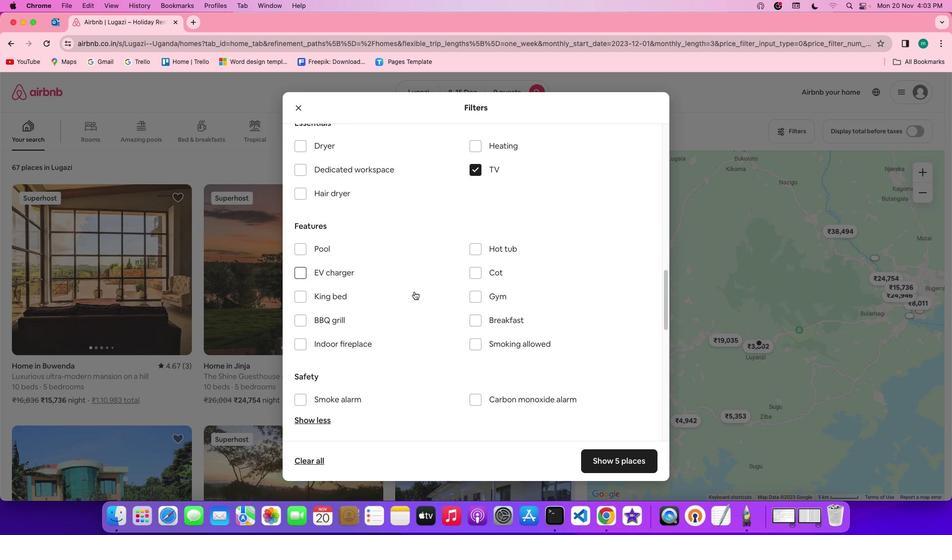 
Action: Mouse scrolled (414, 291) with delta (0, 0)
Screenshot: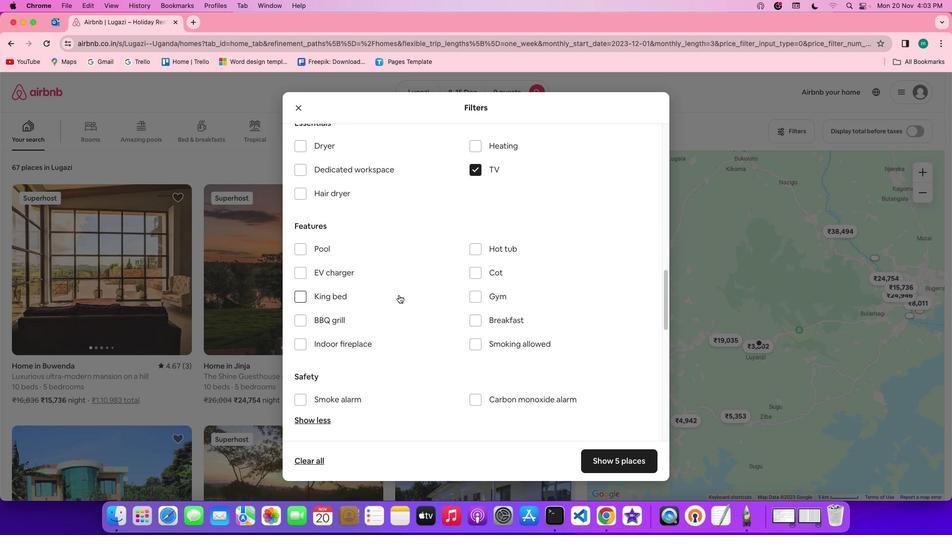 
Action: Mouse moved to (460, 305)
Screenshot: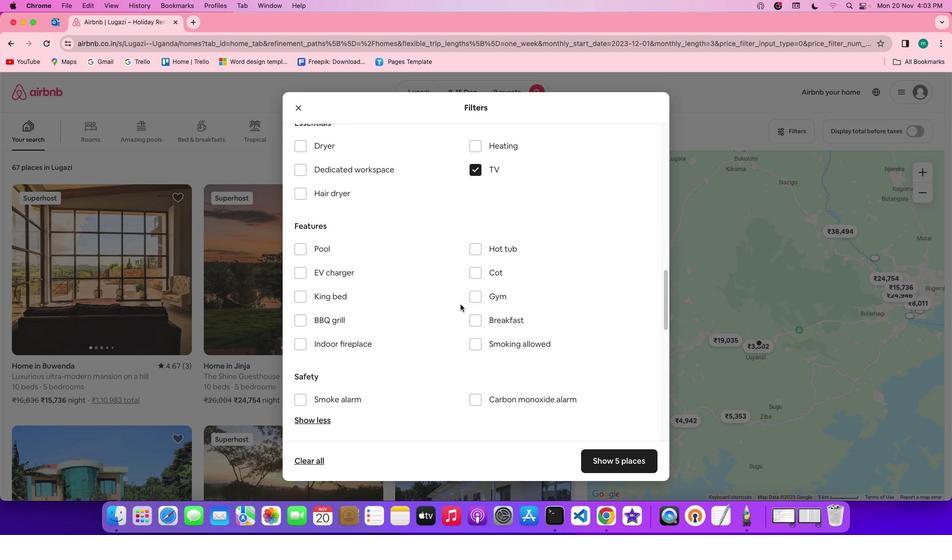 
Action: Mouse scrolled (460, 305) with delta (0, 0)
Screenshot: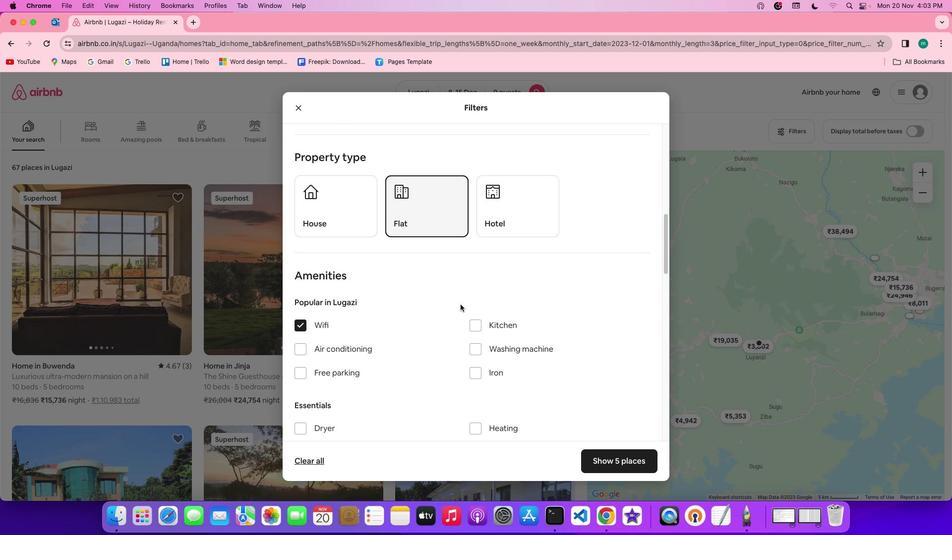 
Action: Mouse scrolled (460, 305) with delta (0, 0)
Screenshot: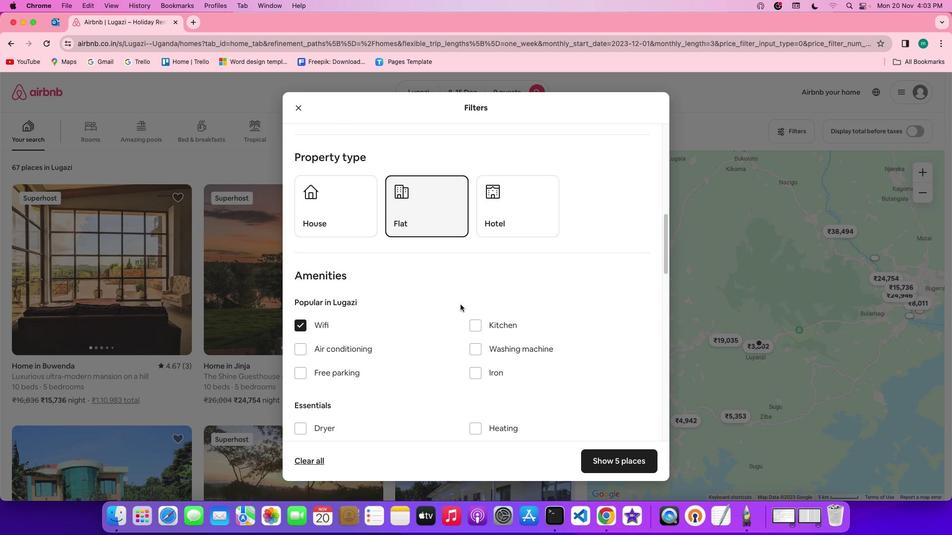 
Action: Mouse scrolled (460, 305) with delta (0, 0)
Screenshot: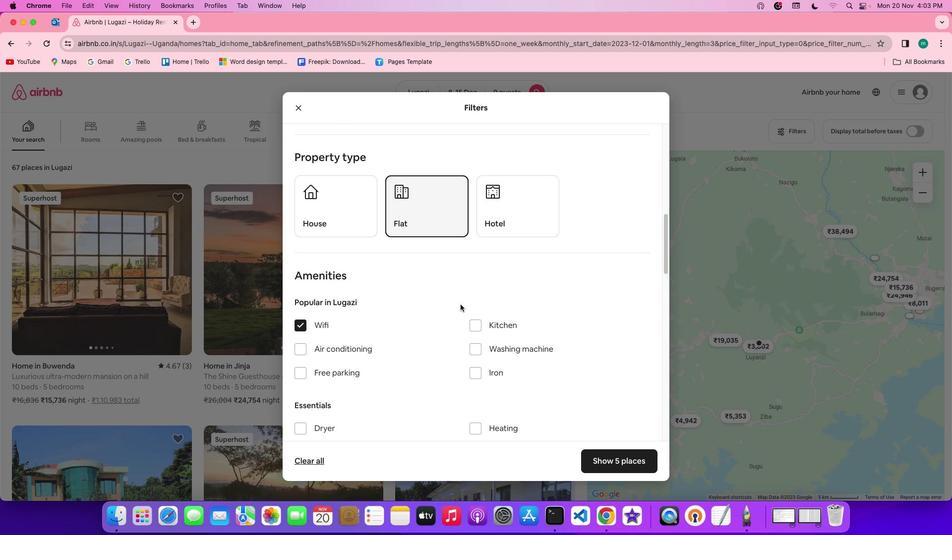 
Action: Mouse scrolled (460, 305) with delta (0, 1)
Screenshot: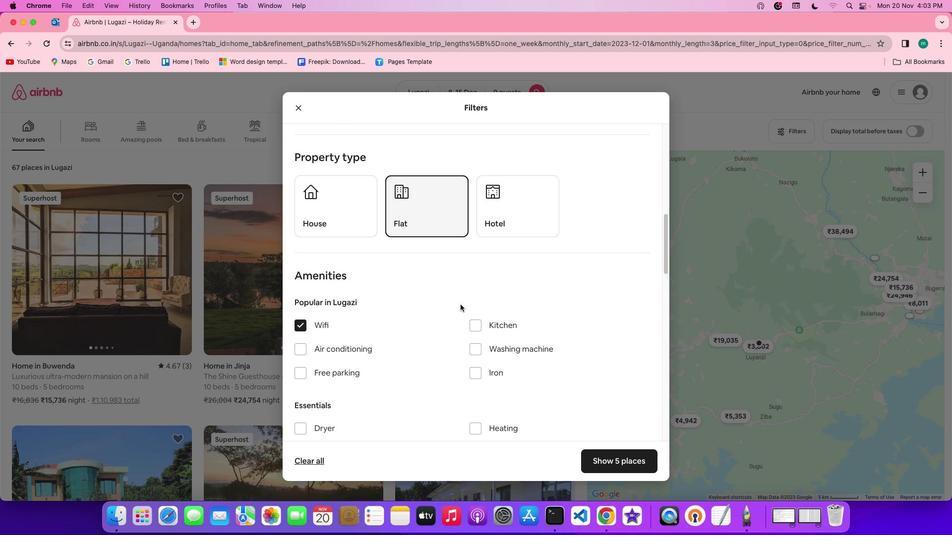 
Action: Mouse scrolled (460, 305) with delta (0, 2)
Screenshot: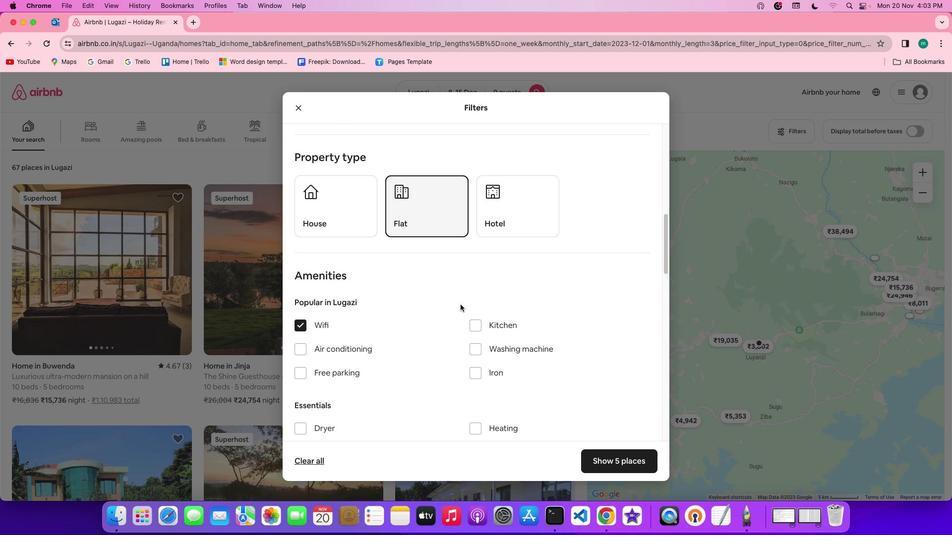 
Action: Mouse moved to (460, 305)
Screenshot: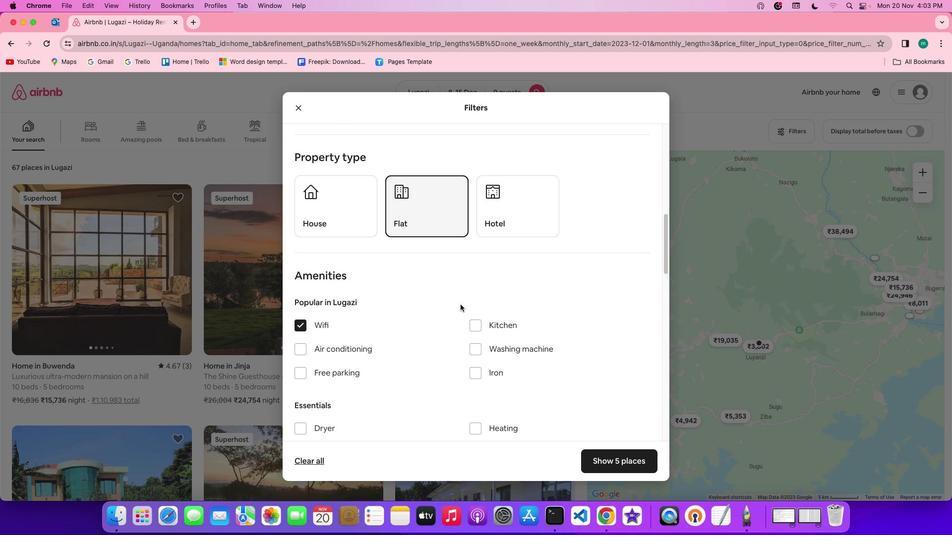 
Action: Mouse scrolled (460, 305) with delta (0, 0)
Screenshot: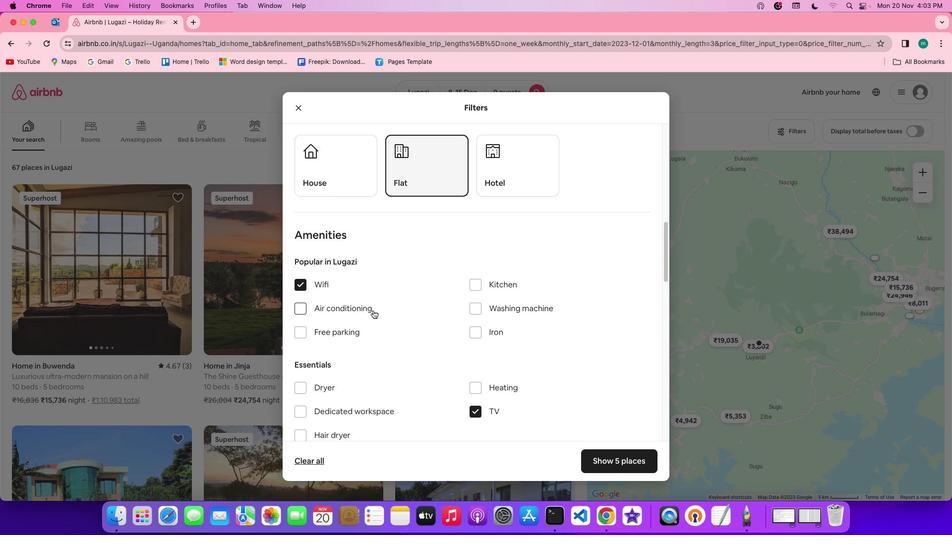 
Action: Mouse scrolled (460, 305) with delta (0, 0)
Screenshot: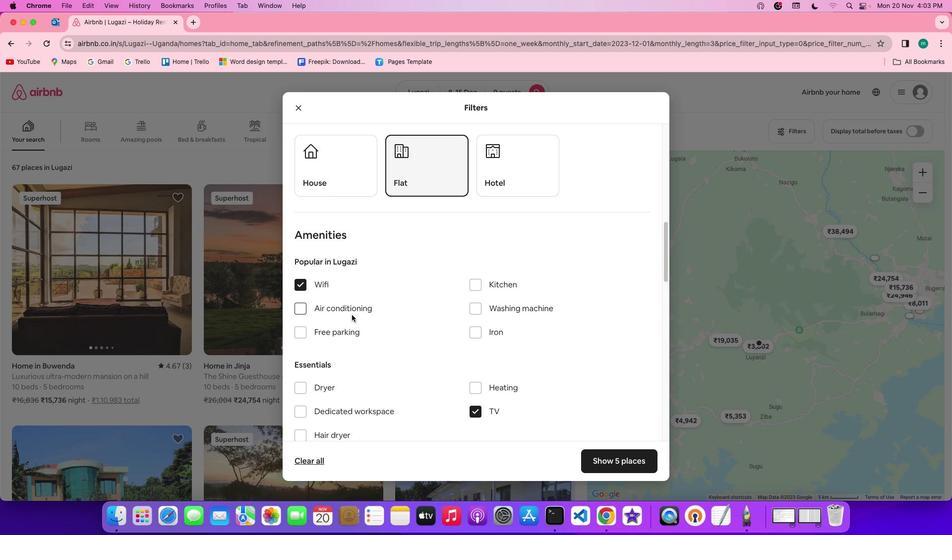 
Action: Mouse scrolled (460, 305) with delta (0, 0)
Screenshot: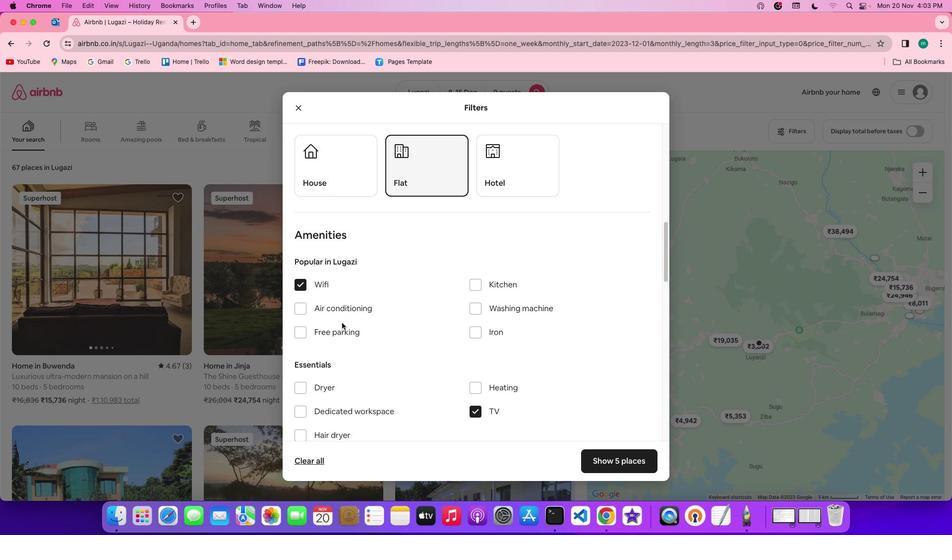 
Action: Mouse moved to (339, 330)
Screenshot: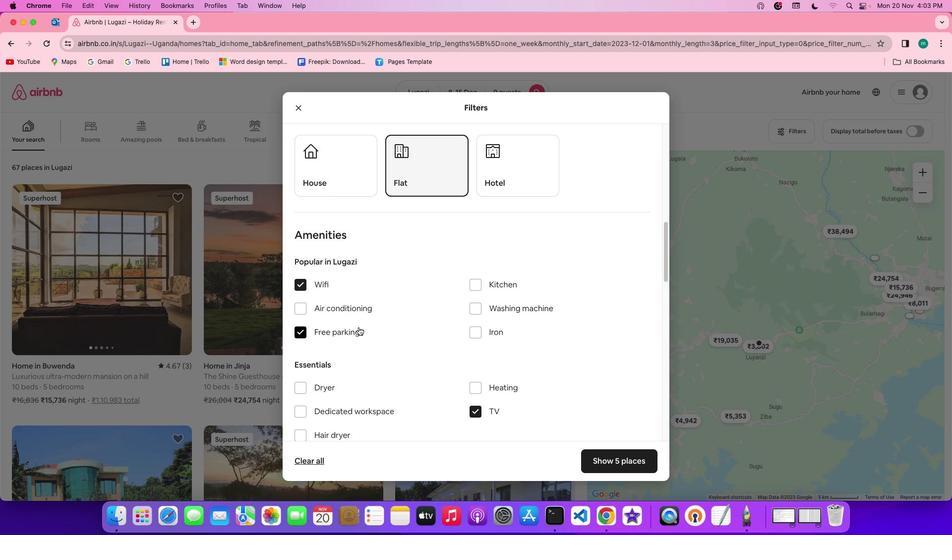 
Action: Mouse pressed left at (339, 330)
Screenshot: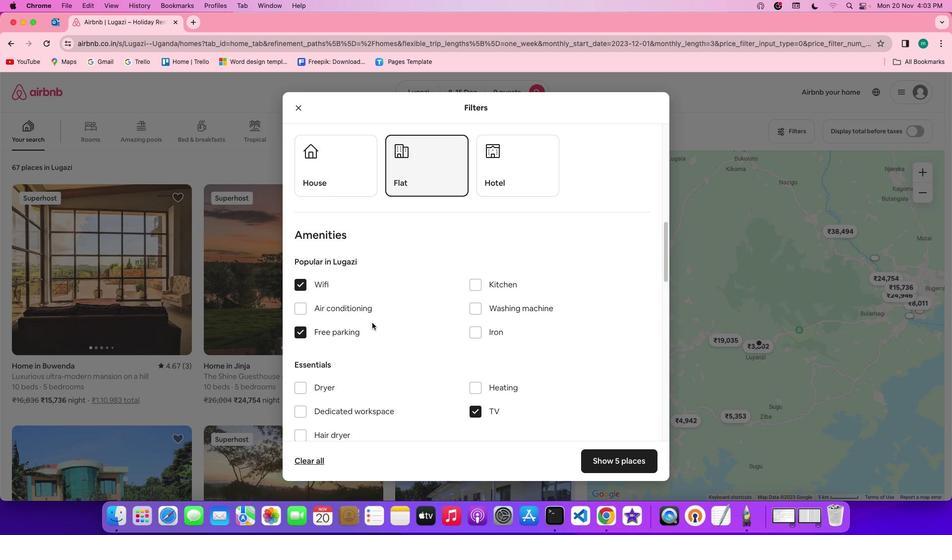 
Action: Mouse moved to (373, 322)
Screenshot: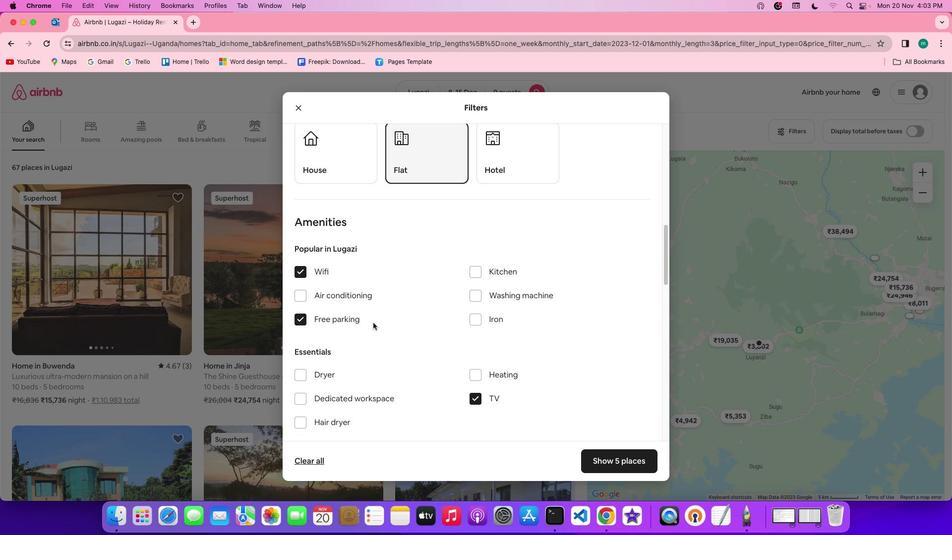 
Action: Mouse scrolled (373, 322) with delta (0, 0)
Screenshot: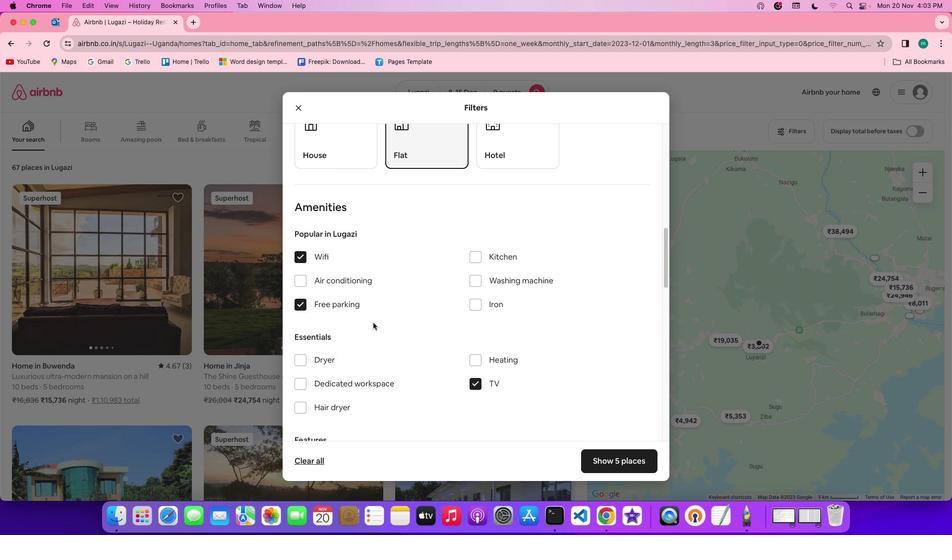
Action: Mouse scrolled (373, 322) with delta (0, 0)
Screenshot: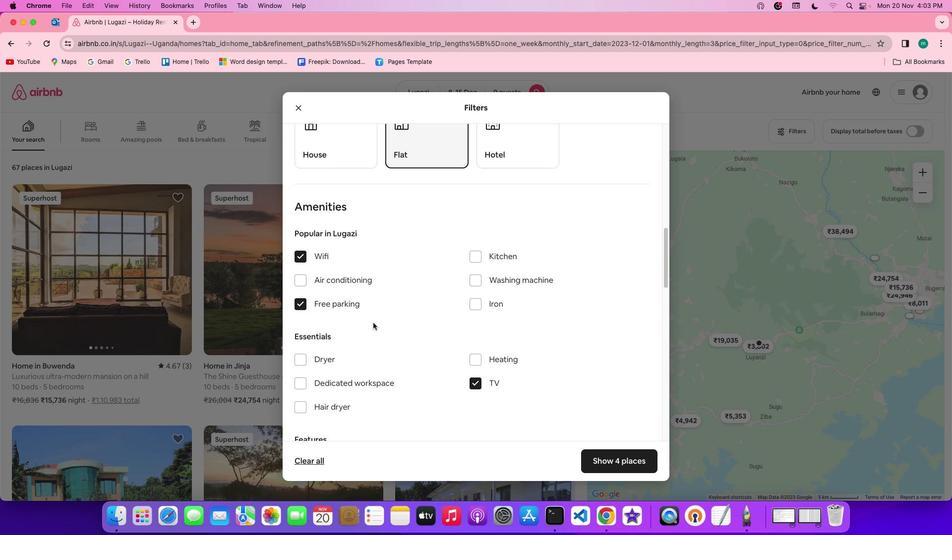 
Action: Mouse scrolled (373, 322) with delta (0, 0)
Screenshot: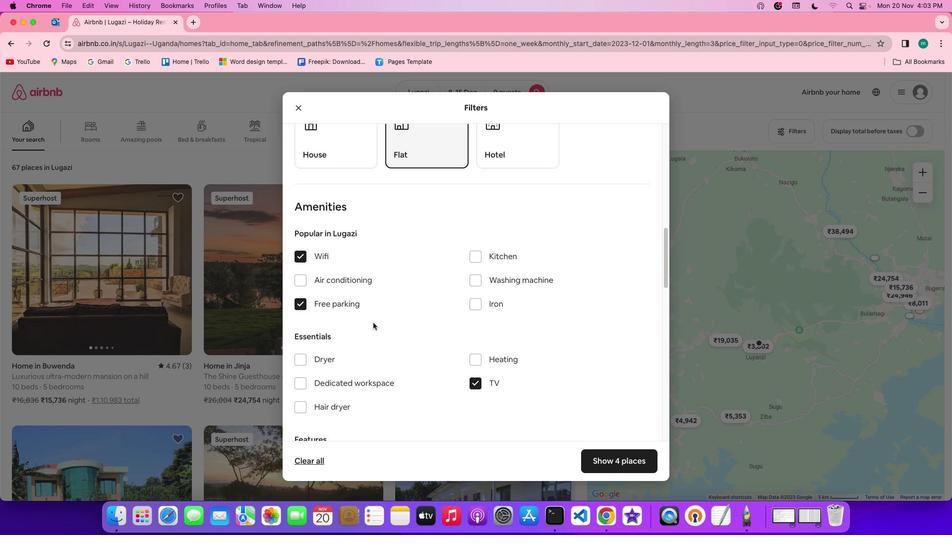 
Action: Mouse scrolled (373, 322) with delta (0, 0)
Screenshot: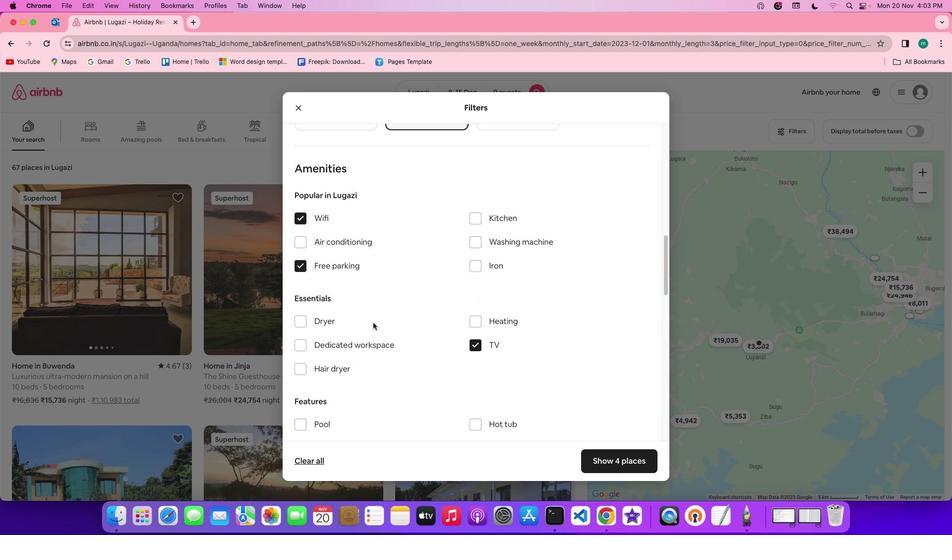 
Action: Mouse scrolled (373, 322) with delta (0, 0)
Screenshot: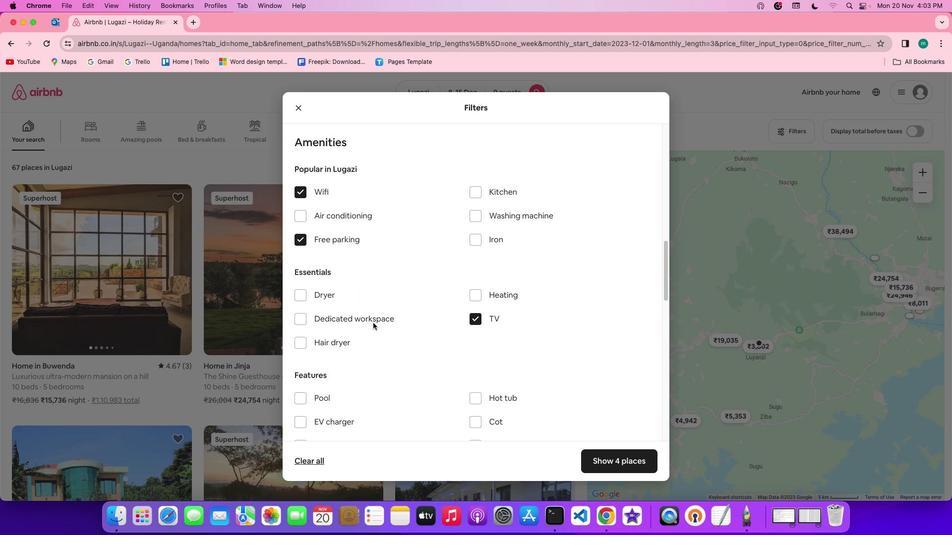 
Action: Mouse scrolled (373, 322) with delta (0, 0)
Screenshot: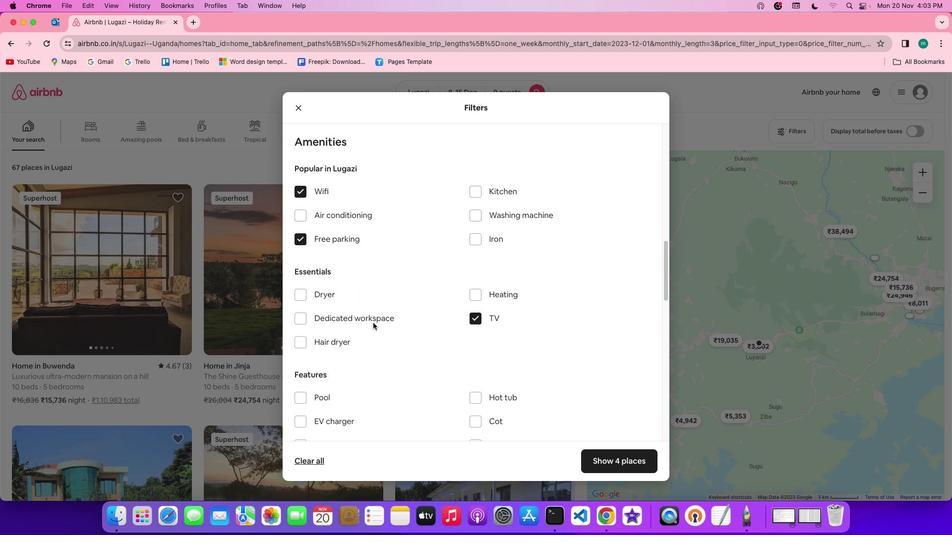 
Action: Mouse scrolled (373, 322) with delta (0, 0)
Screenshot: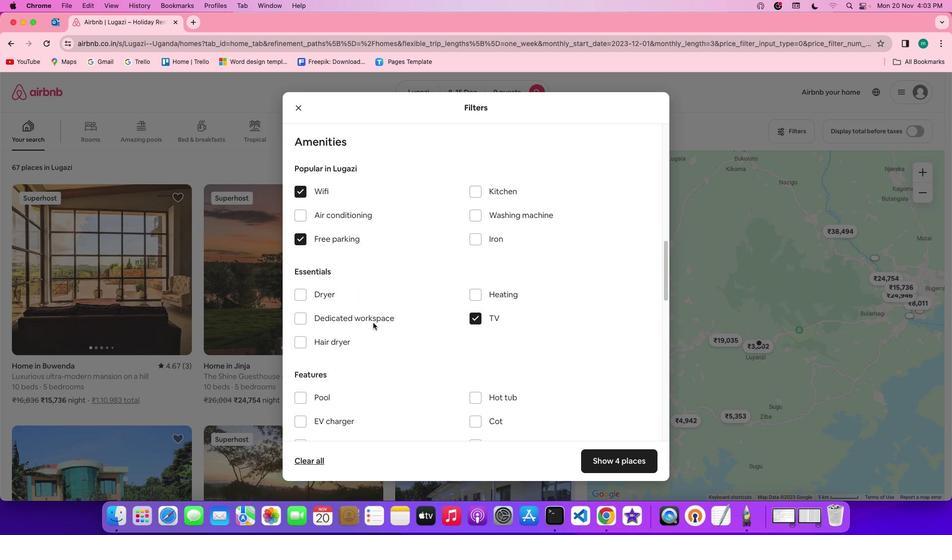 
Action: Mouse scrolled (373, 322) with delta (0, 0)
Screenshot: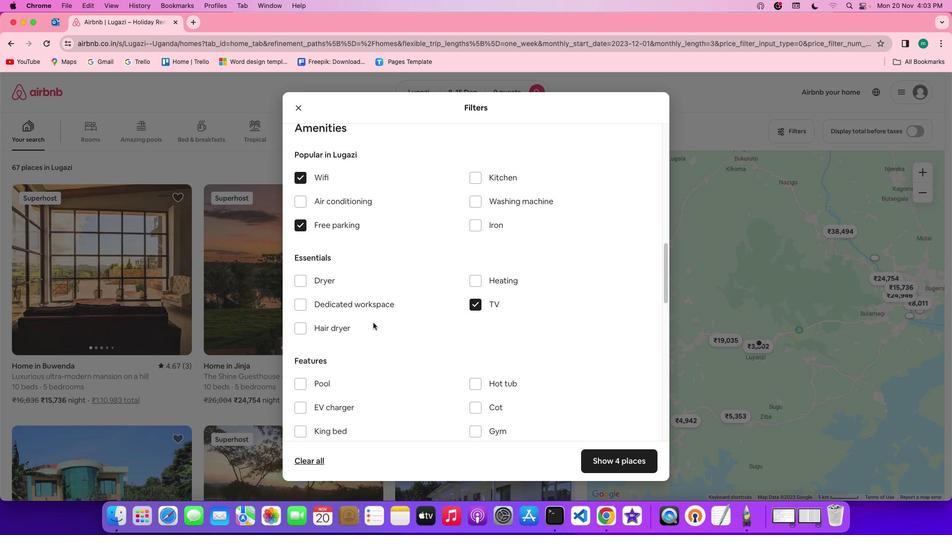 
Action: Mouse scrolled (373, 322) with delta (0, 0)
Screenshot: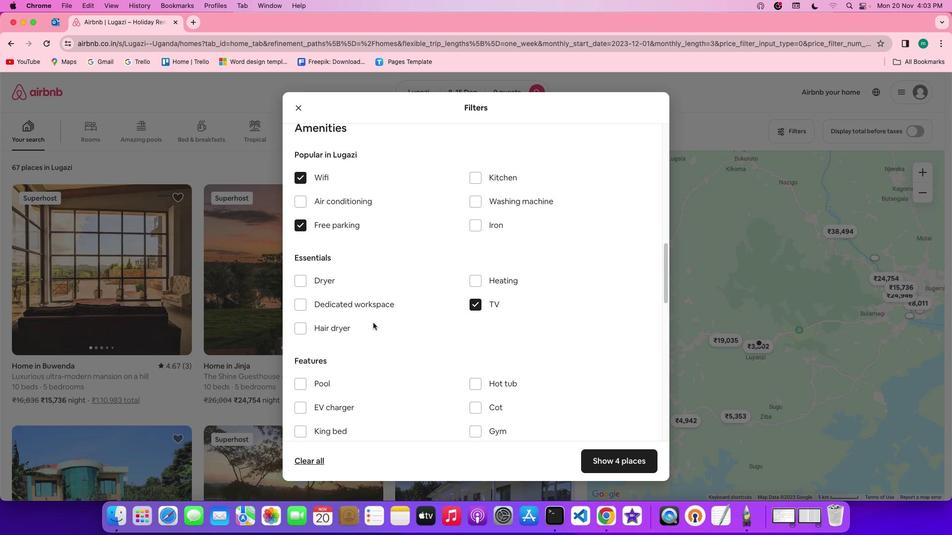 
Action: Mouse scrolled (373, 322) with delta (0, 0)
Screenshot: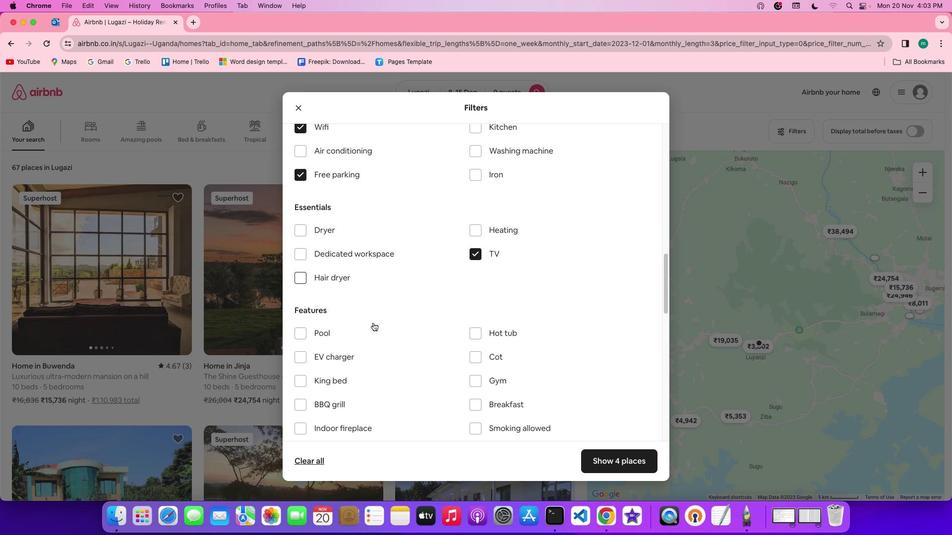 
Action: Mouse scrolled (373, 322) with delta (0, 0)
Screenshot: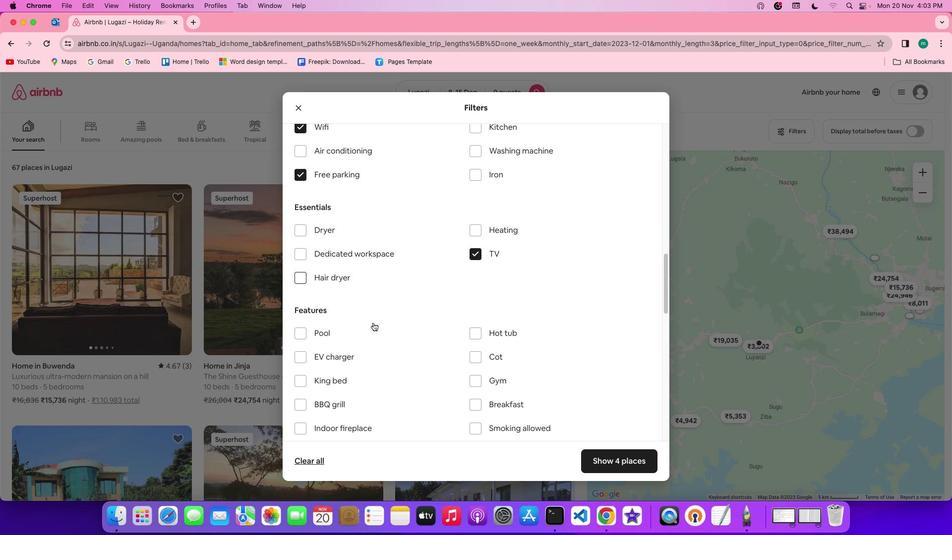 
Action: Mouse scrolled (373, 322) with delta (0, 0)
Screenshot: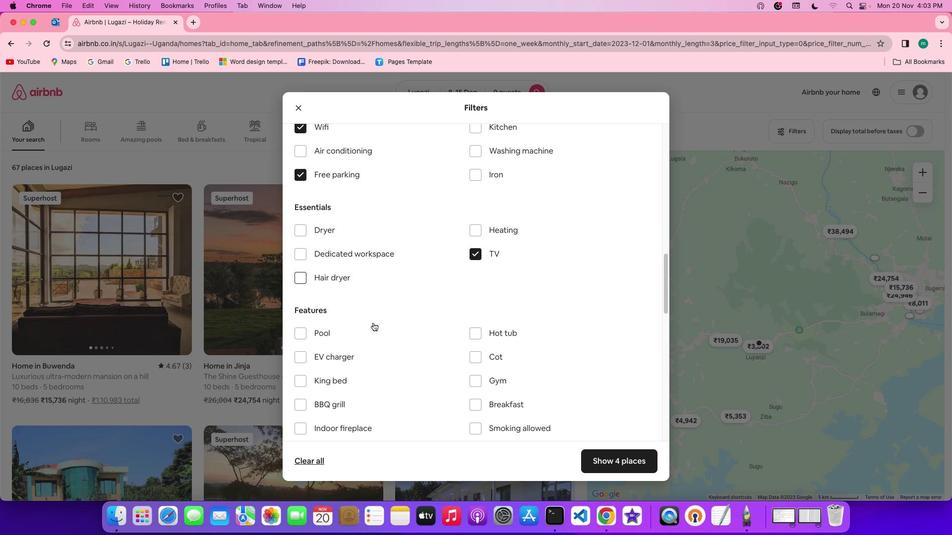 
Action: Mouse scrolled (373, 322) with delta (0, 0)
Screenshot: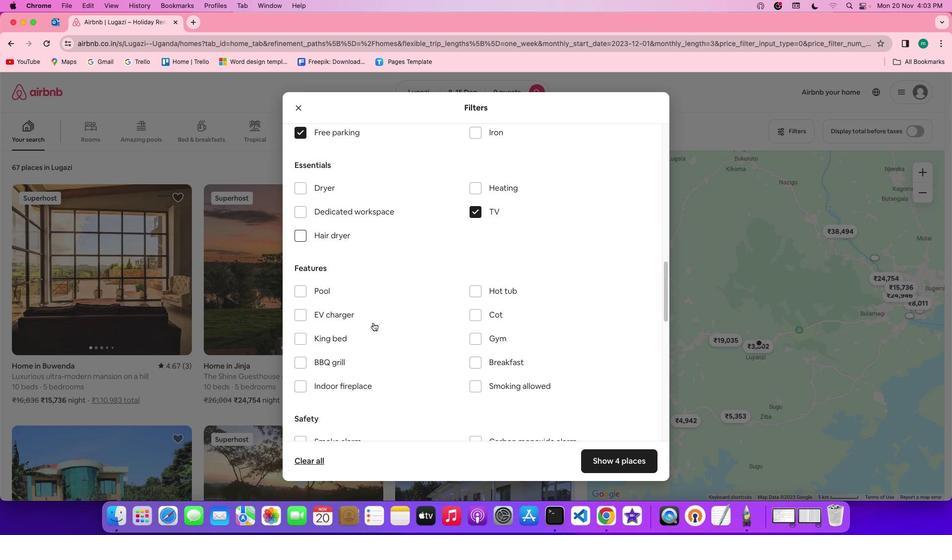 
Action: Mouse scrolled (373, 322) with delta (0, 0)
Screenshot: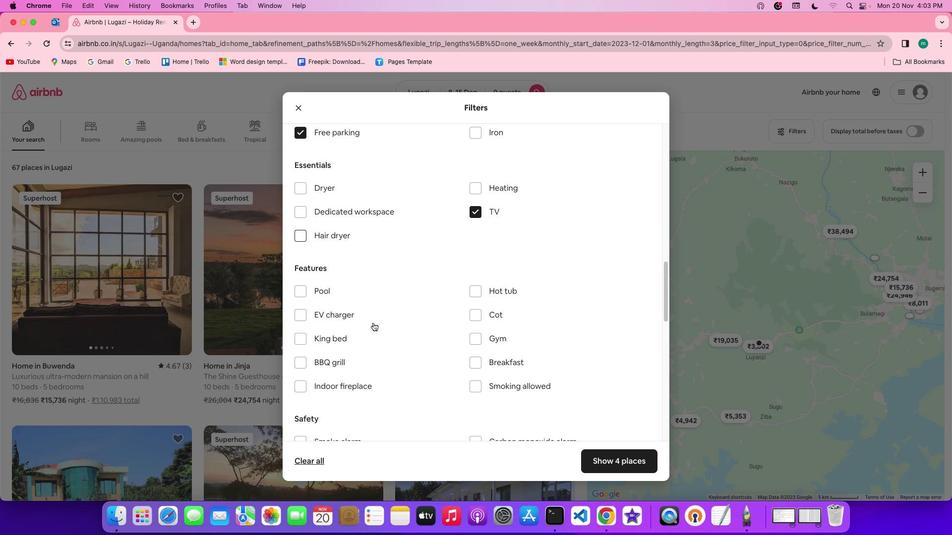 
Action: Mouse scrolled (373, 322) with delta (0, 0)
Screenshot: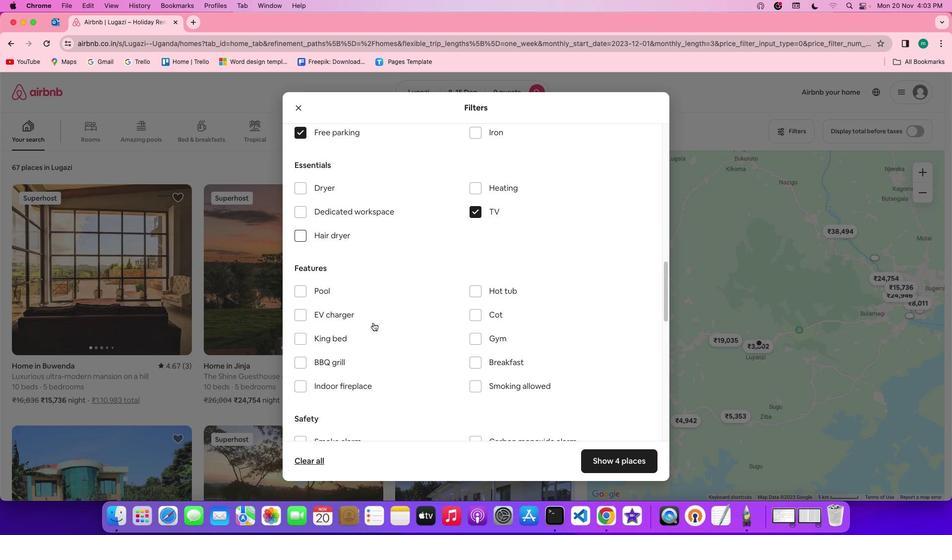 
Action: Mouse scrolled (373, 322) with delta (0, 0)
Screenshot: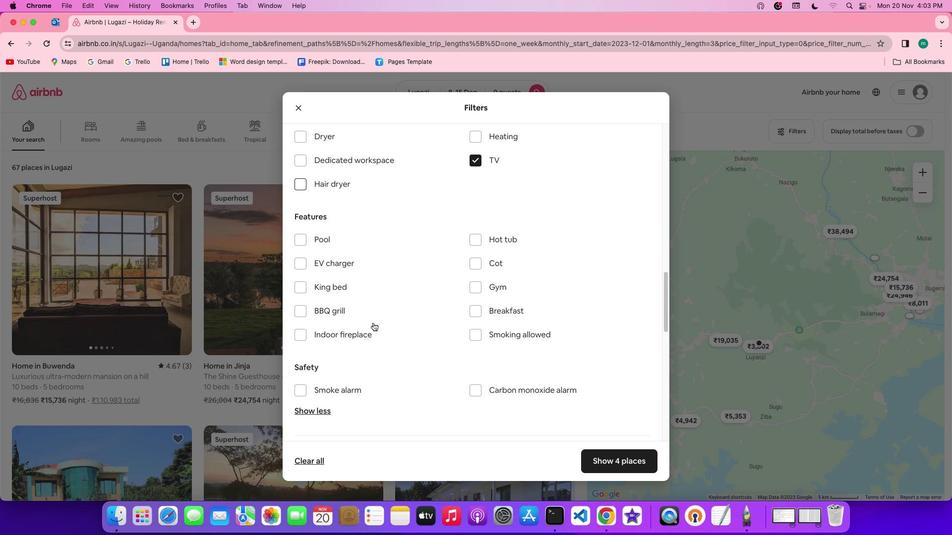 
Action: Mouse scrolled (373, 322) with delta (0, 0)
Screenshot: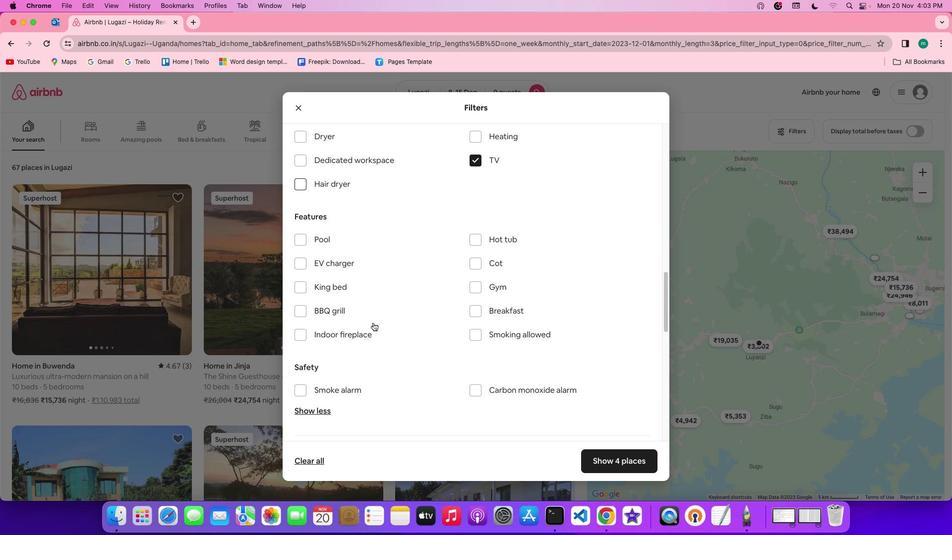 
Action: Mouse scrolled (373, 322) with delta (0, 0)
Screenshot: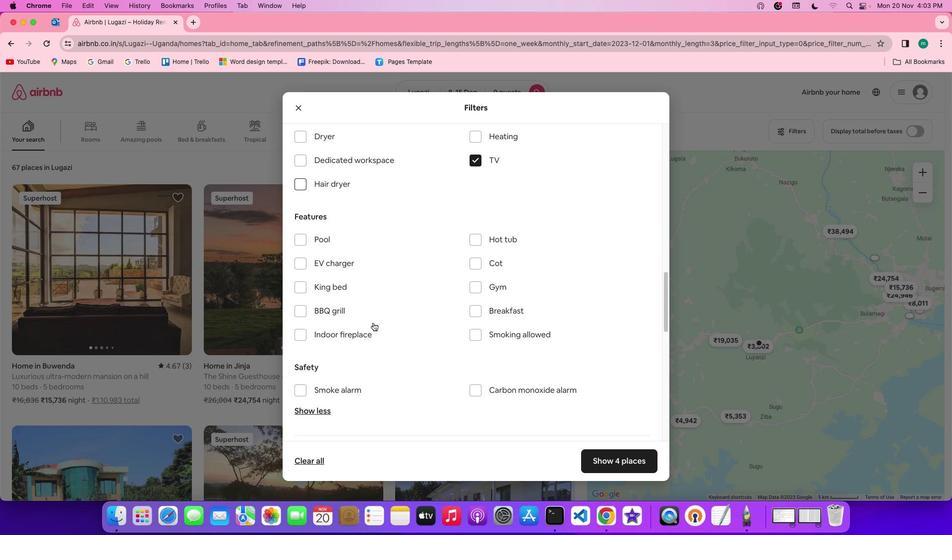 
Action: Mouse scrolled (373, 322) with delta (0, 0)
Screenshot: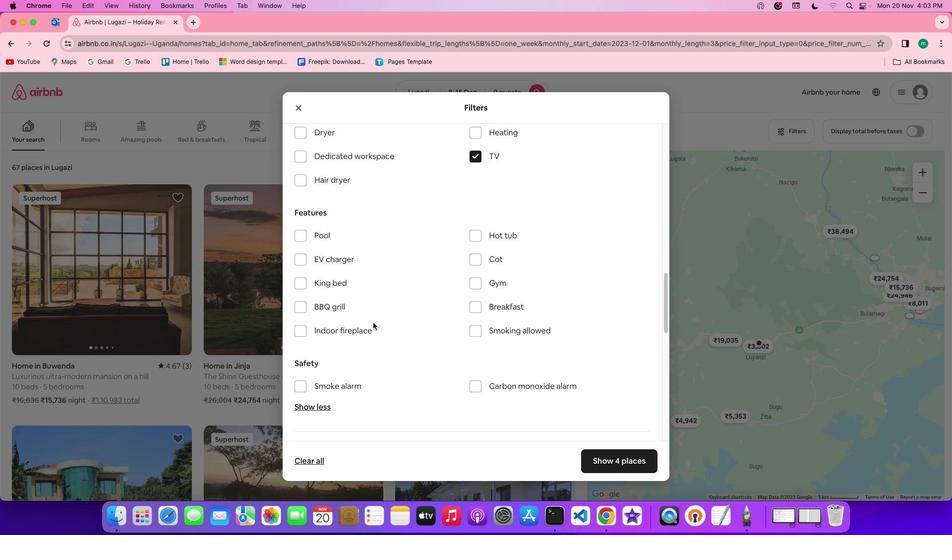 
Action: Mouse scrolled (373, 322) with delta (0, 0)
Screenshot: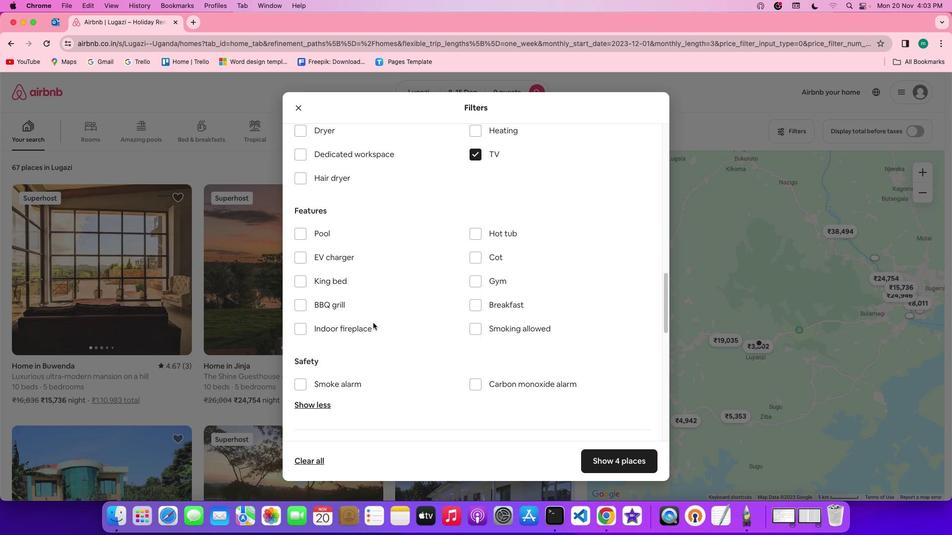 
Action: Mouse scrolled (373, 322) with delta (0, 0)
Screenshot: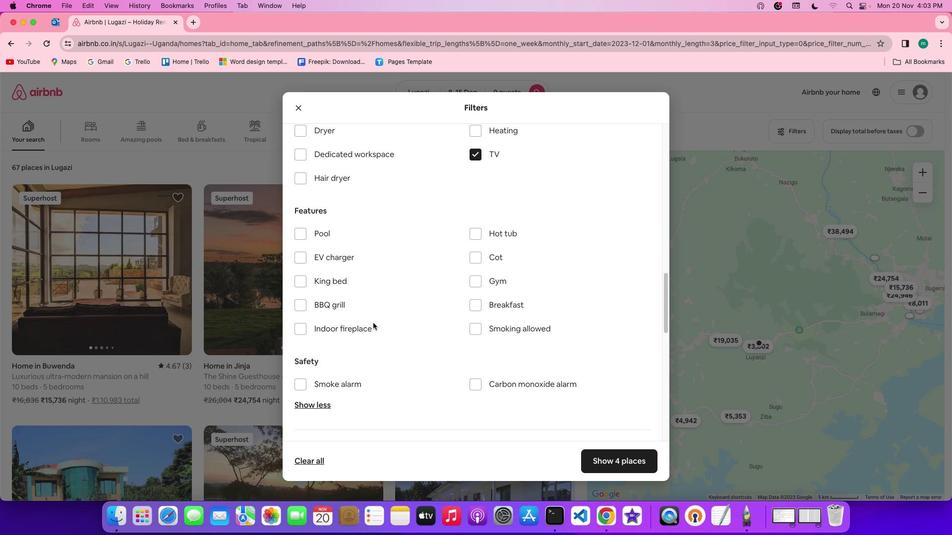 
Action: Mouse scrolled (373, 322) with delta (0, 0)
Screenshot: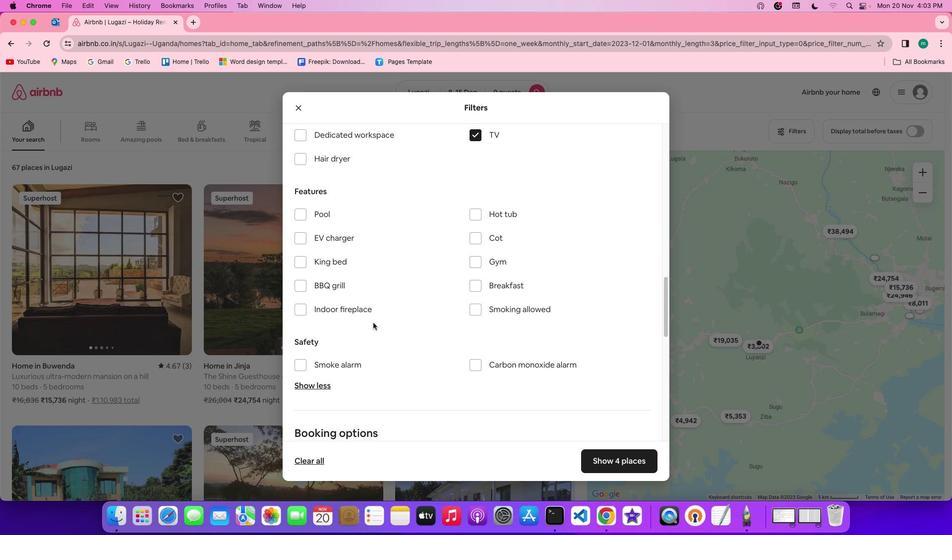 
Action: Mouse scrolled (373, 322) with delta (0, 0)
Screenshot: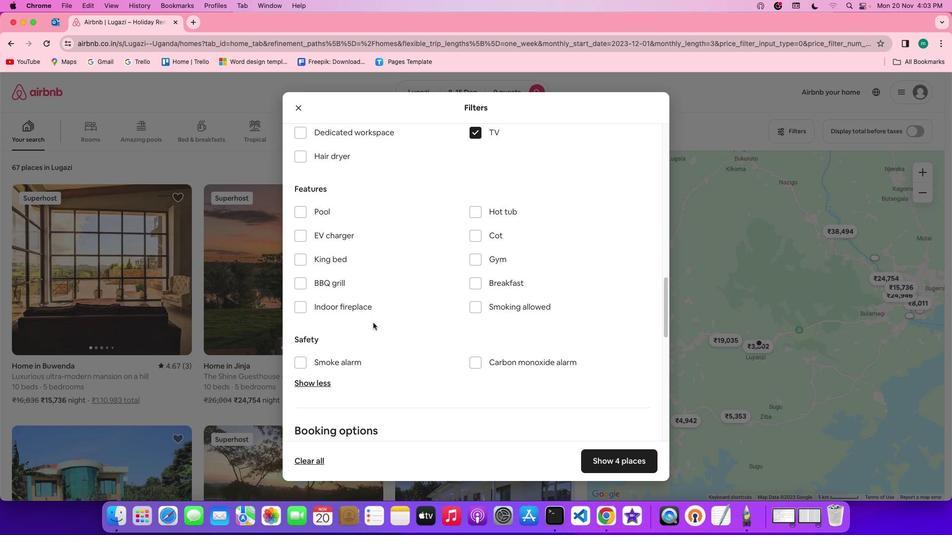 
Action: Mouse scrolled (373, 322) with delta (0, 0)
Screenshot: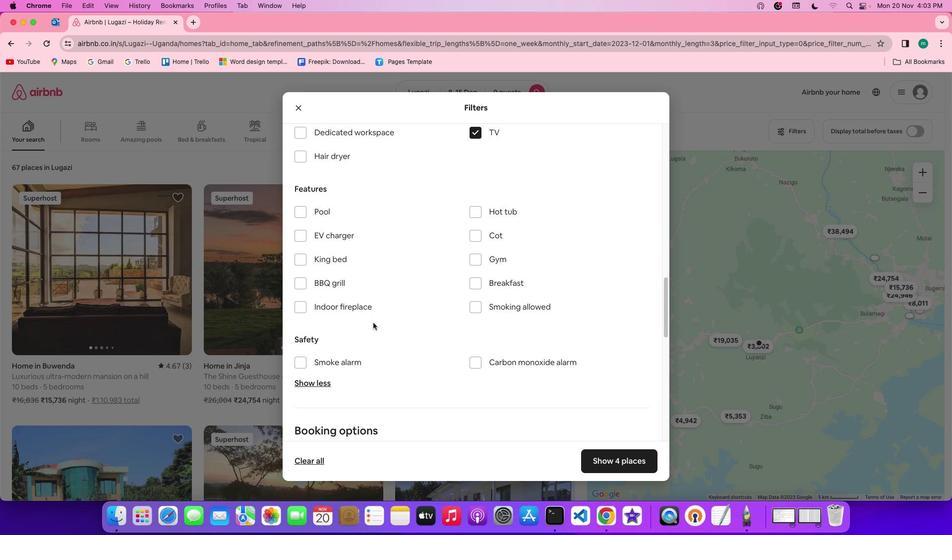 
Action: Mouse scrolled (373, 322) with delta (0, 0)
Screenshot: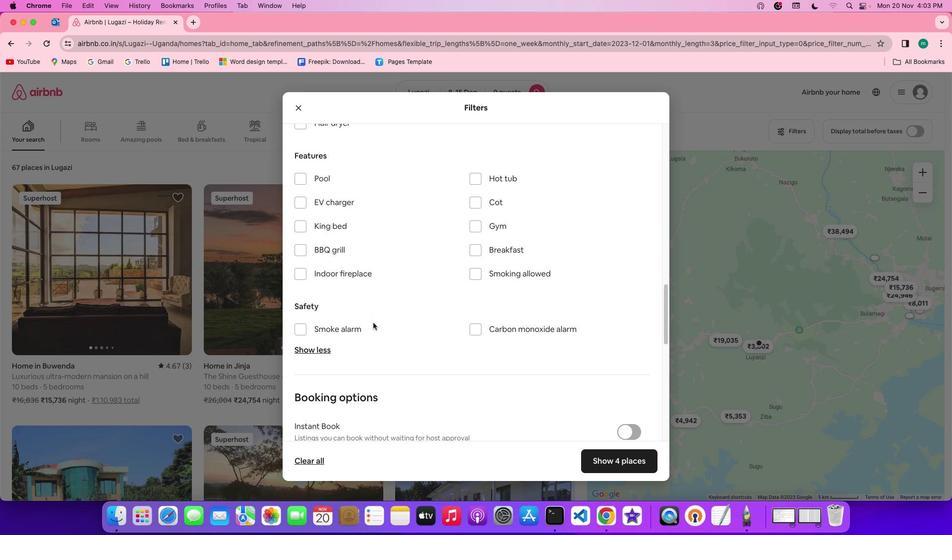 
Action: Mouse scrolled (373, 322) with delta (0, 0)
Screenshot: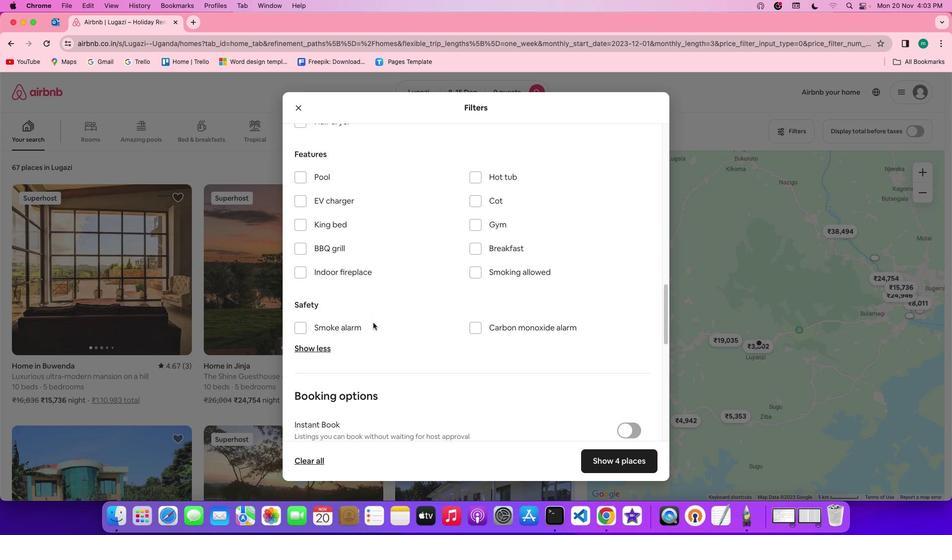 
Action: Mouse scrolled (373, 322) with delta (0, 0)
Screenshot: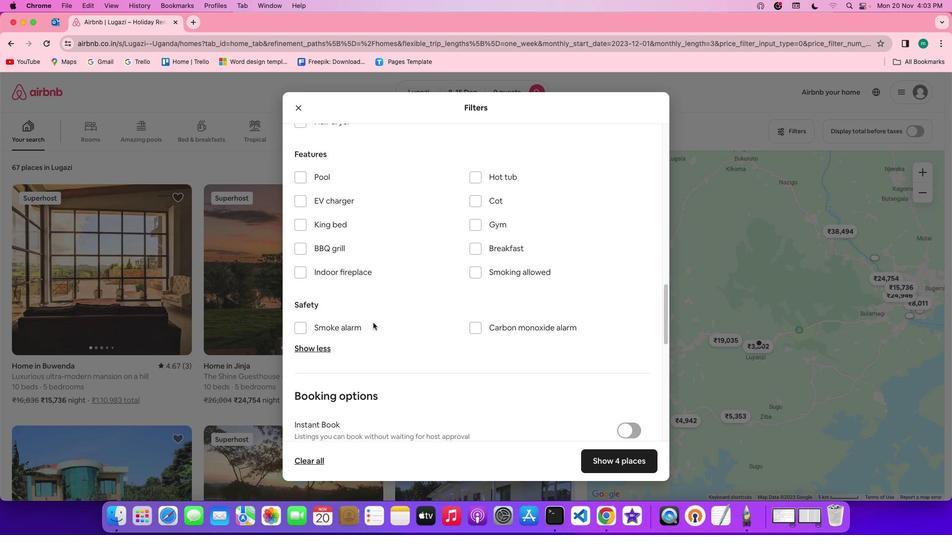 
Action: Mouse scrolled (373, 322) with delta (0, 0)
Screenshot: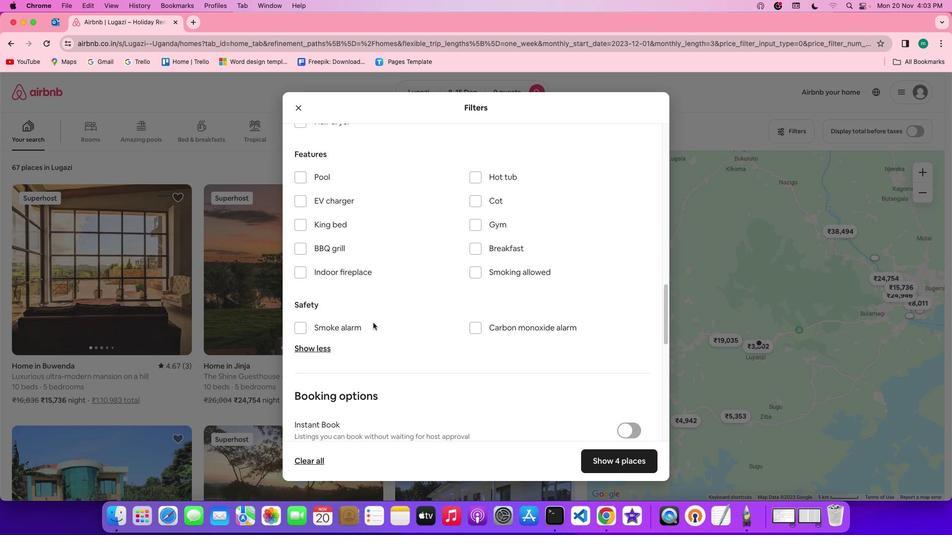 
Action: Mouse scrolled (373, 322) with delta (0, 0)
Screenshot: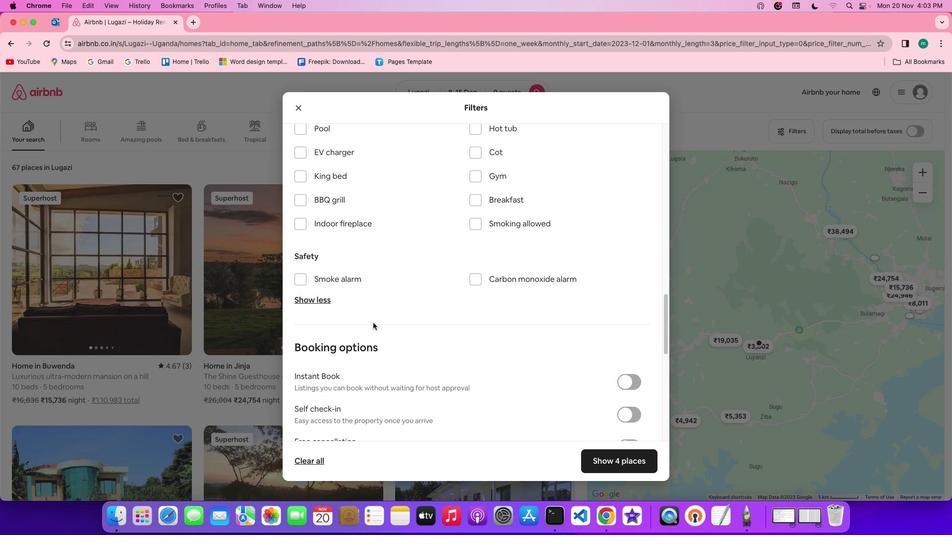 
Action: Mouse scrolled (373, 322) with delta (0, 0)
Screenshot: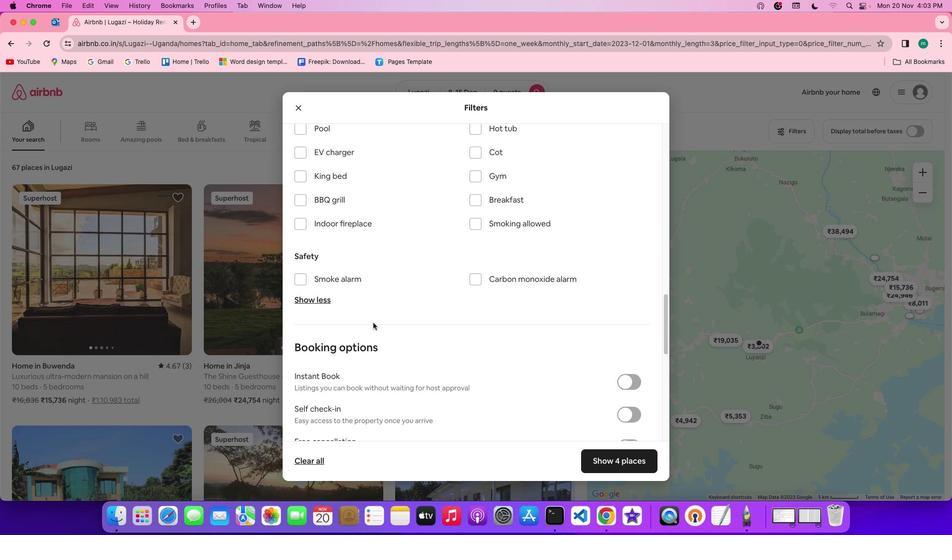 
Action: Mouse scrolled (373, 322) with delta (0, 0)
Screenshot: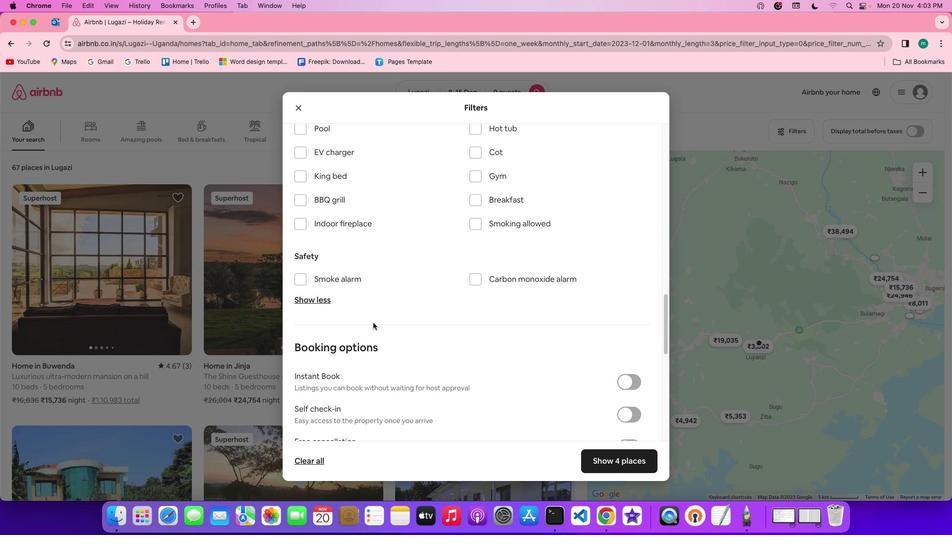 
Action: Mouse scrolled (373, 322) with delta (0, 0)
Screenshot: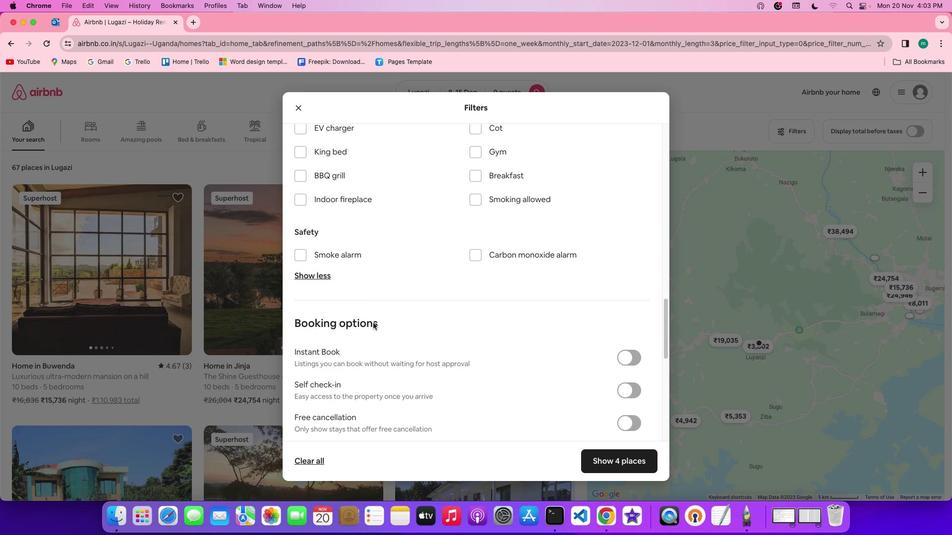 
Action: Mouse scrolled (373, 322) with delta (0, 0)
Screenshot: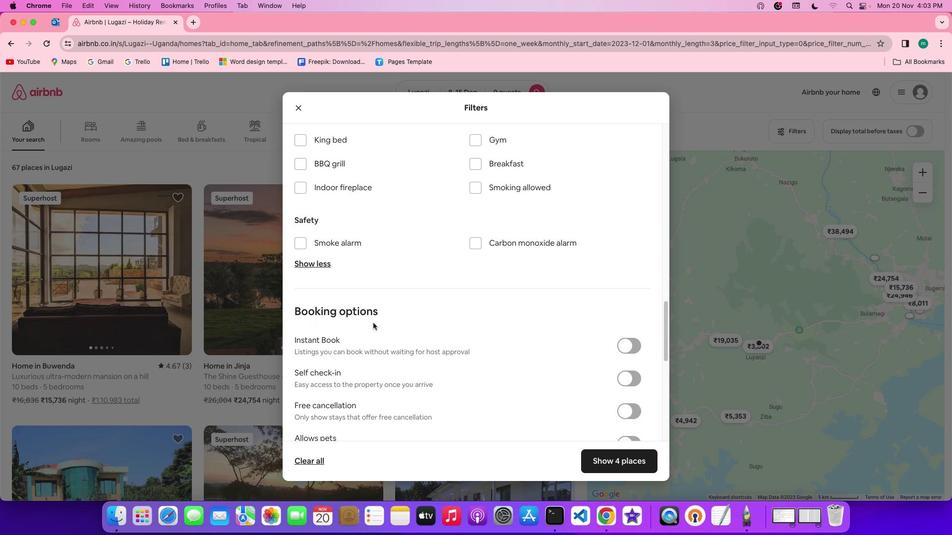 
Action: Mouse scrolled (373, 322) with delta (0, 0)
Screenshot: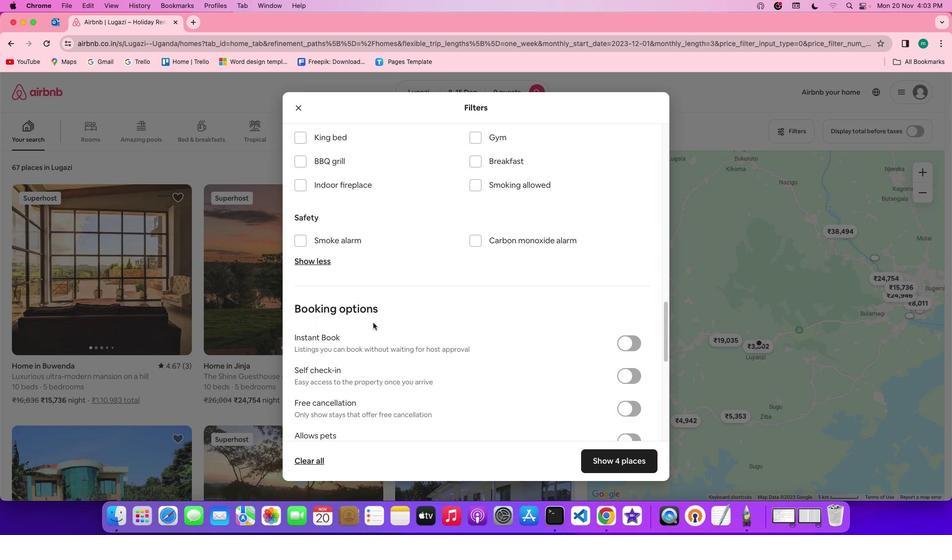 
Action: Mouse scrolled (373, 322) with delta (0, 0)
Screenshot: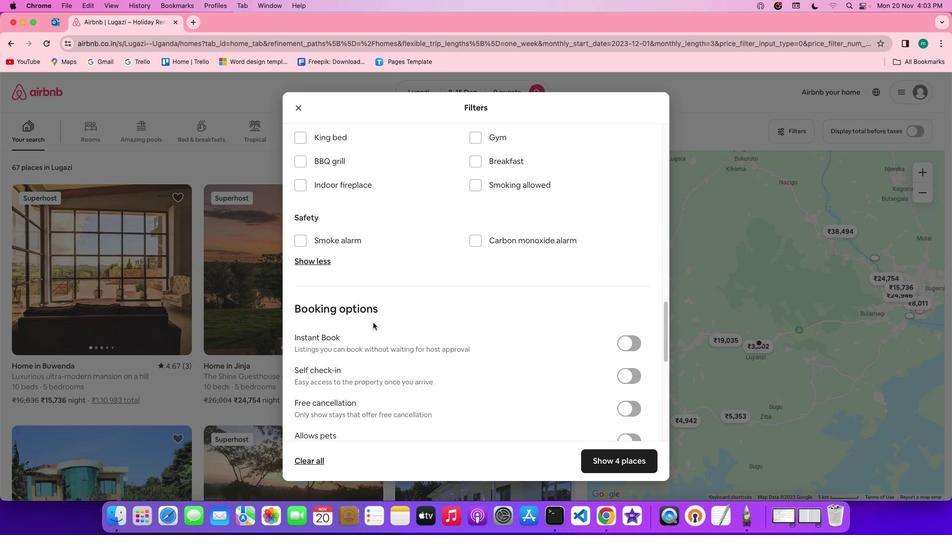 
Action: Mouse moved to (499, 133)
Screenshot: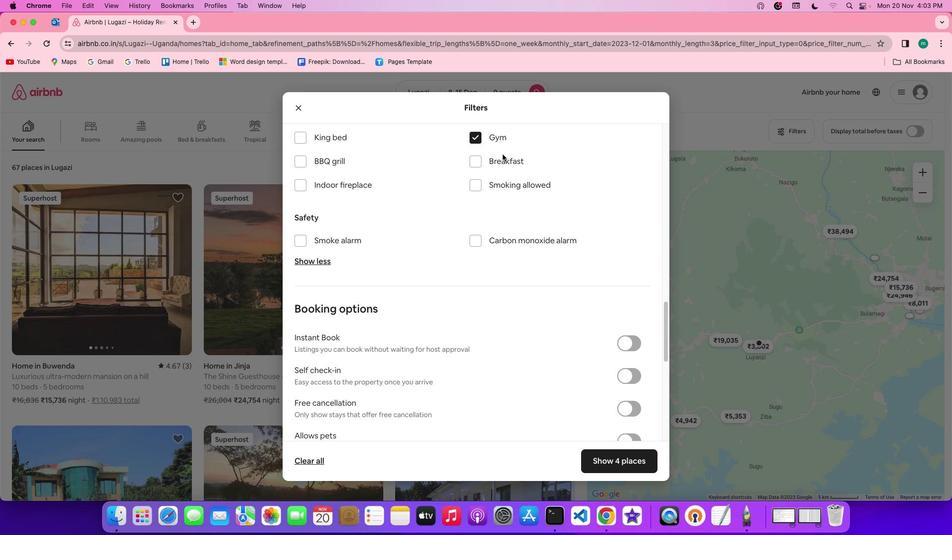 
Action: Mouse pressed left at (499, 133)
Screenshot: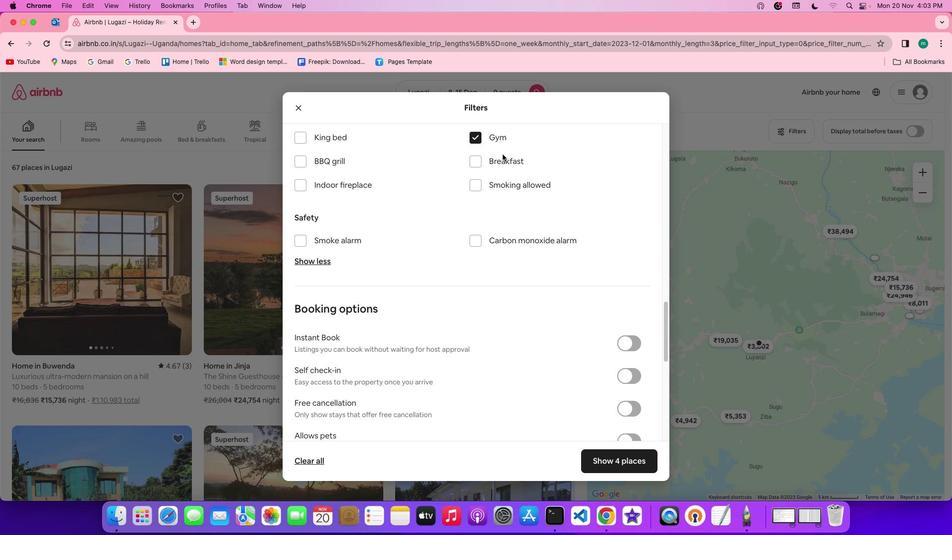 
Action: Mouse moved to (503, 154)
Screenshot: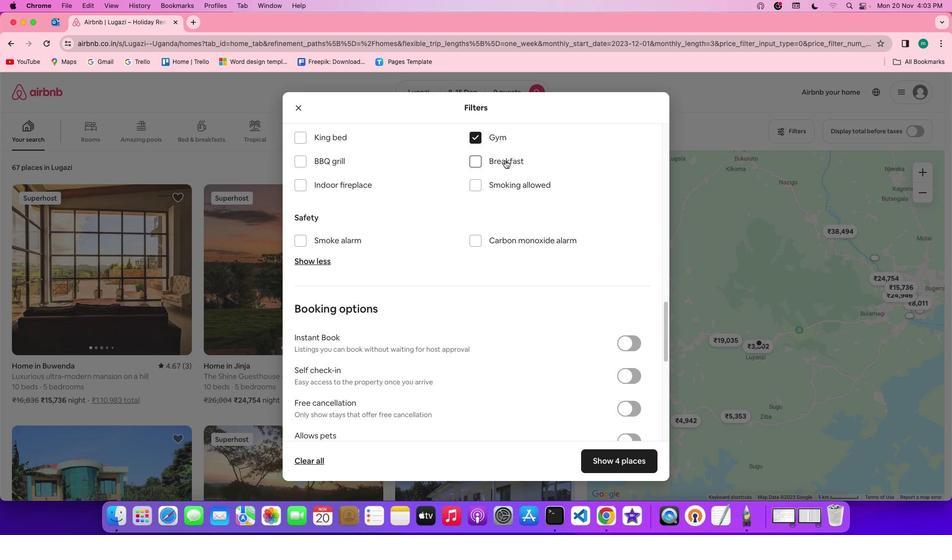 
Action: Mouse pressed left at (503, 154)
Screenshot: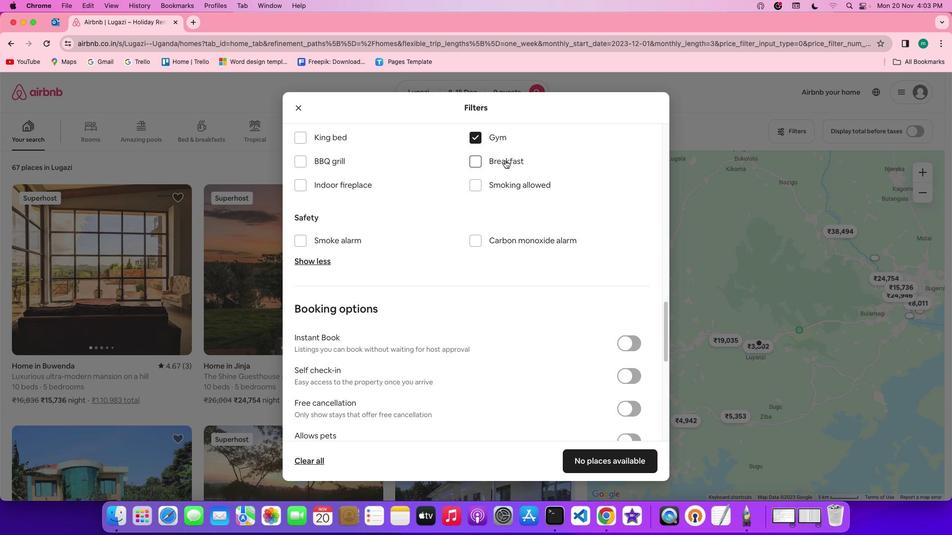 
Action: Mouse moved to (505, 160)
Screenshot: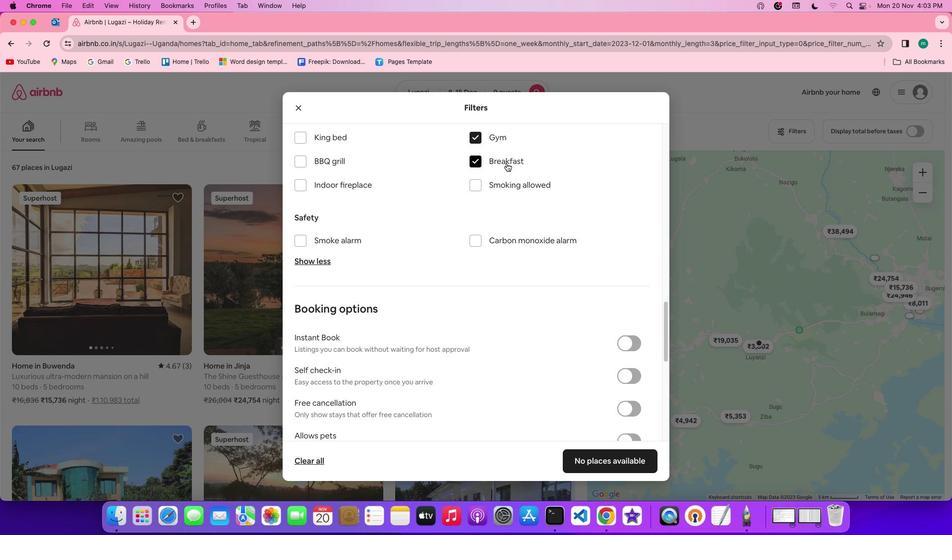 
Action: Mouse pressed left at (505, 160)
Screenshot: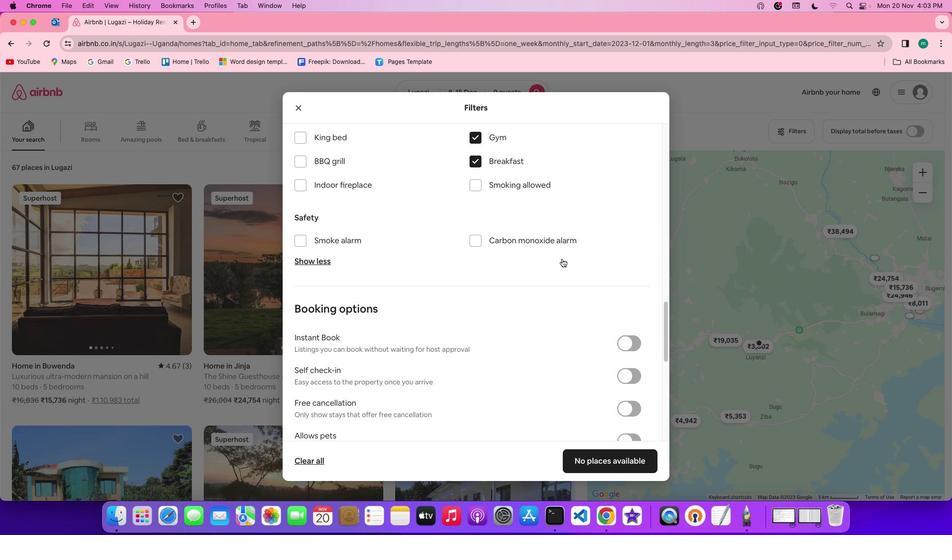 
Action: Mouse moved to (570, 287)
Screenshot: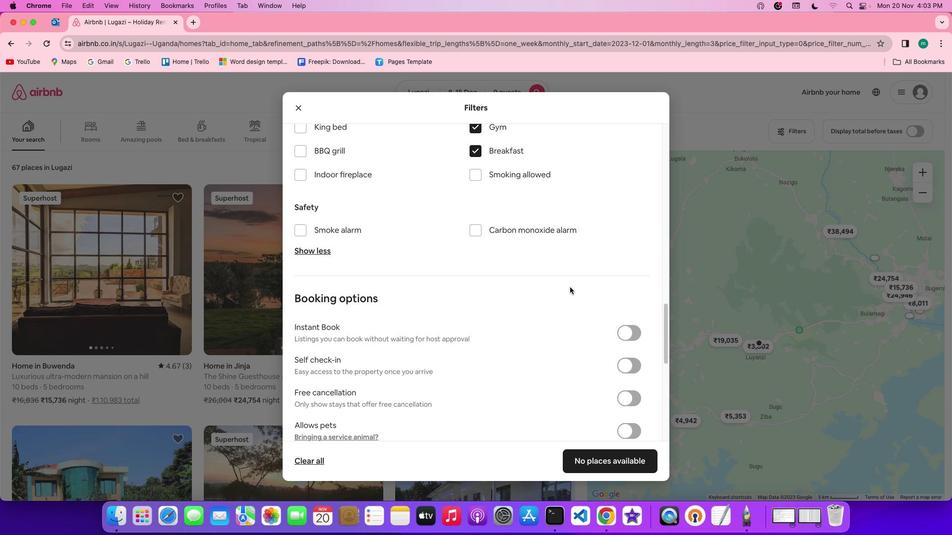
Action: Mouse scrolled (570, 287) with delta (0, 0)
Screenshot: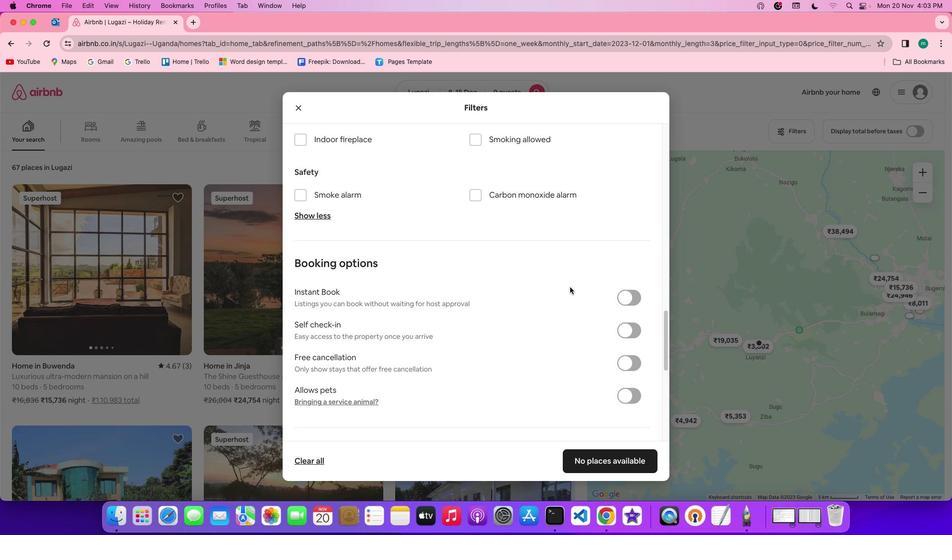 
Action: Mouse scrolled (570, 287) with delta (0, 0)
Screenshot: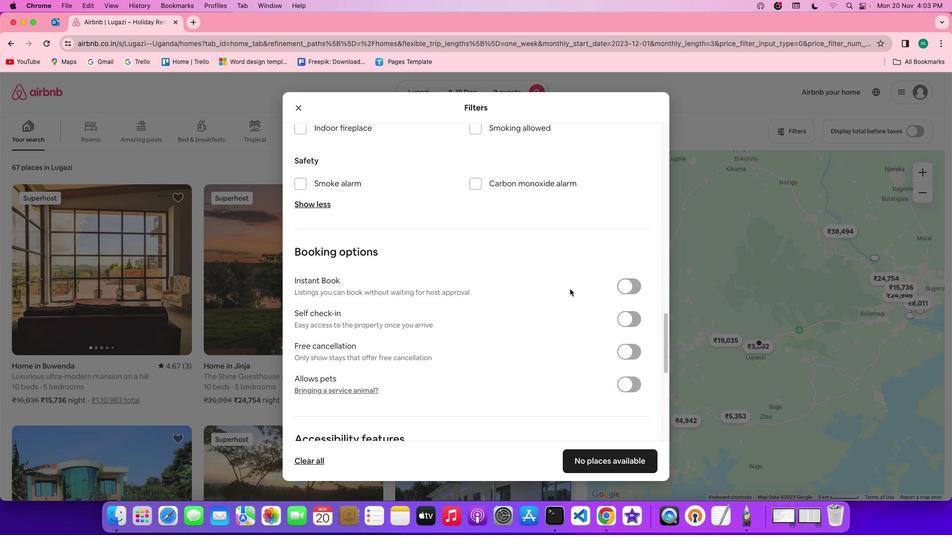 
Action: Mouse scrolled (570, 287) with delta (0, 0)
Screenshot: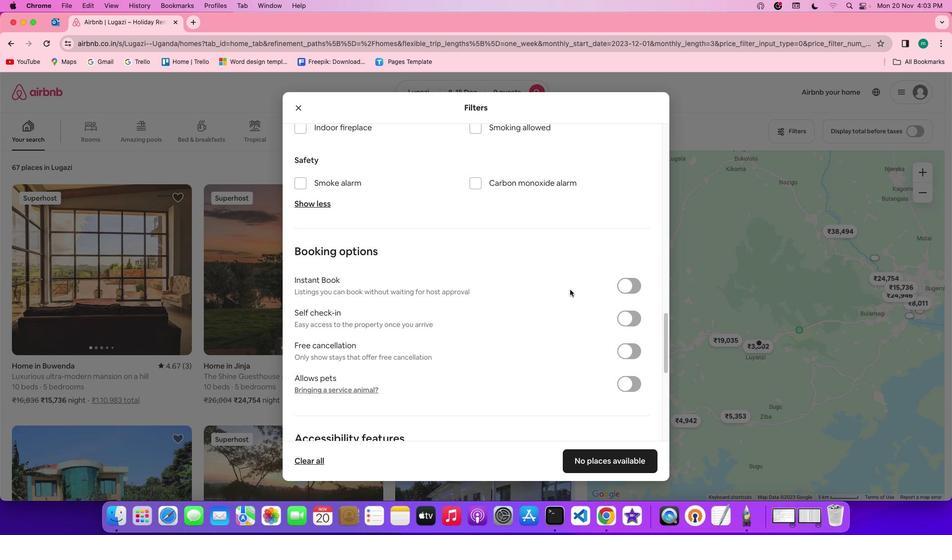 
Action: Mouse scrolled (570, 287) with delta (0, 0)
Screenshot: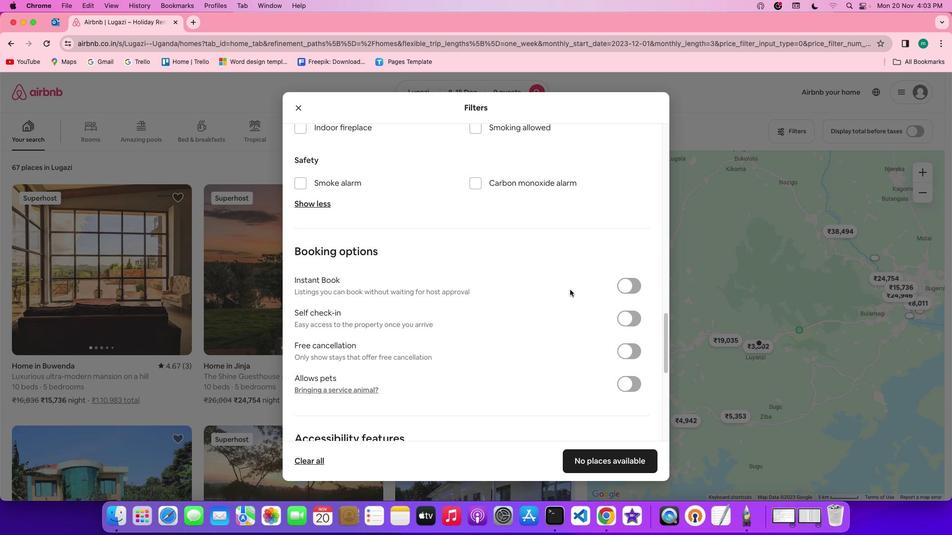 
Action: Mouse moved to (570, 290)
Screenshot: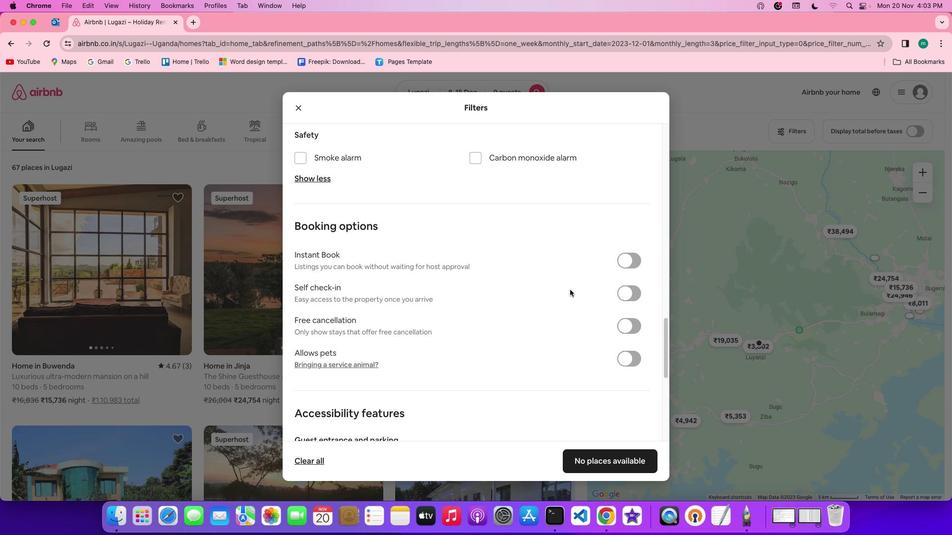 
Action: Mouse scrolled (570, 290) with delta (0, 0)
Screenshot: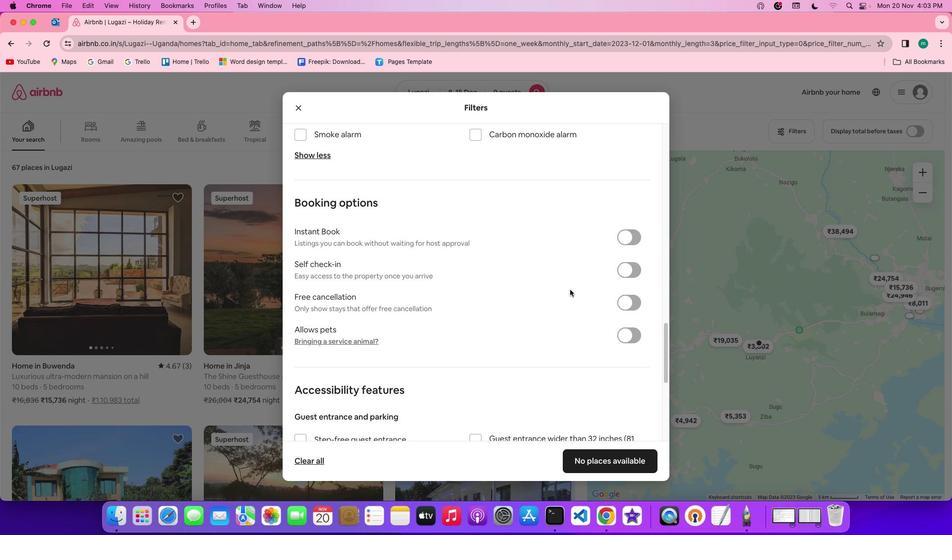 
Action: Mouse scrolled (570, 290) with delta (0, 0)
Screenshot: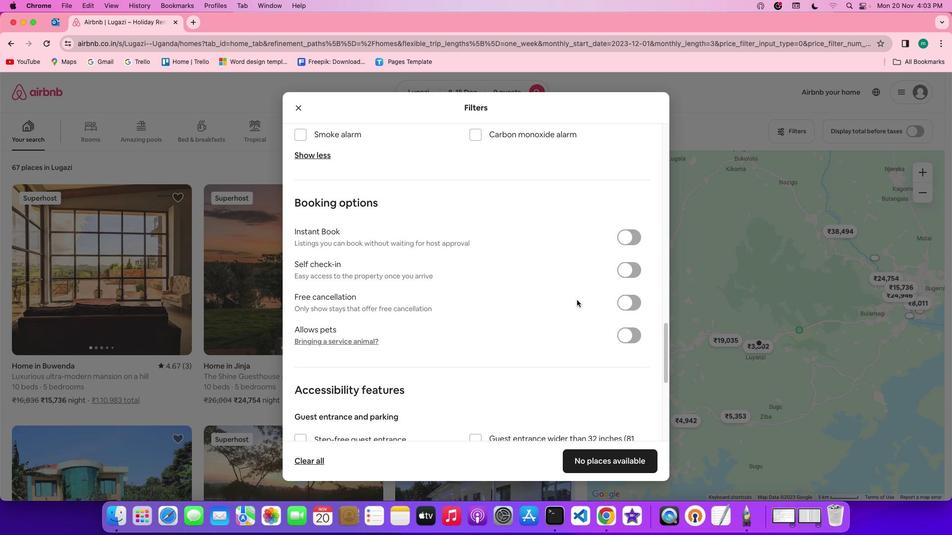 
Action: Mouse scrolled (570, 290) with delta (0, 0)
Screenshot: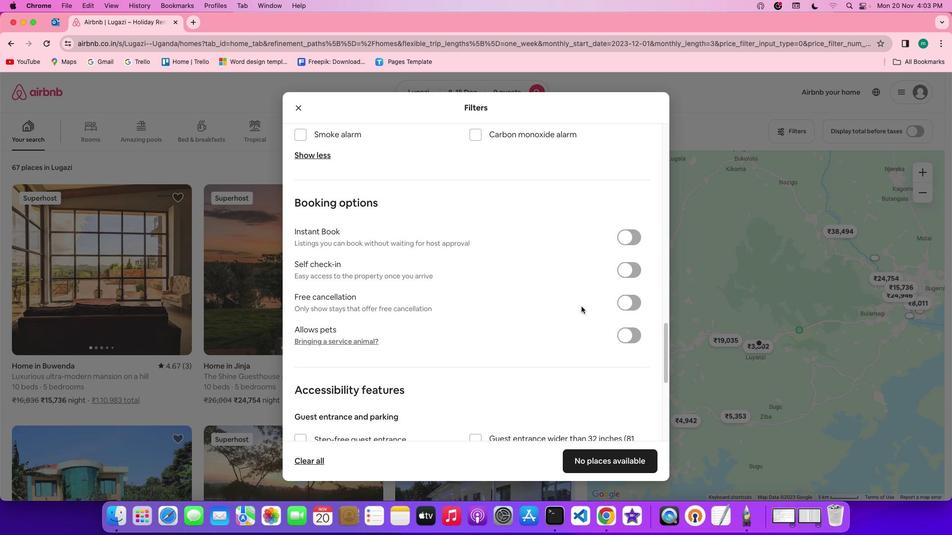 
Action: Mouse moved to (581, 307)
Screenshot: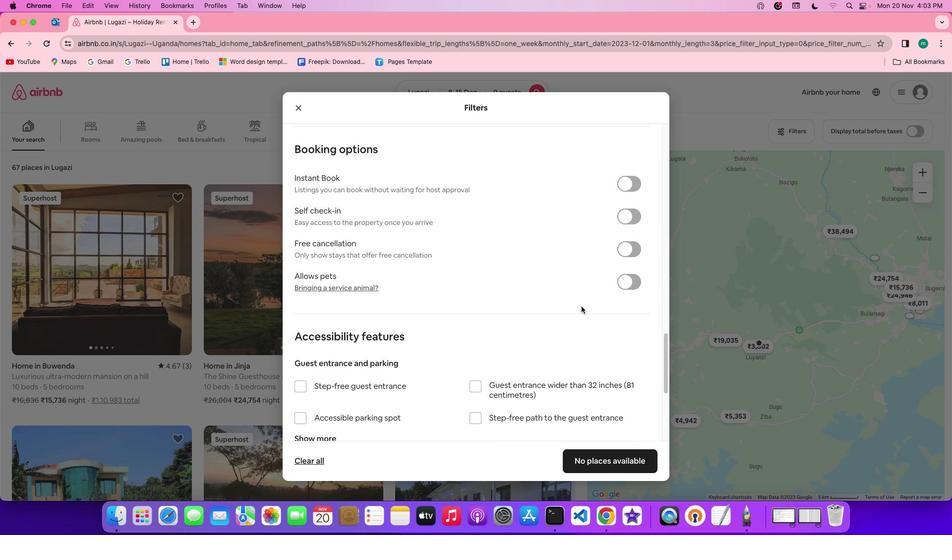 
Action: Mouse scrolled (581, 307) with delta (0, 0)
Screenshot: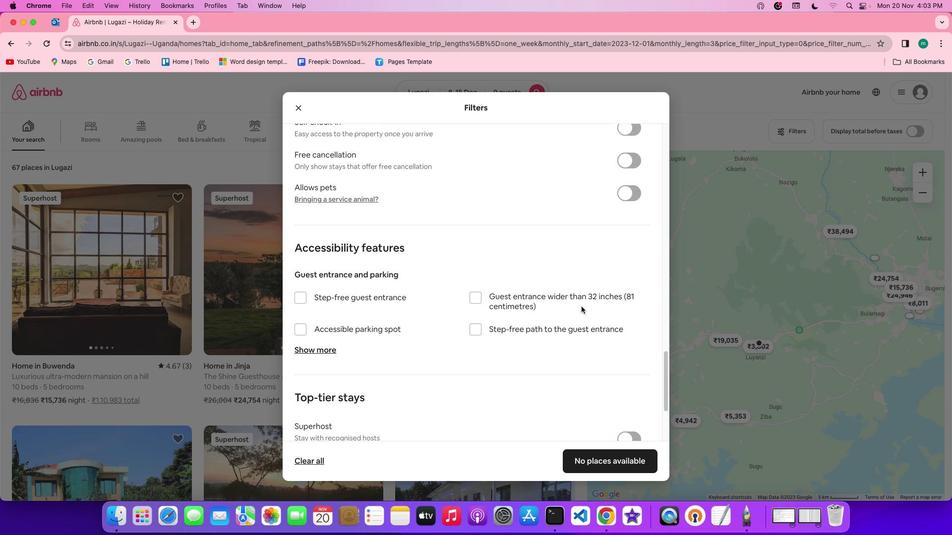 
Action: Mouse scrolled (581, 307) with delta (0, 0)
Screenshot: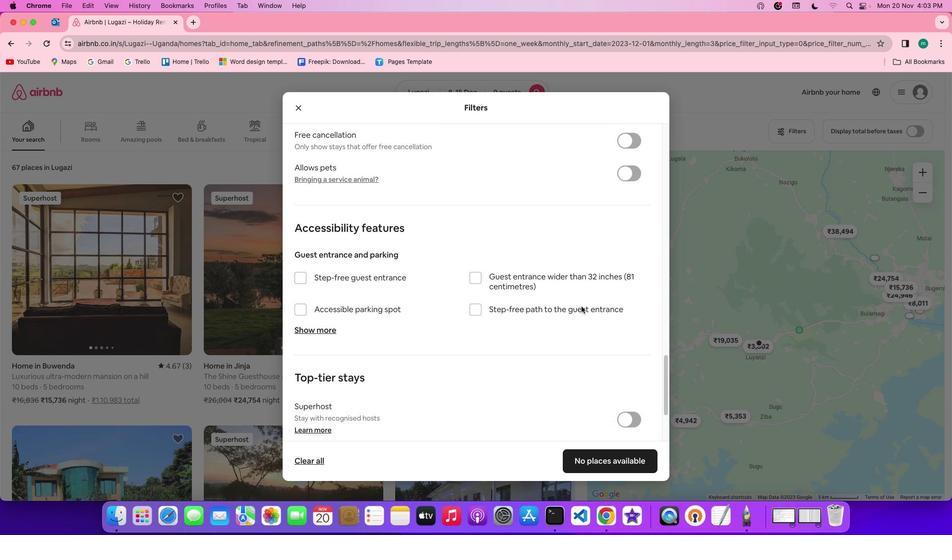 
Action: Mouse scrolled (581, 307) with delta (0, 0)
Screenshot: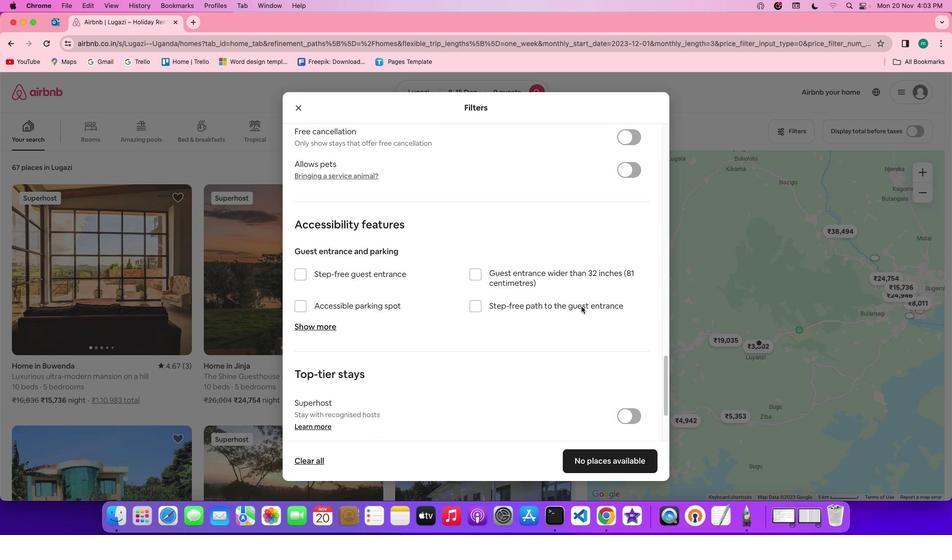
Action: Mouse scrolled (581, 307) with delta (0, -1)
Screenshot: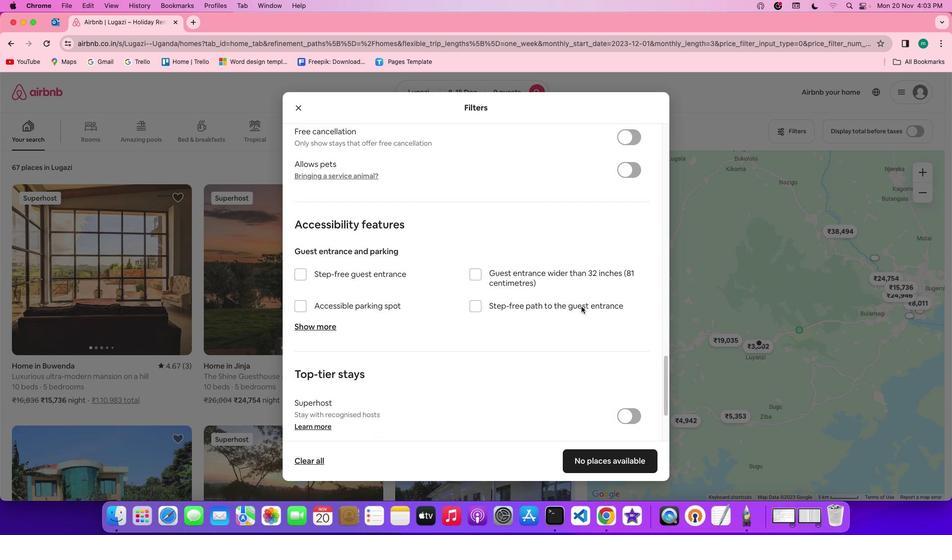 
Action: Mouse scrolled (581, 307) with delta (0, -1)
Screenshot: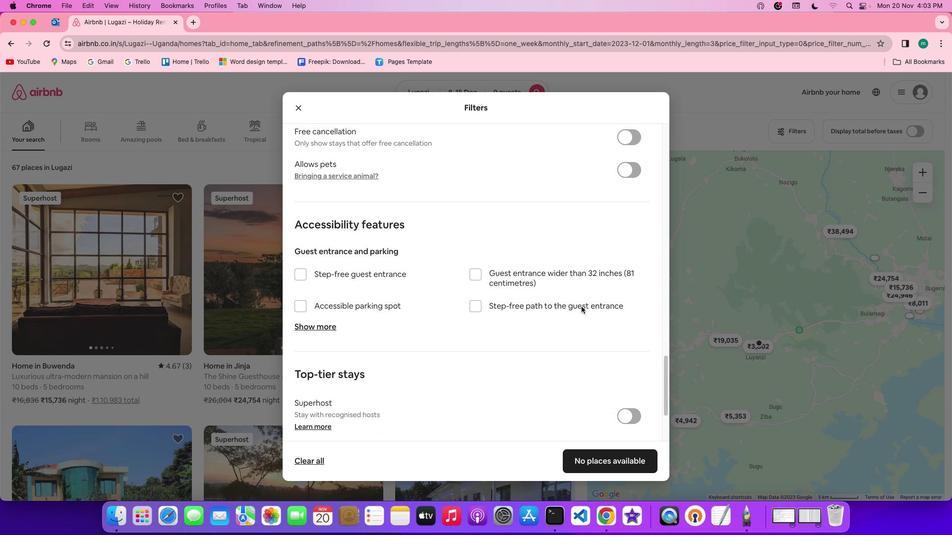 
Action: Mouse scrolled (581, 307) with delta (0, 0)
Screenshot: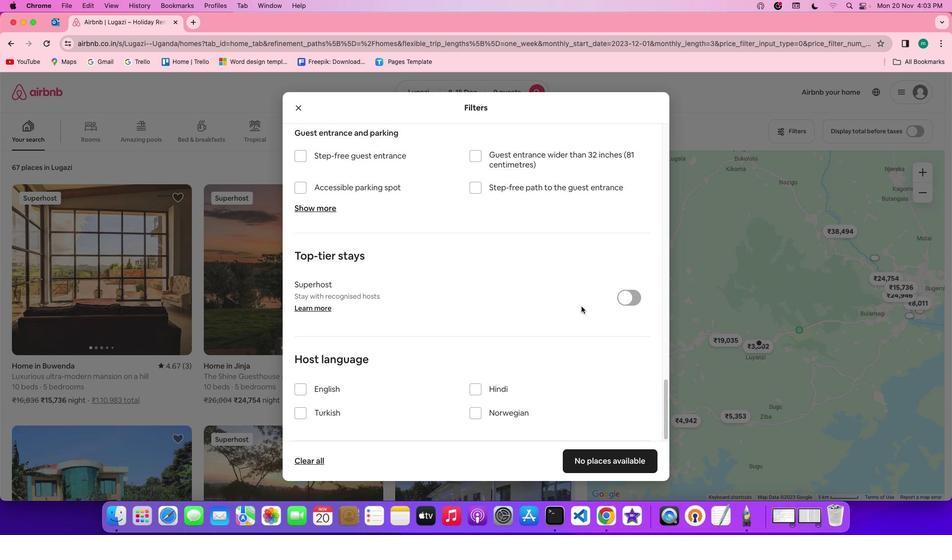 
Action: Mouse scrolled (581, 307) with delta (0, 0)
Screenshot: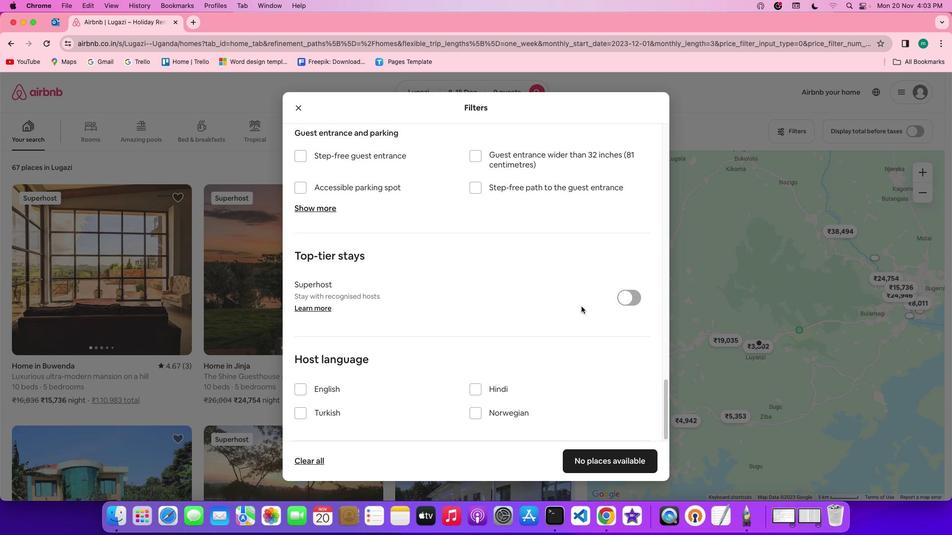 
Action: Mouse scrolled (581, 307) with delta (0, 0)
Screenshot: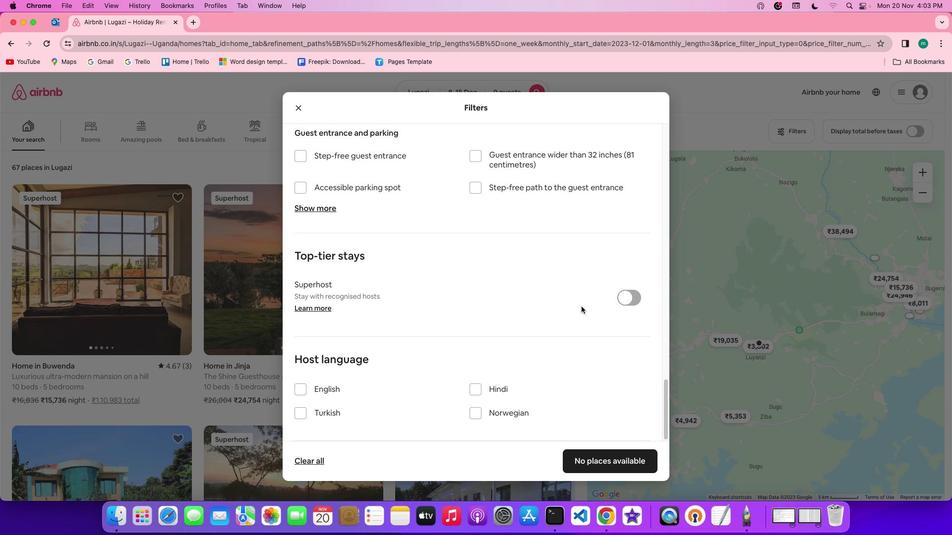 
Action: Mouse scrolled (581, 307) with delta (0, -1)
Screenshot: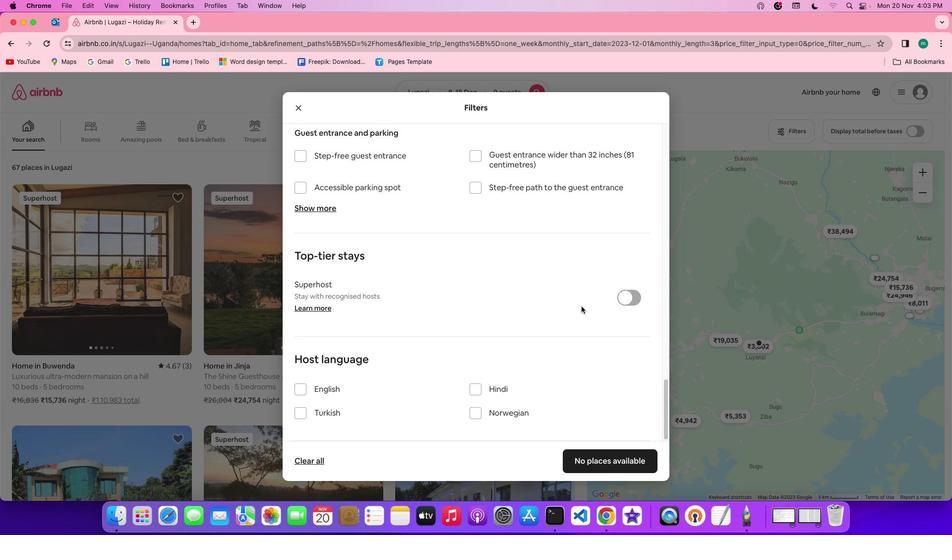 
Action: Mouse scrolled (581, 307) with delta (0, -2)
Screenshot: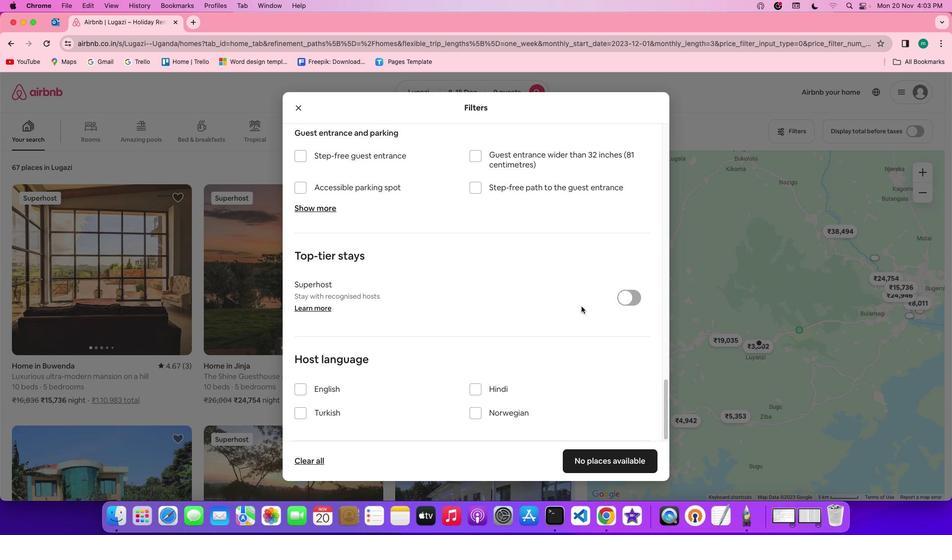 
Action: Mouse scrolled (581, 307) with delta (0, 0)
Screenshot: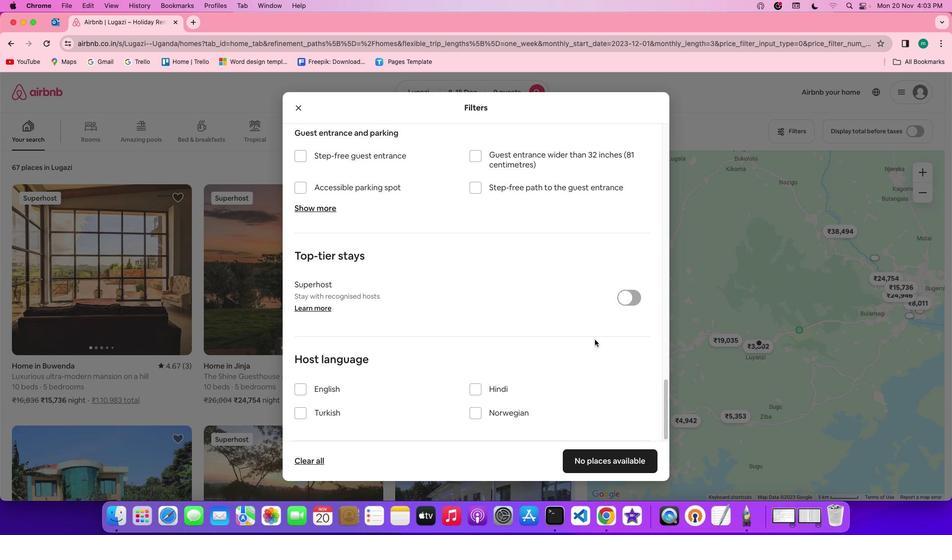 
Action: Mouse scrolled (581, 307) with delta (0, 0)
Screenshot: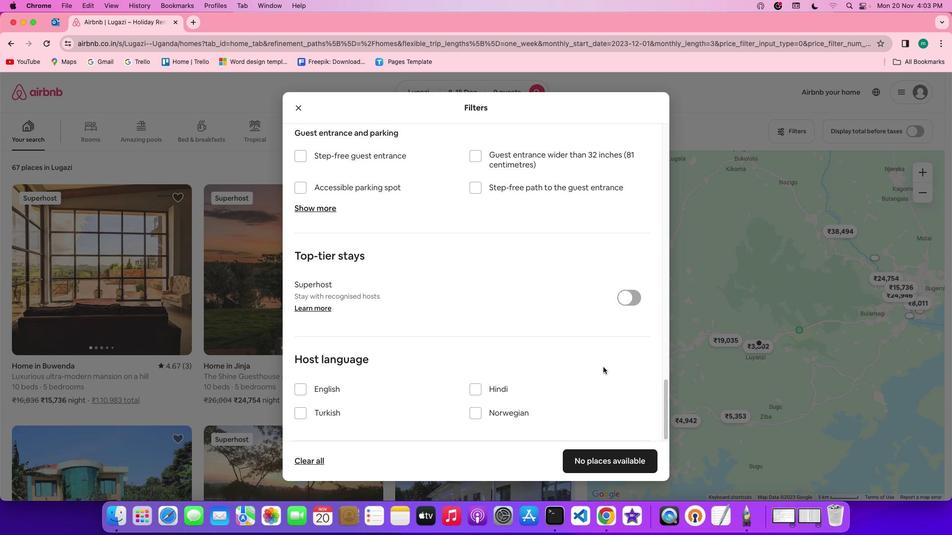 
Action: Mouse scrolled (581, 307) with delta (0, -1)
Screenshot: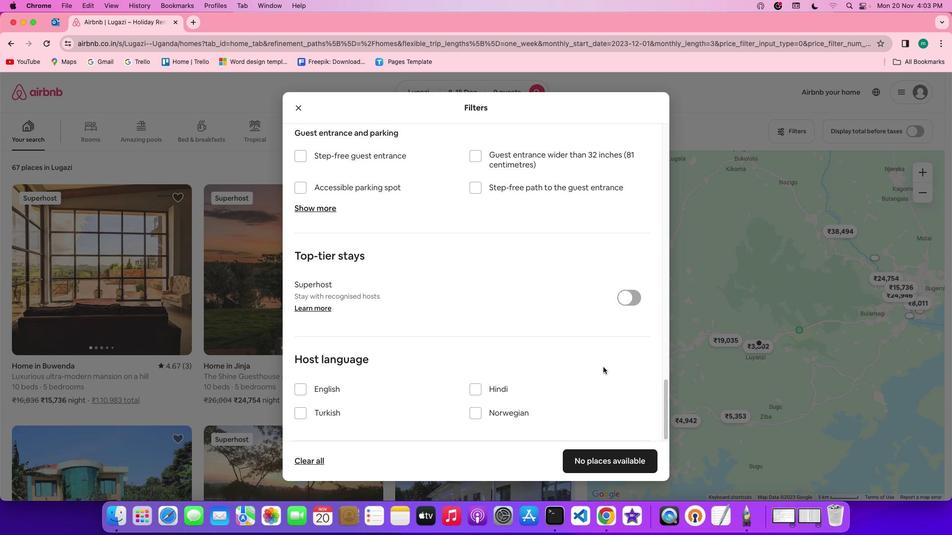 
Action: Mouse scrolled (581, 307) with delta (0, -2)
Screenshot: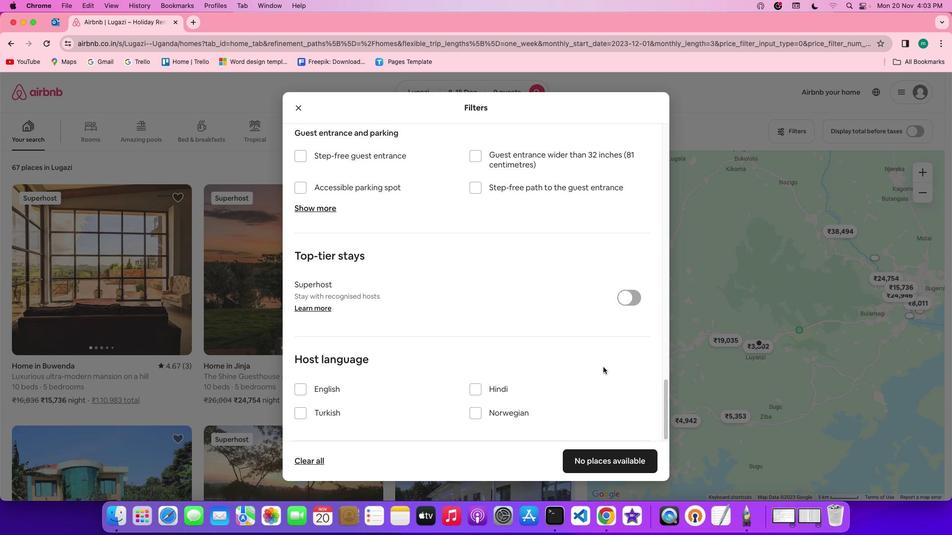 
Action: Mouse scrolled (581, 307) with delta (0, -2)
Screenshot: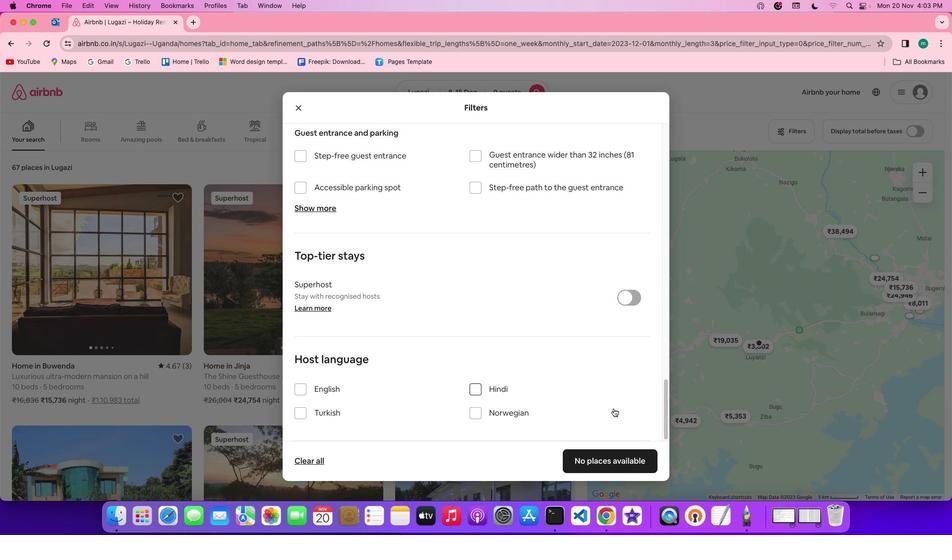 
Action: Mouse moved to (631, 457)
Screenshot: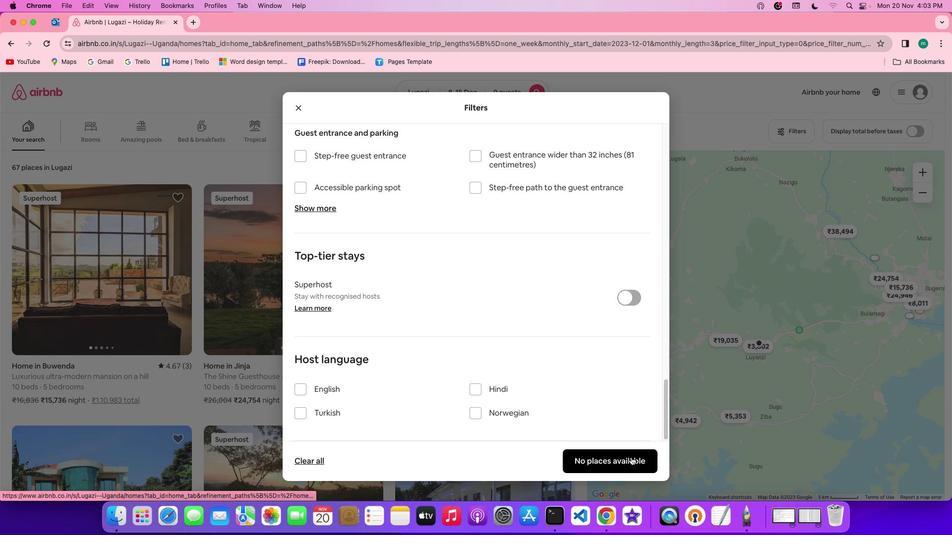 
Action: Mouse pressed left at (631, 457)
Screenshot: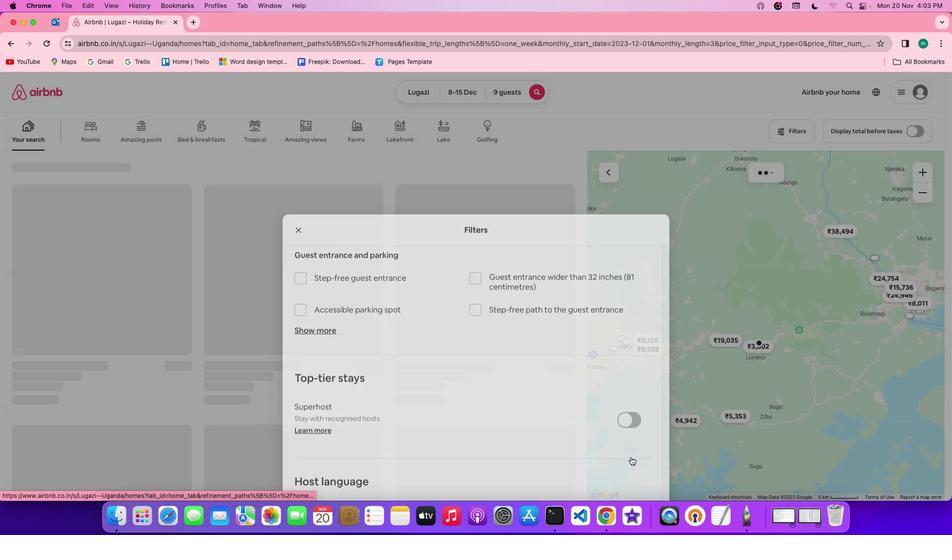 
Action: Mouse moved to (364, 277)
Screenshot: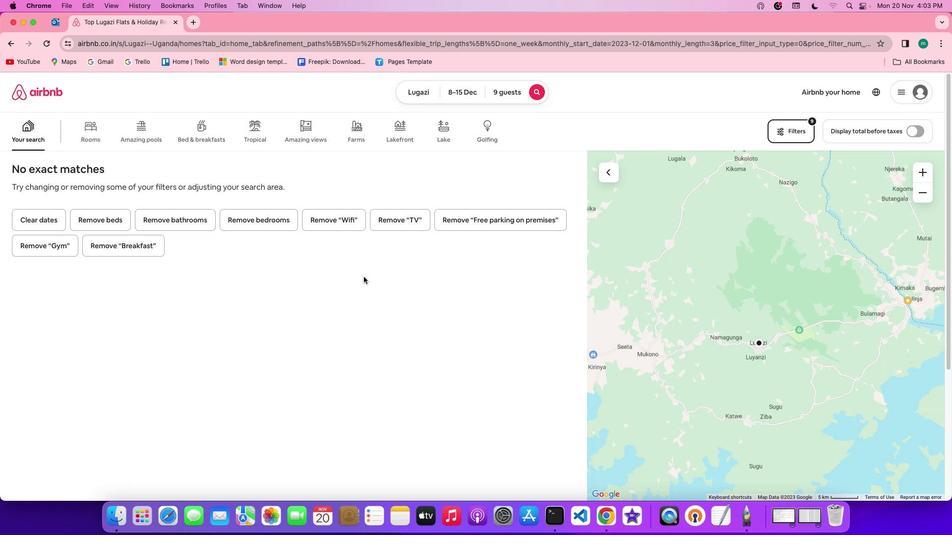 
